 Task: Look for space in Kabba, Nigeria from 2nd June, 2023 to 9th June, 2023 for 5 adults in price range Rs.7000 to Rs.13000. Place can be shared room with 2 bedrooms having 5 beds and 2 bathrooms. Property type can be house, flat, guest house. Amenities needed are: wifi. Booking option can be shelf check-in. Required host language is English.
Action: Mouse moved to (571, 121)
Screenshot: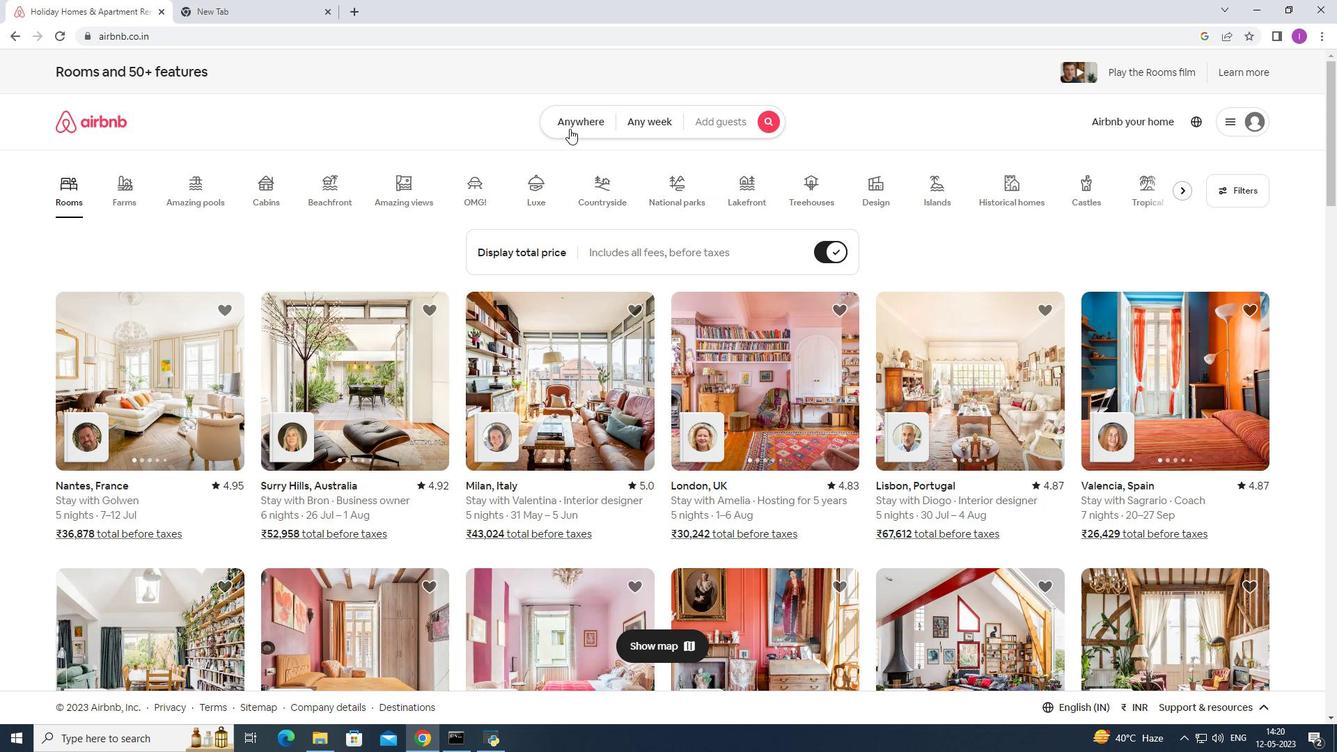 
Action: Mouse pressed left at (571, 121)
Screenshot: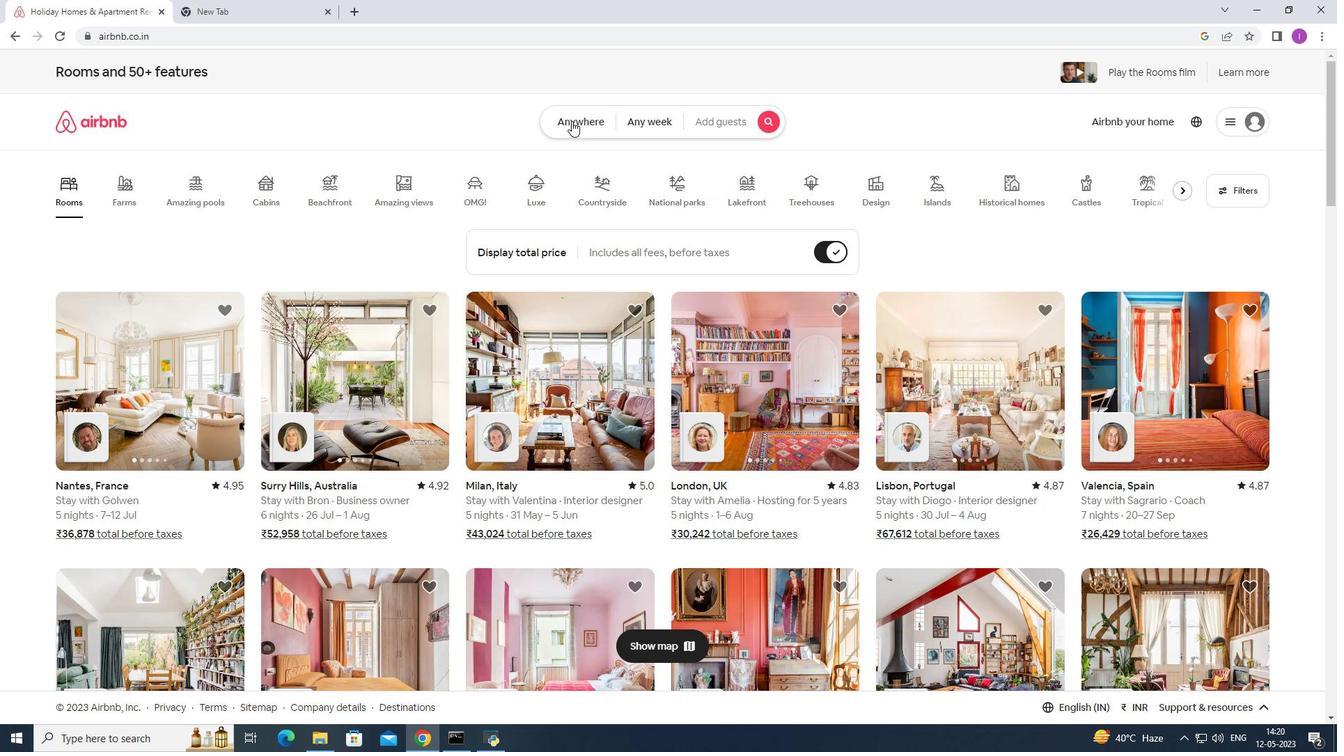 
Action: Mouse pressed left at (571, 121)
Screenshot: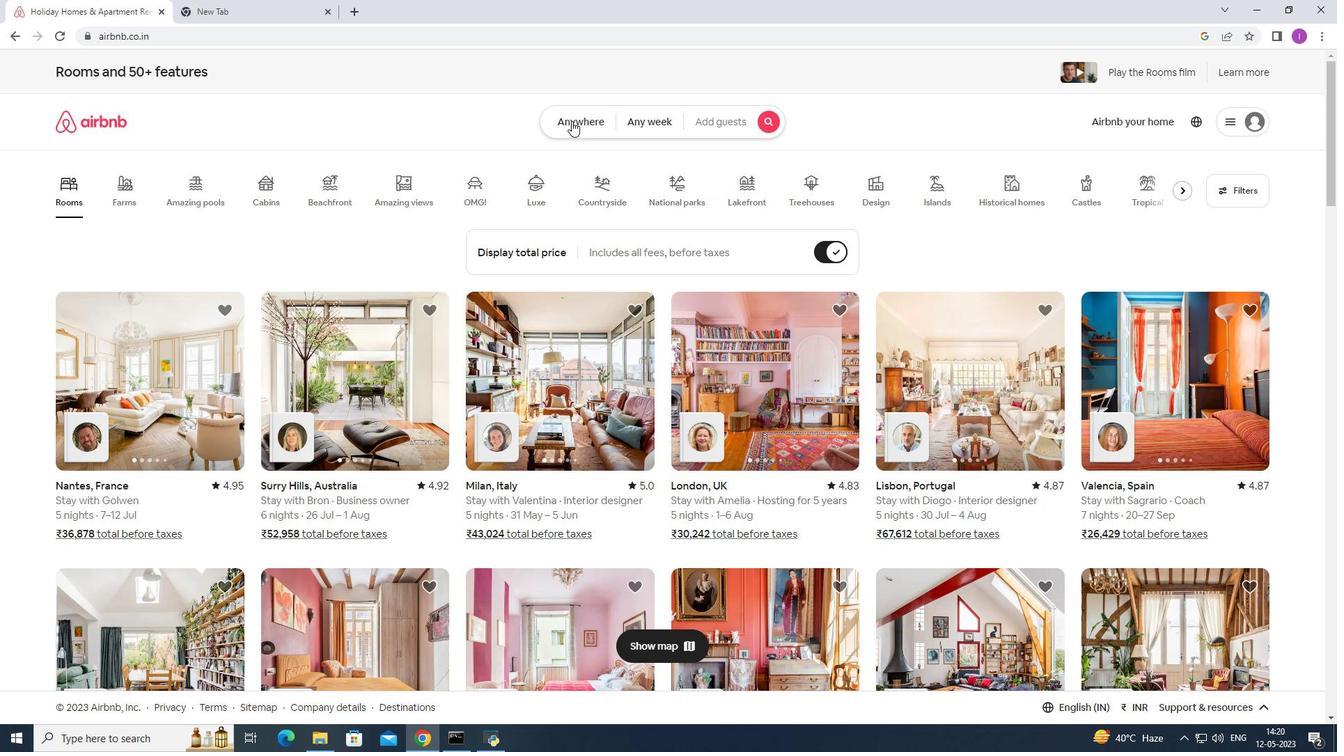 
Action: Mouse moved to (479, 170)
Screenshot: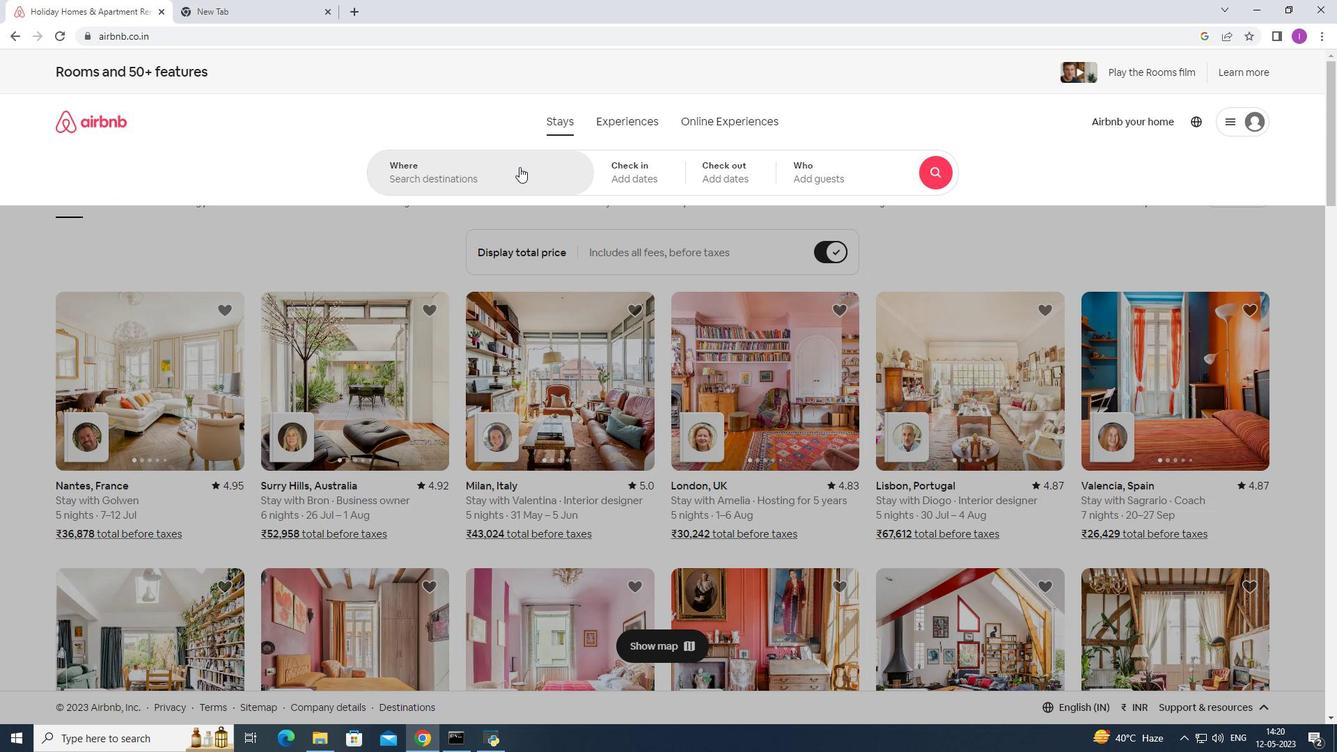 
Action: Mouse pressed left at (479, 170)
Screenshot: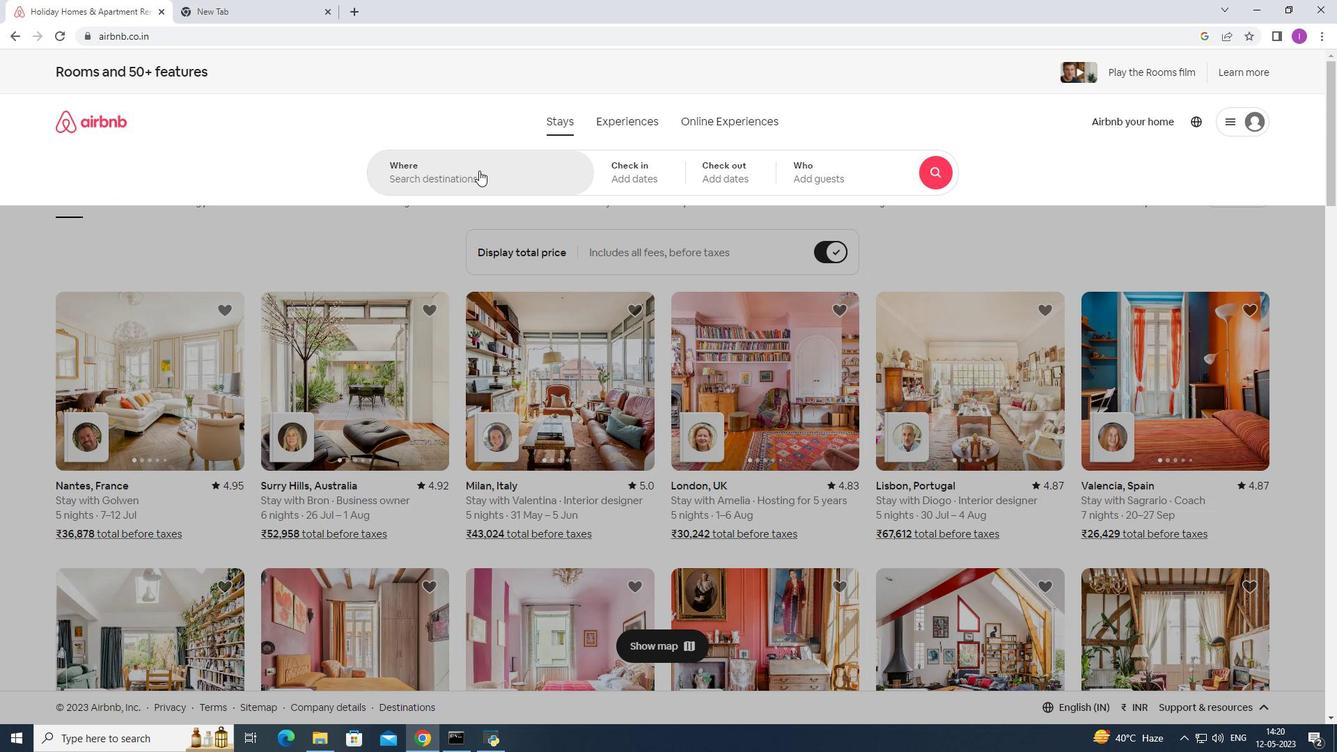 
Action: Mouse moved to (484, 172)
Screenshot: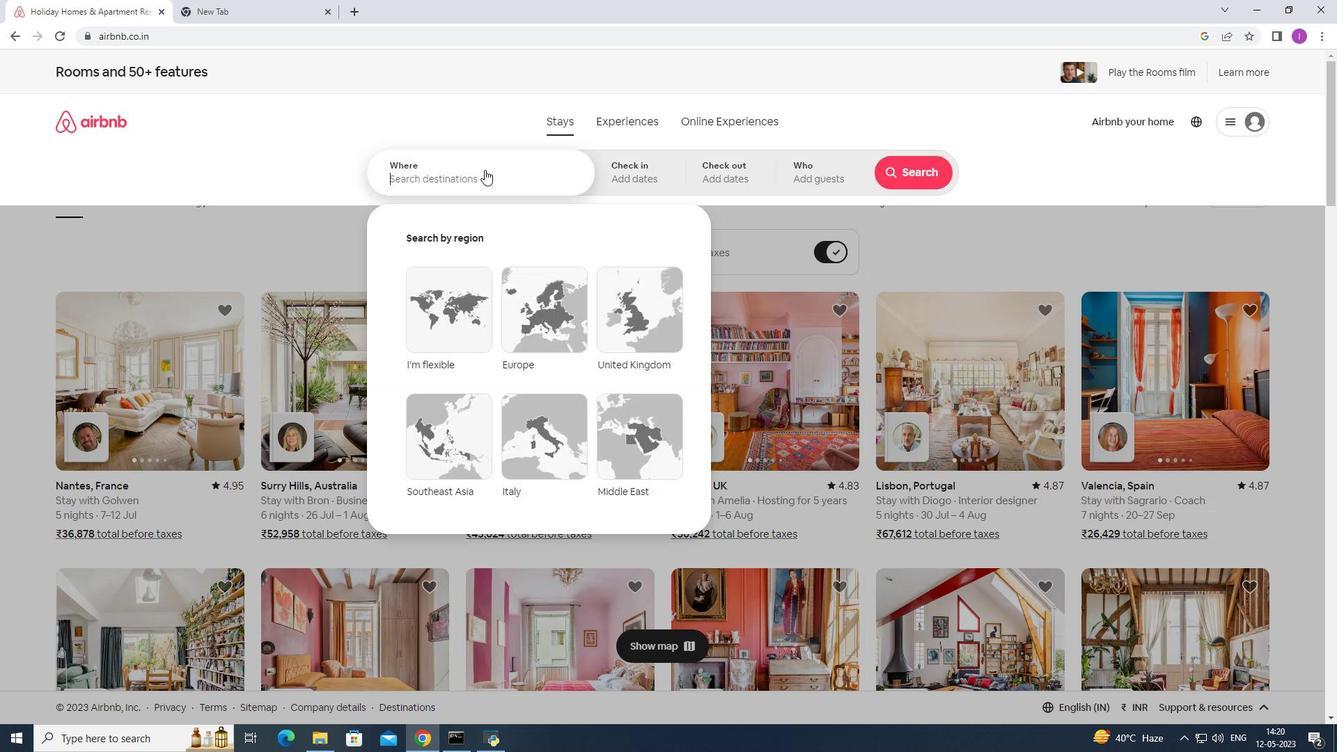 
Action: Key pressed <Key.shift><Key.shift><Key.shift>Kabba,<Key.shift><Key.shift><Key.shift><Key.shift><Key.shift>No<Key.backspace>igeria
Screenshot: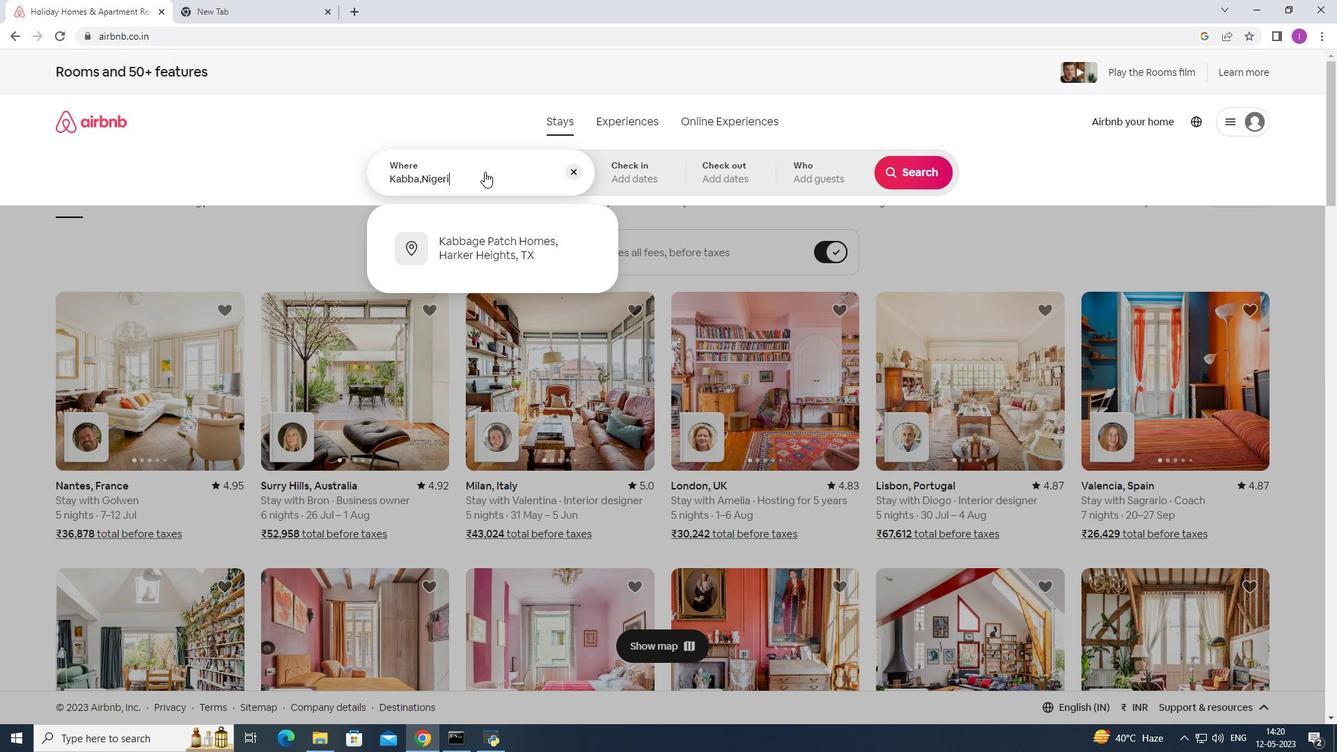 
Action: Mouse moved to (626, 176)
Screenshot: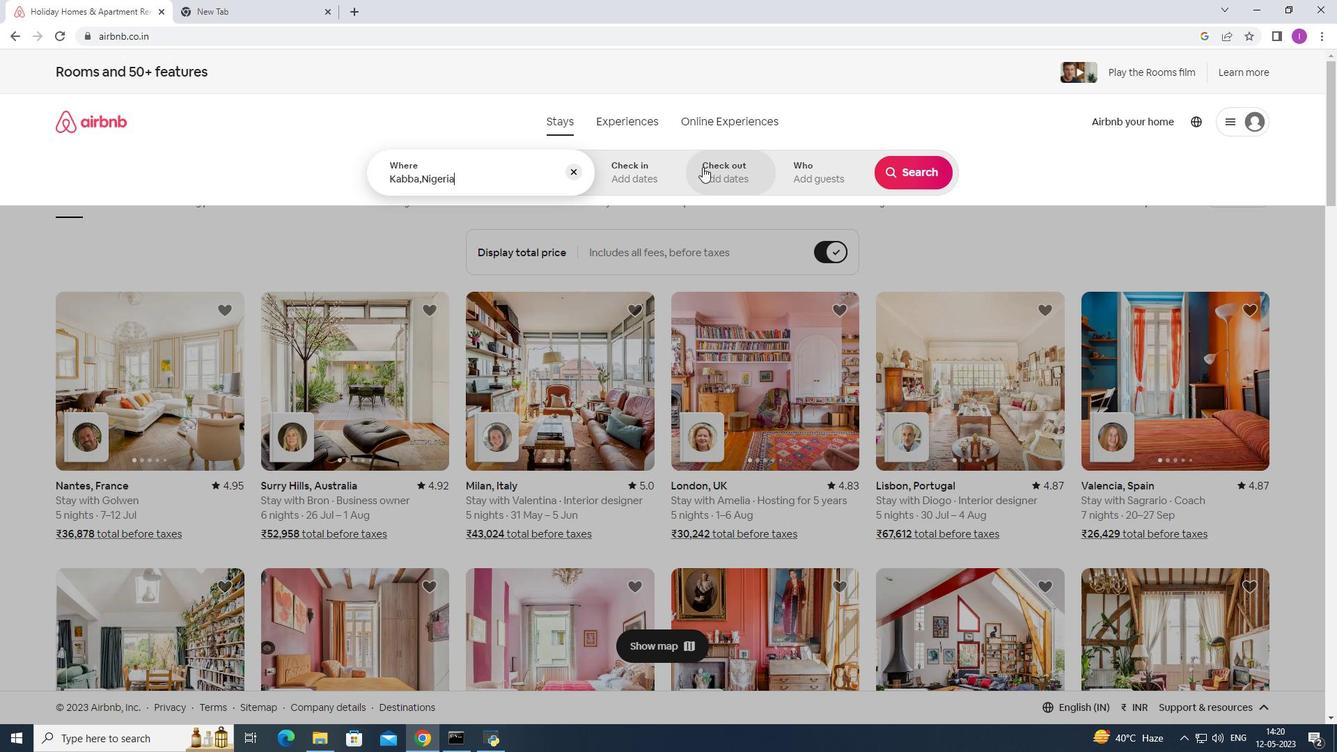 
Action: Mouse pressed left at (626, 176)
Screenshot: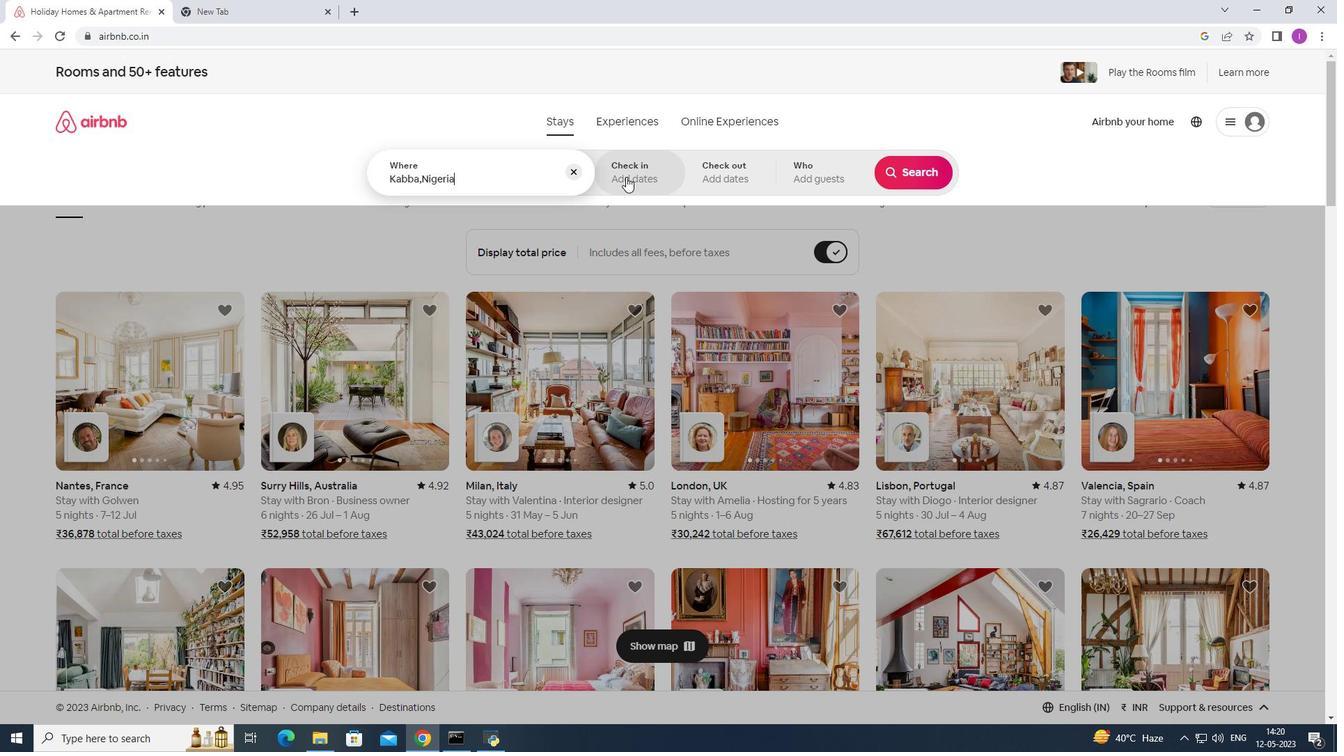
Action: Mouse moved to (860, 340)
Screenshot: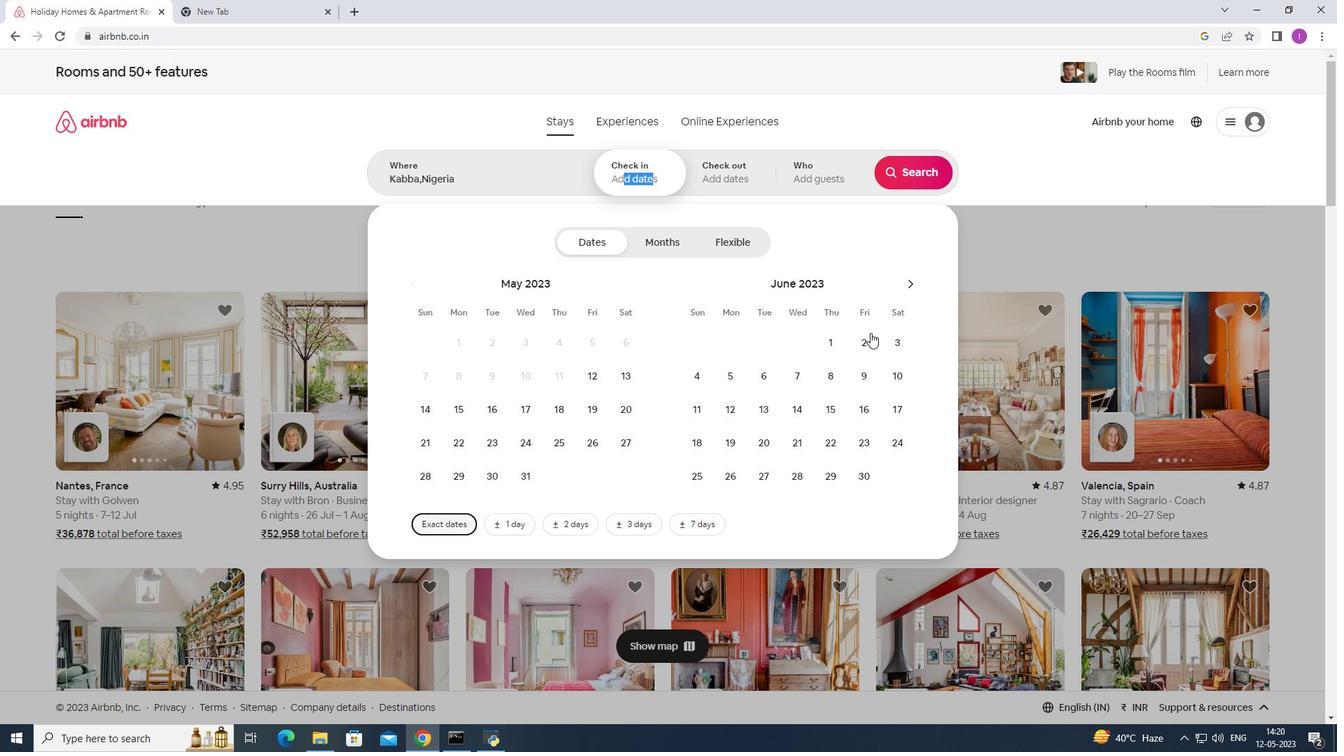 
Action: Mouse pressed left at (860, 340)
Screenshot: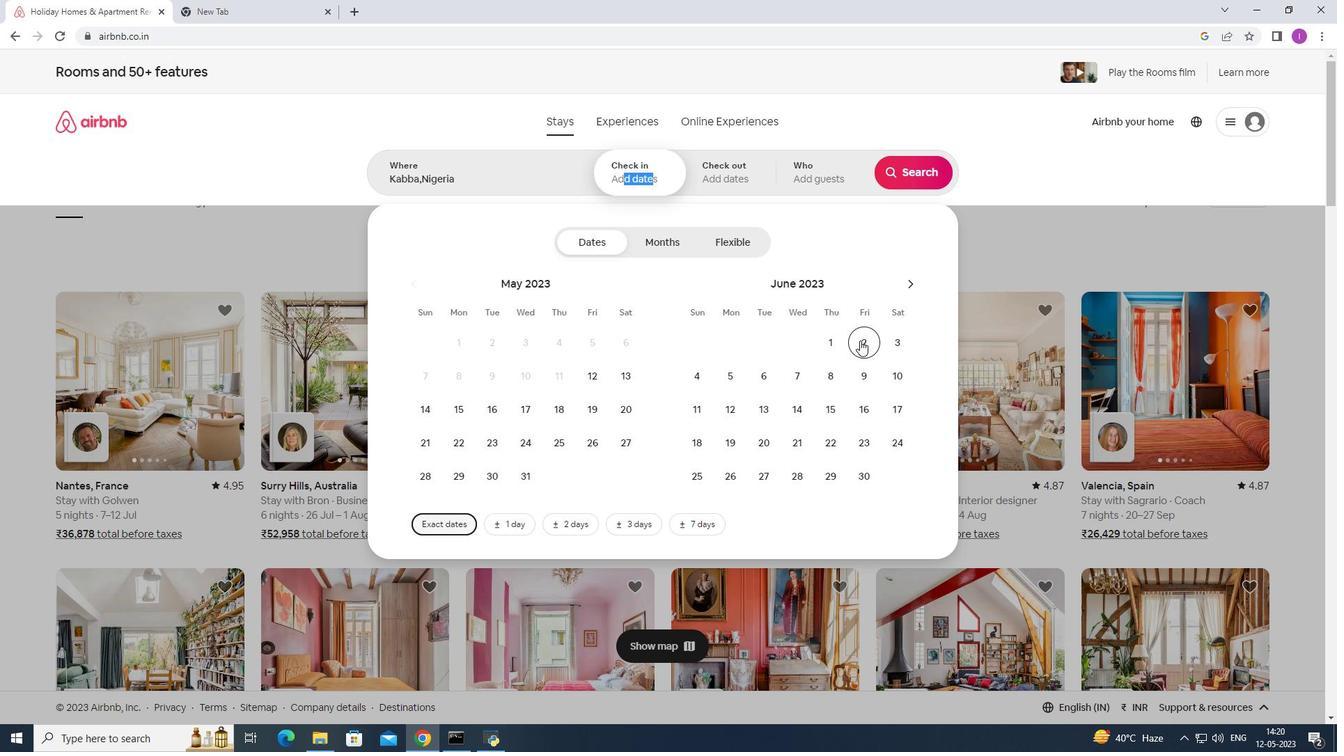 
Action: Mouse moved to (861, 376)
Screenshot: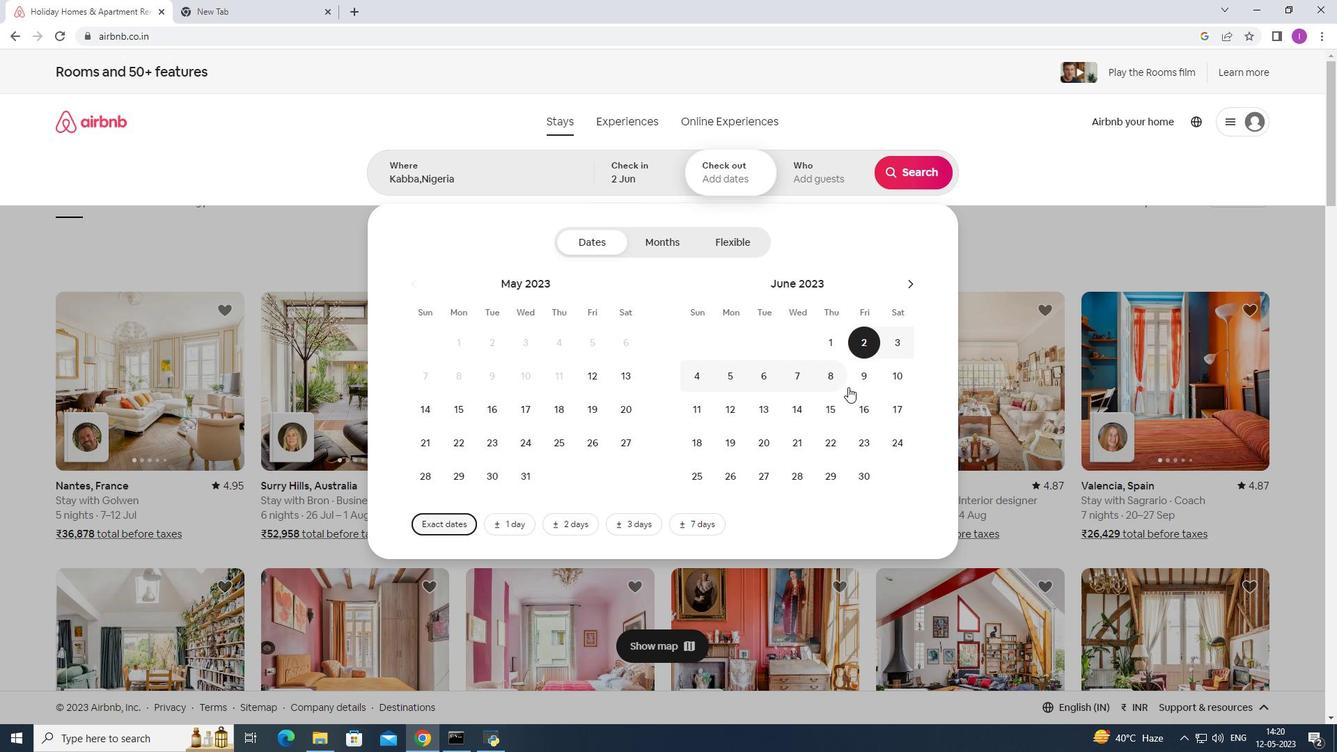 
Action: Mouse pressed left at (861, 376)
Screenshot: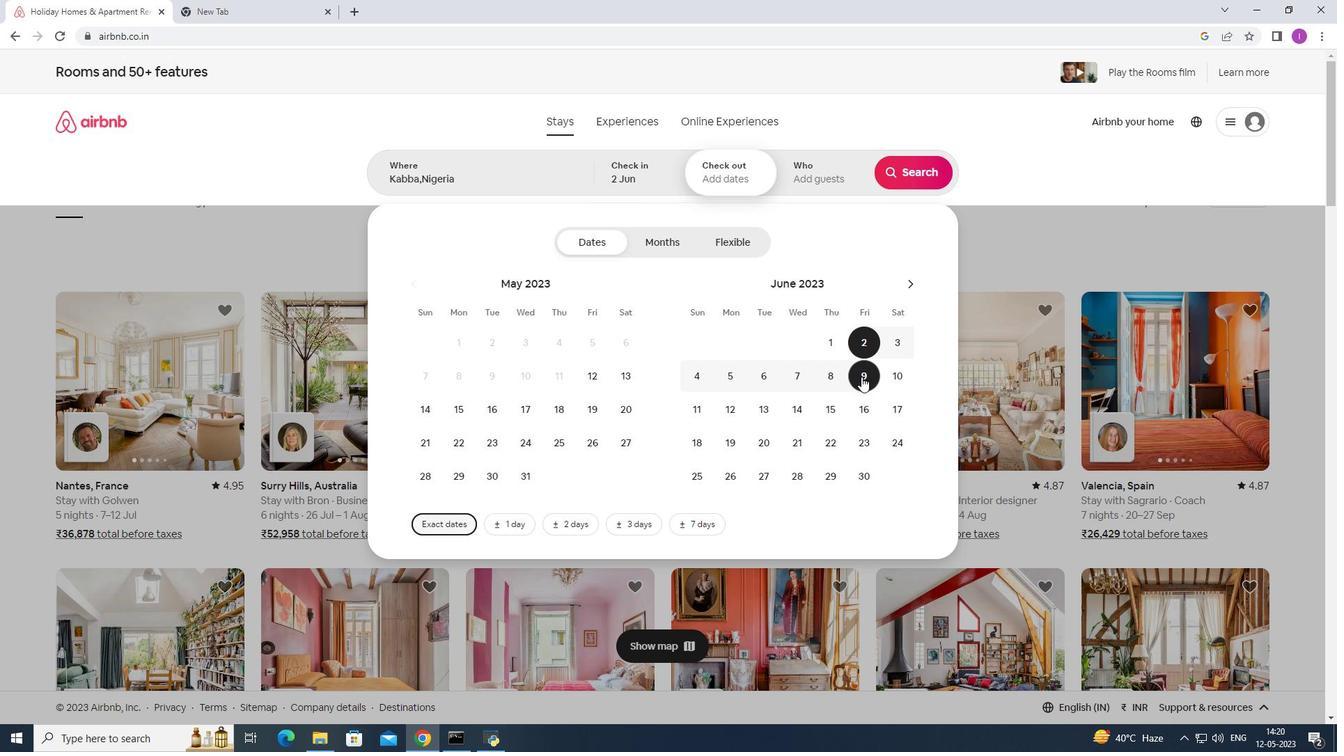 
Action: Mouse moved to (827, 181)
Screenshot: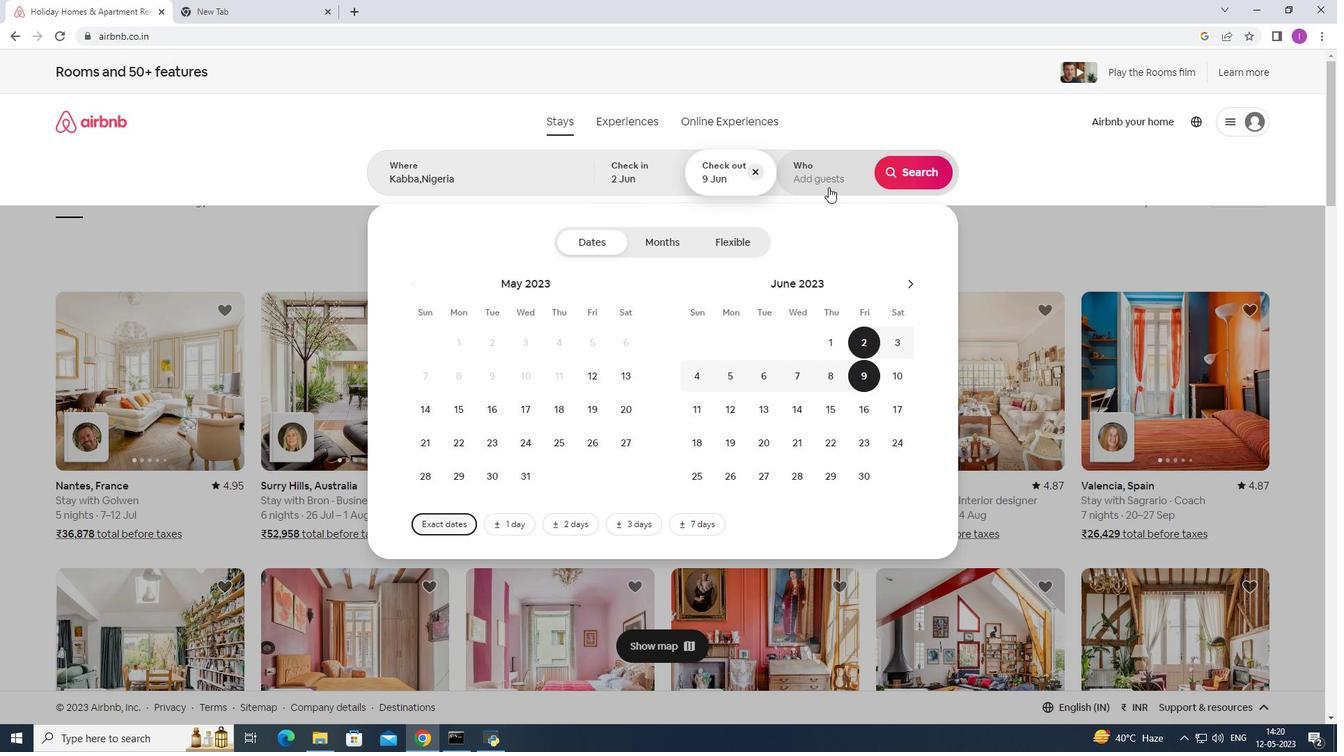 
Action: Mouse pressed left at (827, 181)
Screenshot: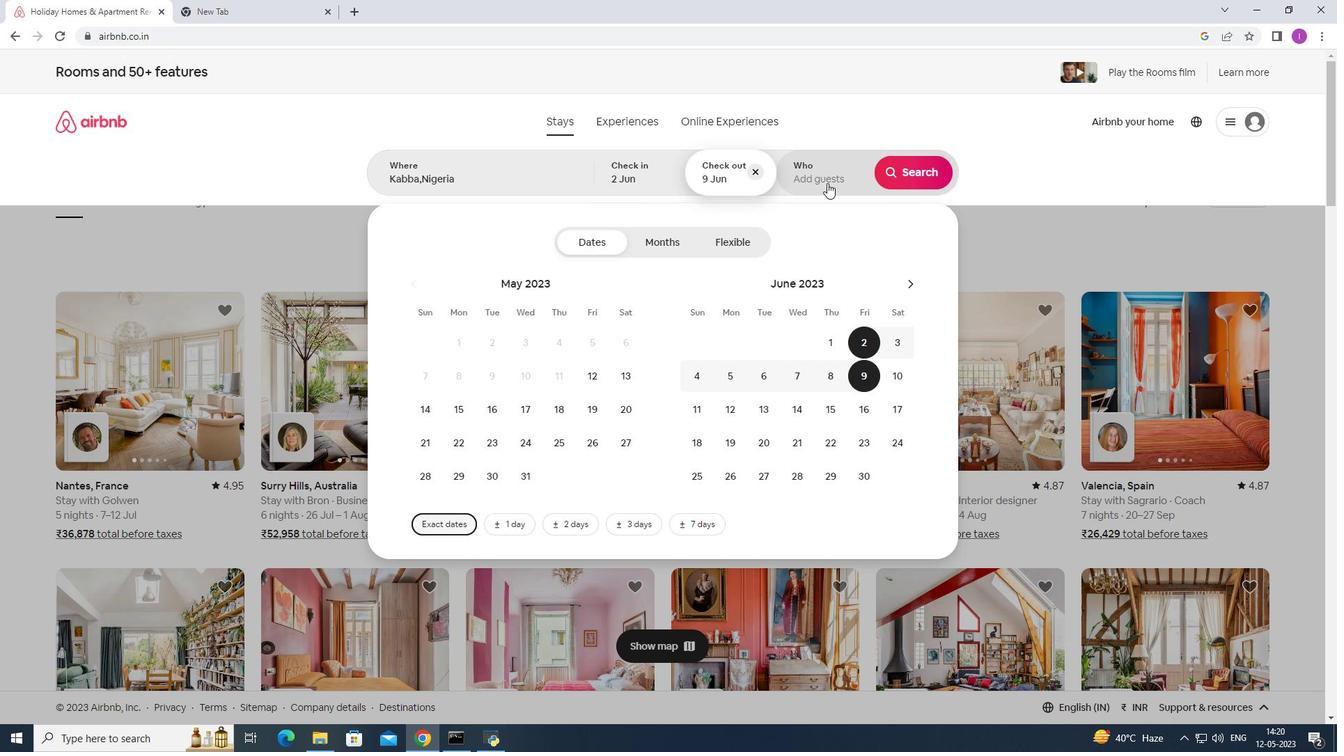 
Action: Mouse moved to (916, 247)
Screenshot: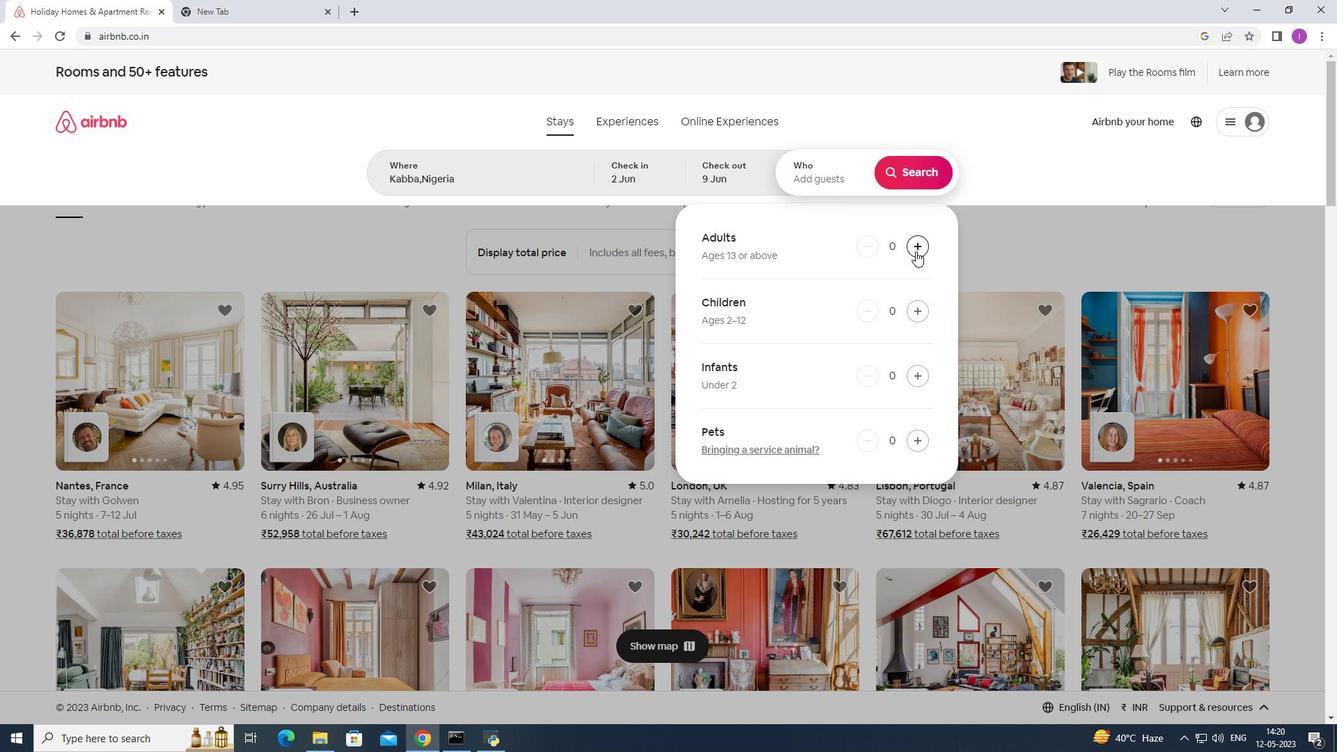 
Action: Mouse pressed left at (916, 247)
Screenshot: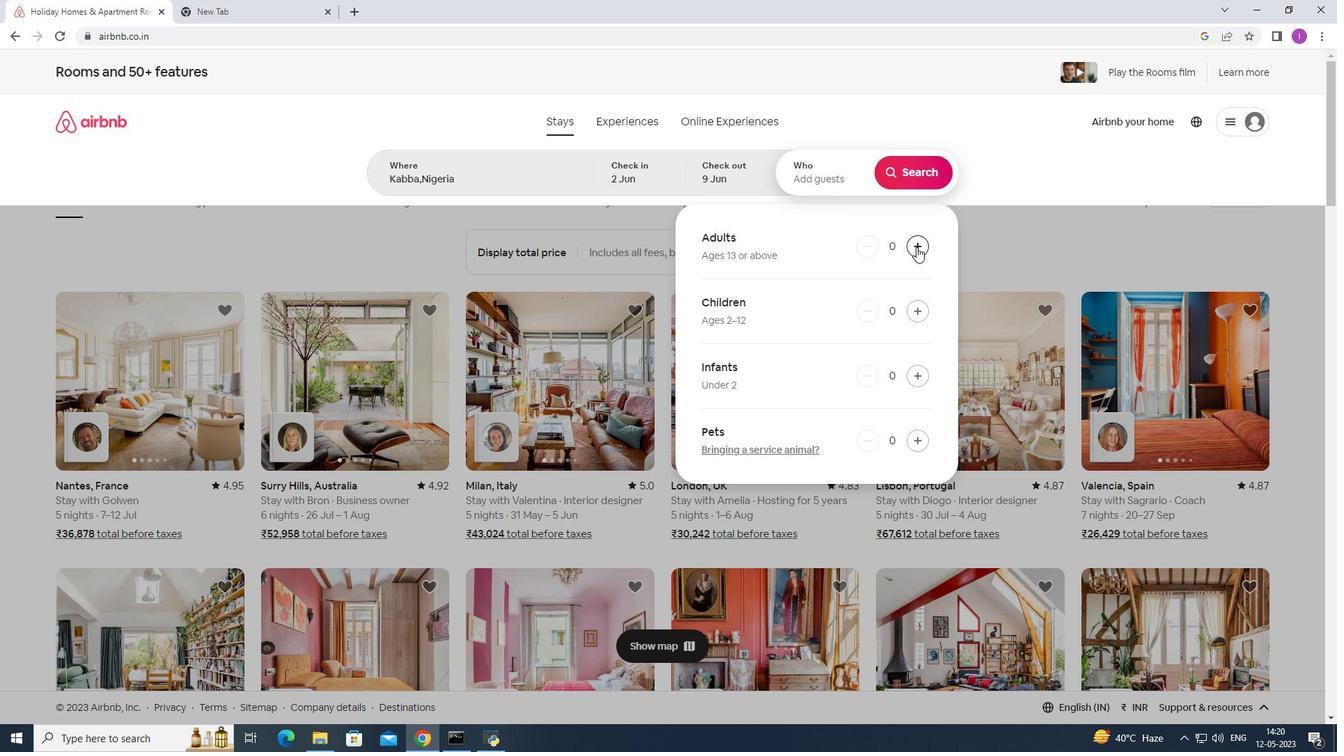 
Action: Mouse pressed left at (916, 247)
Screenshot: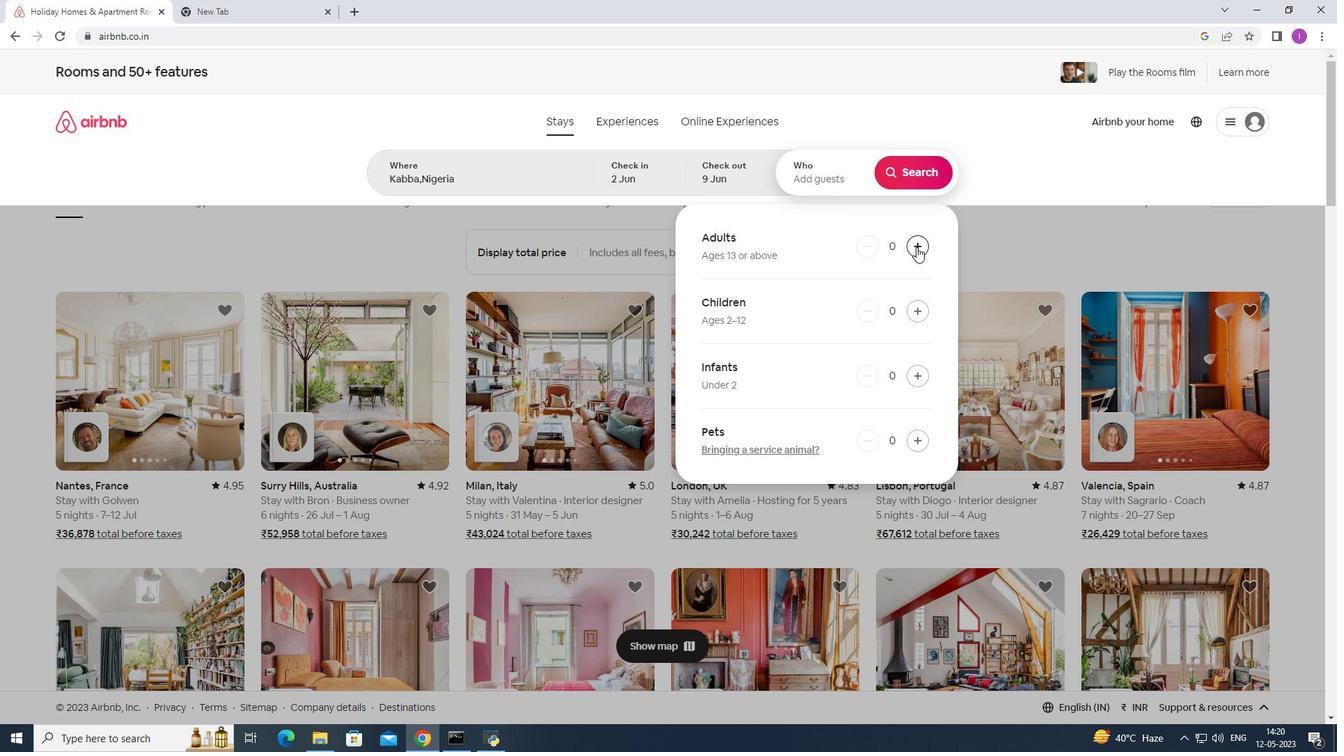 
Action: Mouse pressed left at (916, 247)
Screenshot: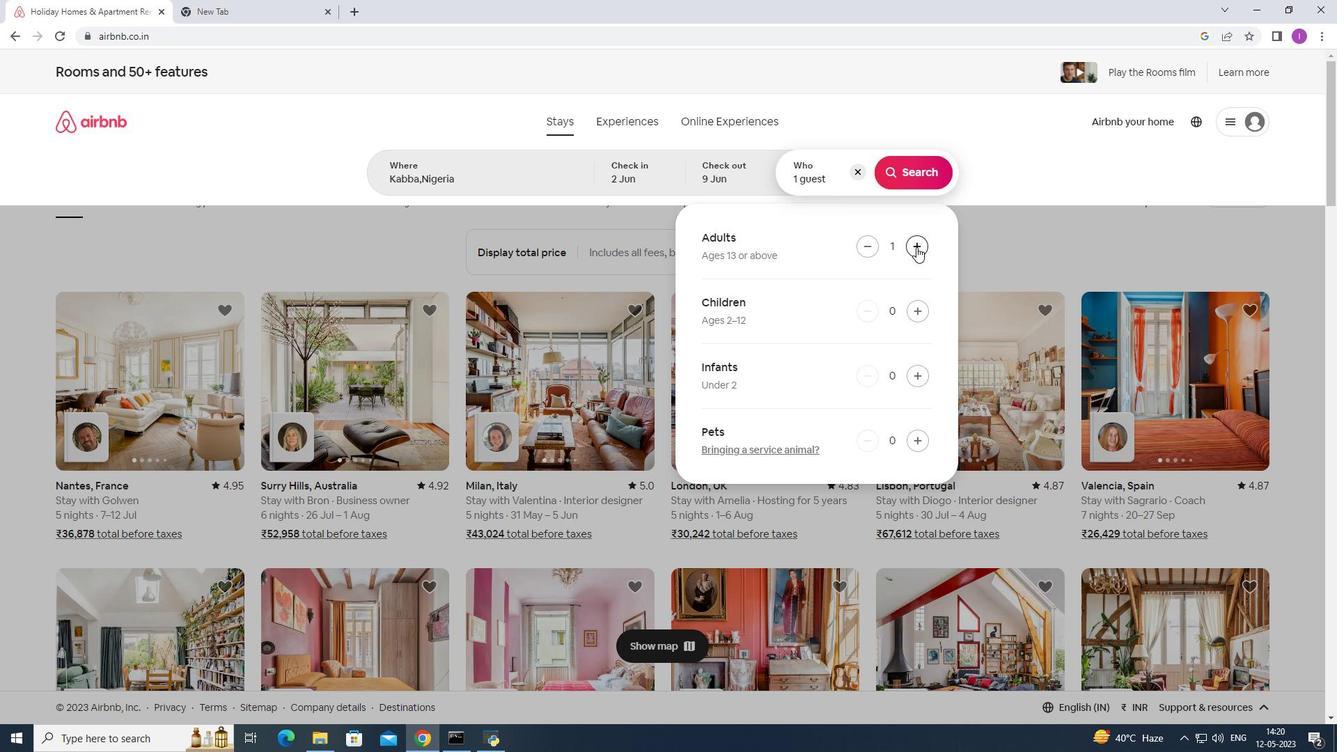 
Action: Mouse pressed left at (916, 247)
Screenshot: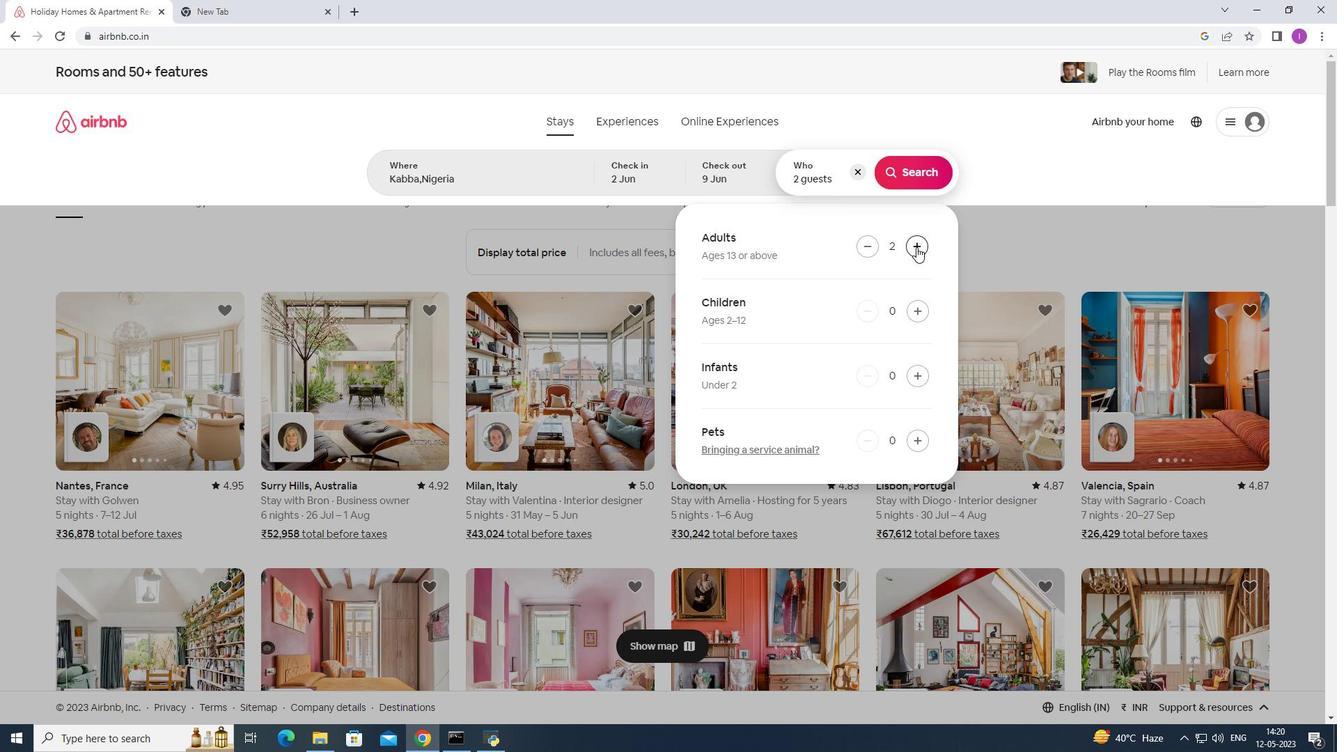 
Action: Mouse pressed left at (916, 247)
Screenshot: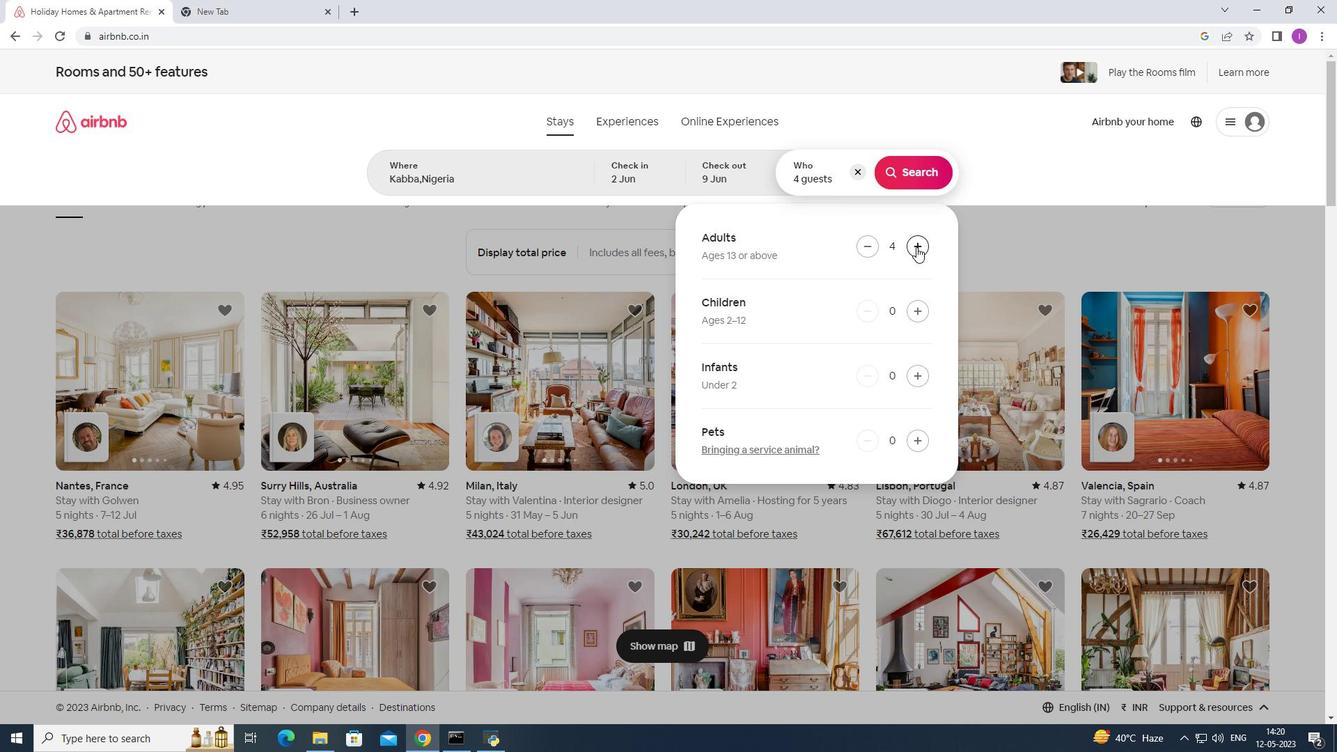 
Action: Mouse pressed left at (916, 247)
Screenshot: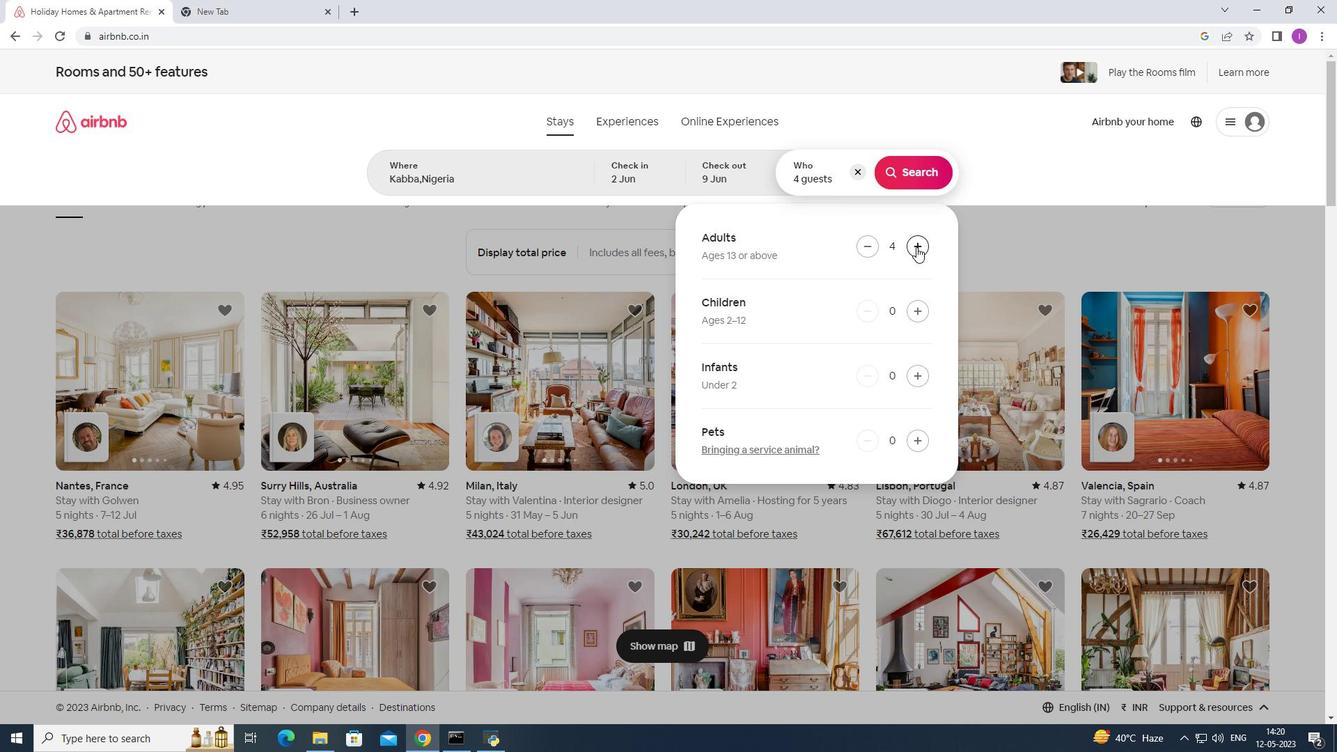 
Action: Mouse moved to (858, 251)
Screenshot: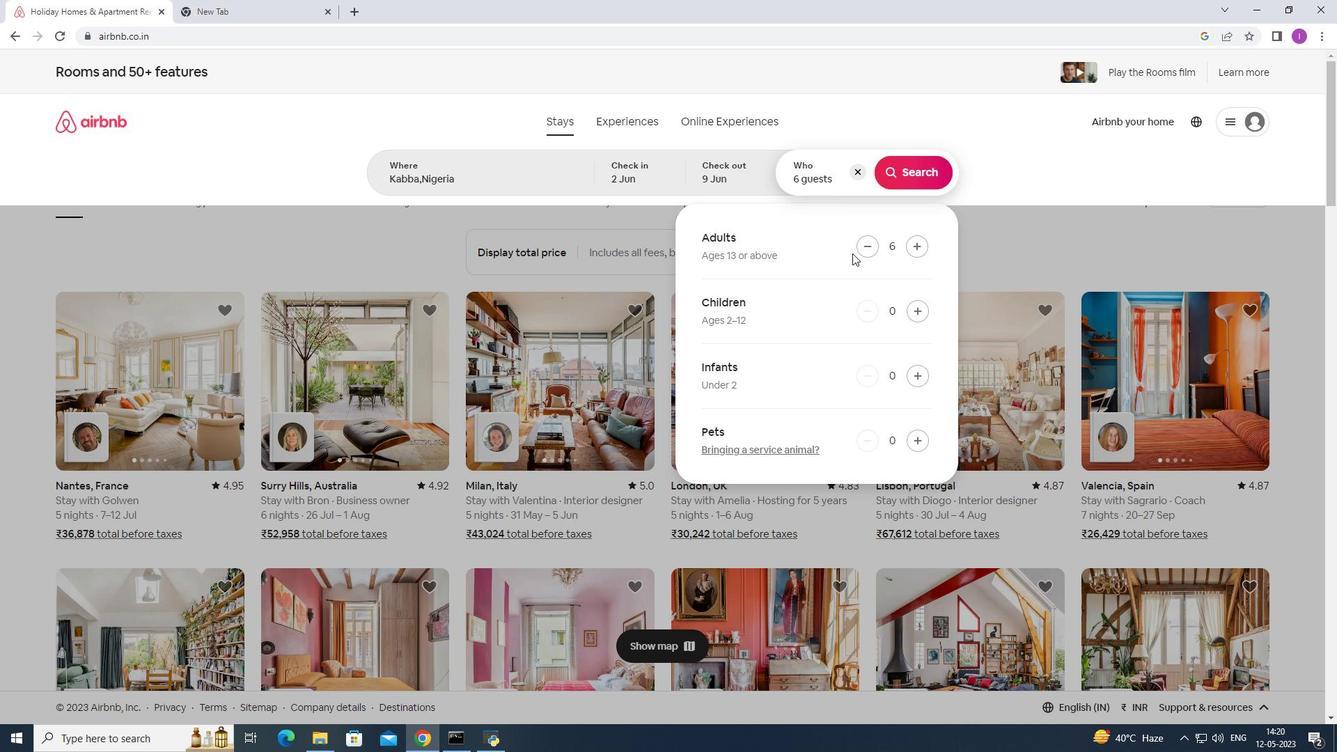 
Action: Mouse pressed left at (858, 251)
Screenshot: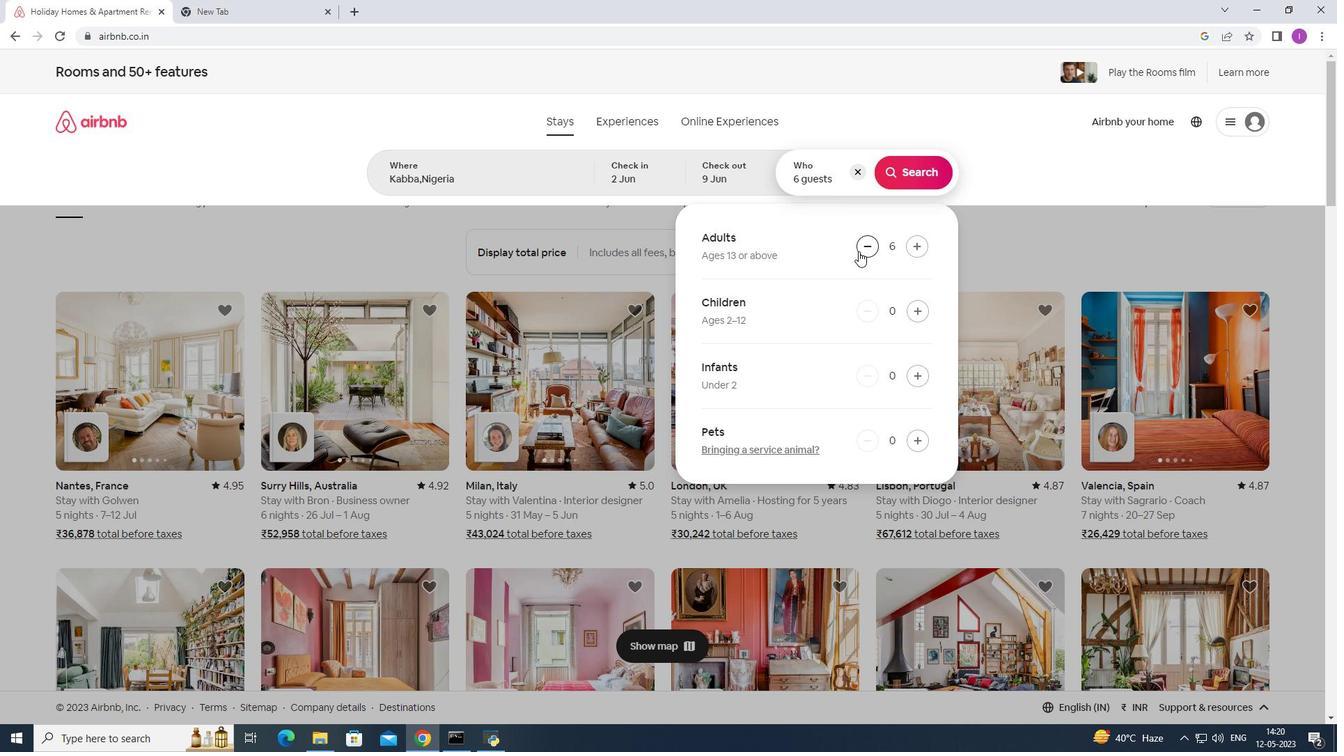 
Action: Mouse moved to (901, 164)
Screenshot: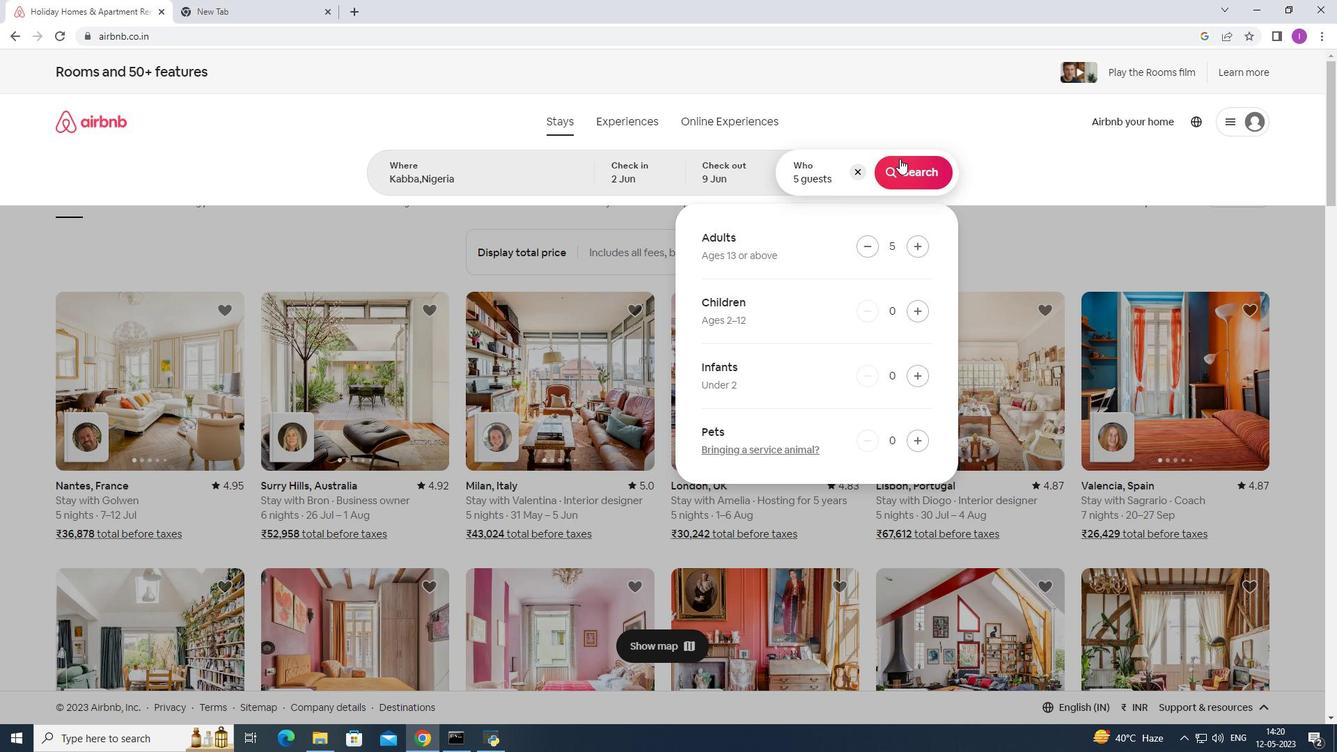
Action: Mouse pressed left at (901, 164)
Screenshot: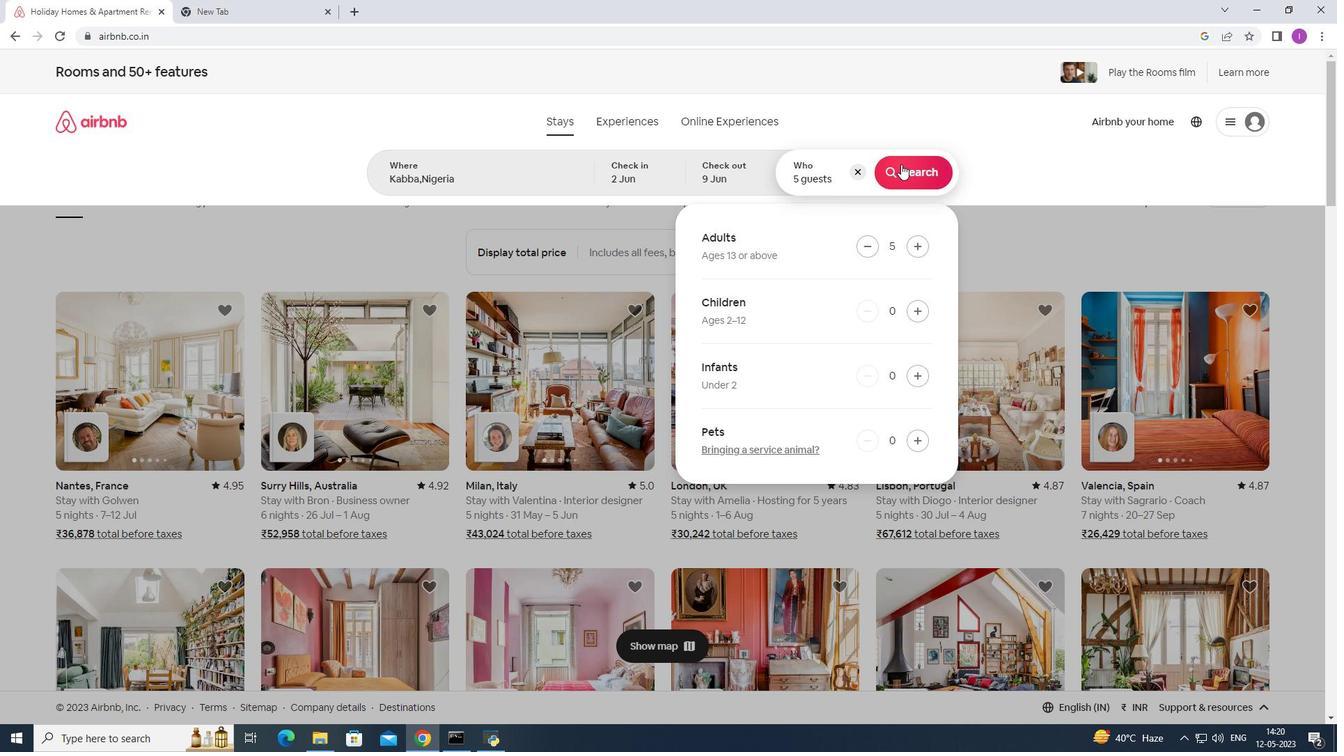 
Action: Mouse moved to (1263, 128)
Screenshot: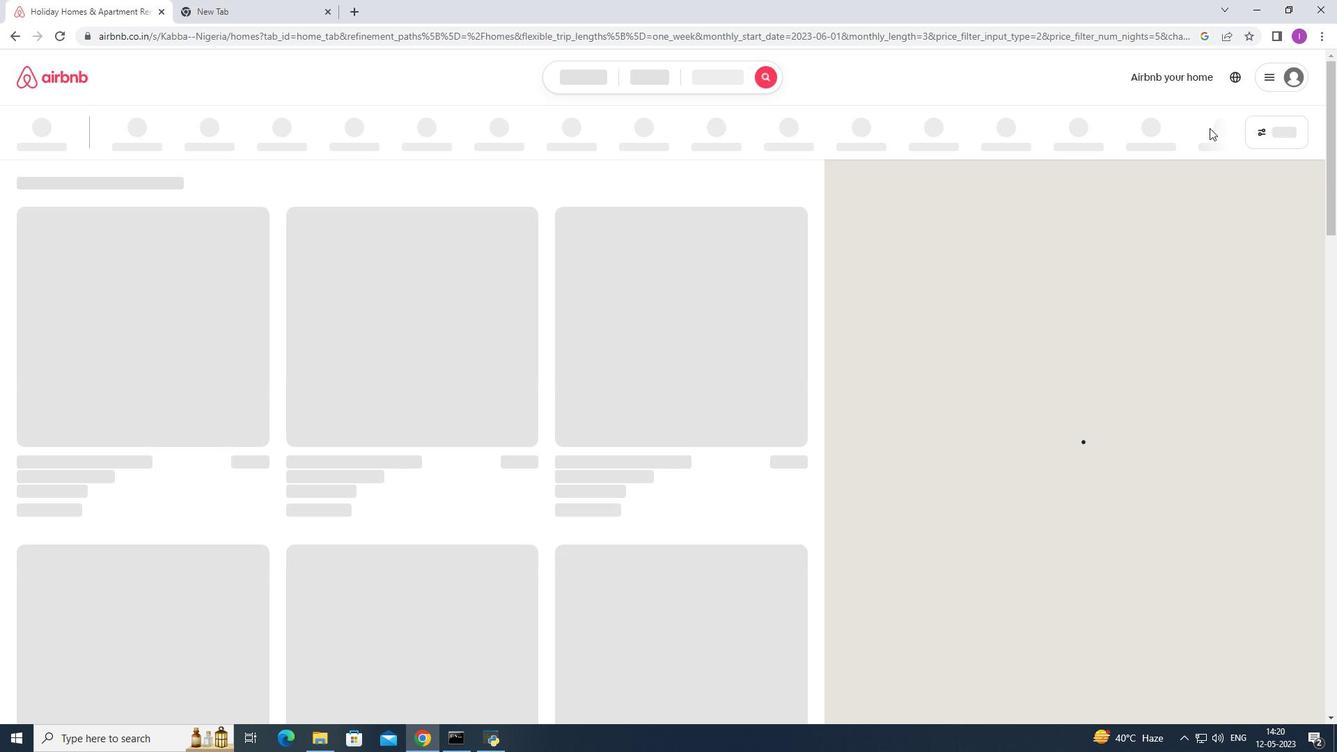 
Action: Mouse pressed left at (1263, 128)
Screenshot: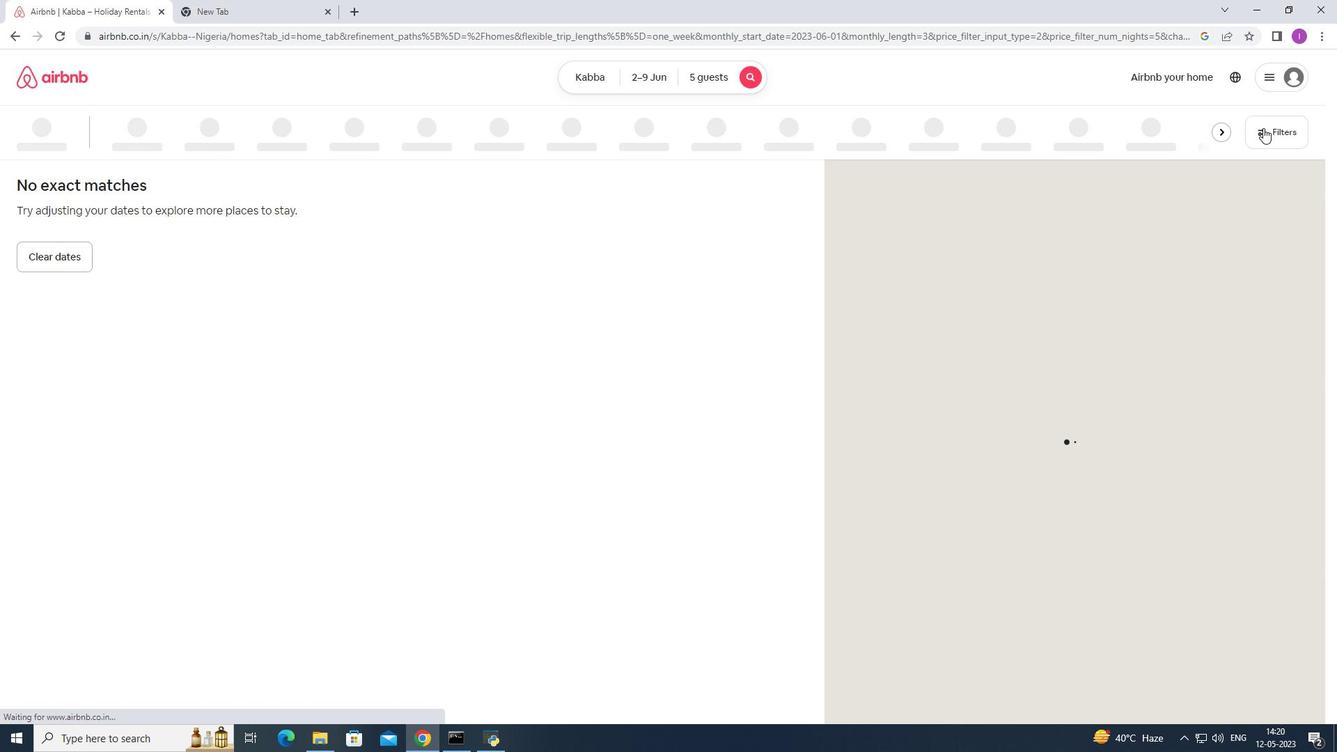 
Action: Mouse moved to (762, 473)
Screenshot: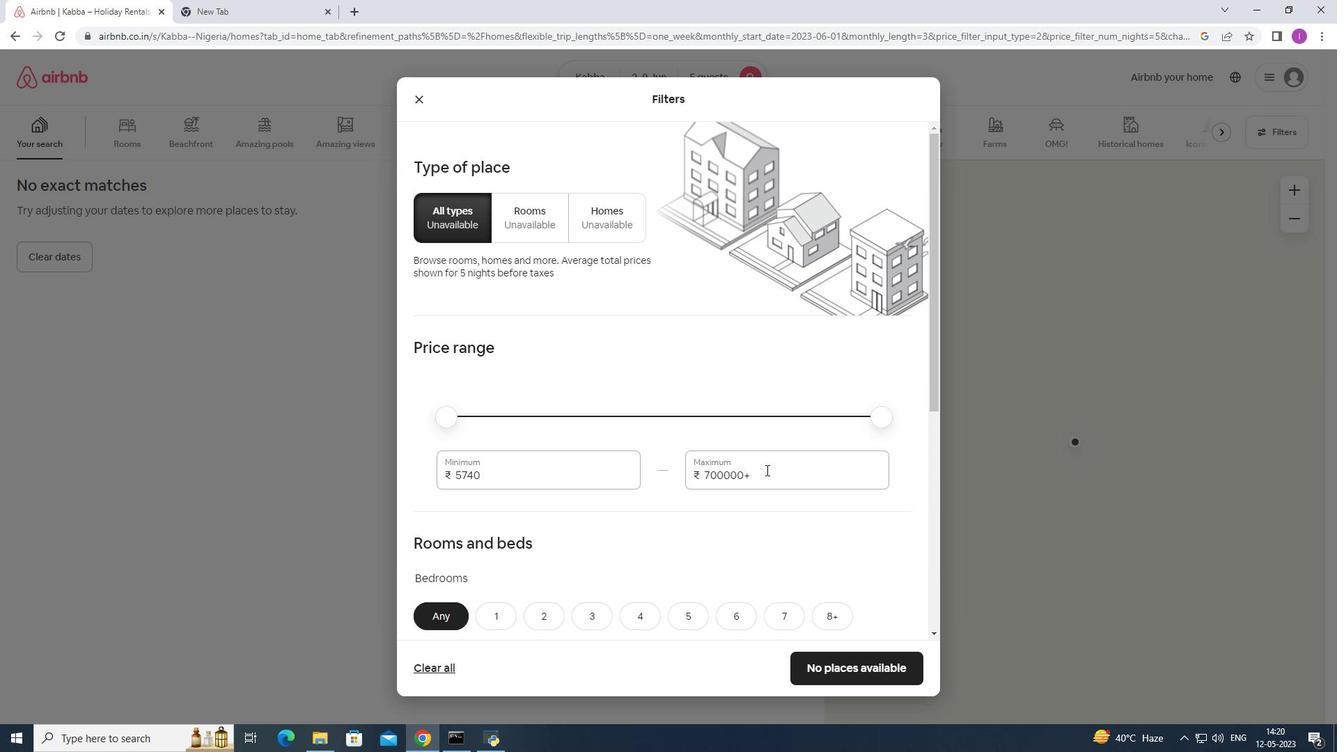 
Action: Mouse pressed left at (762, 473)
Screenshot: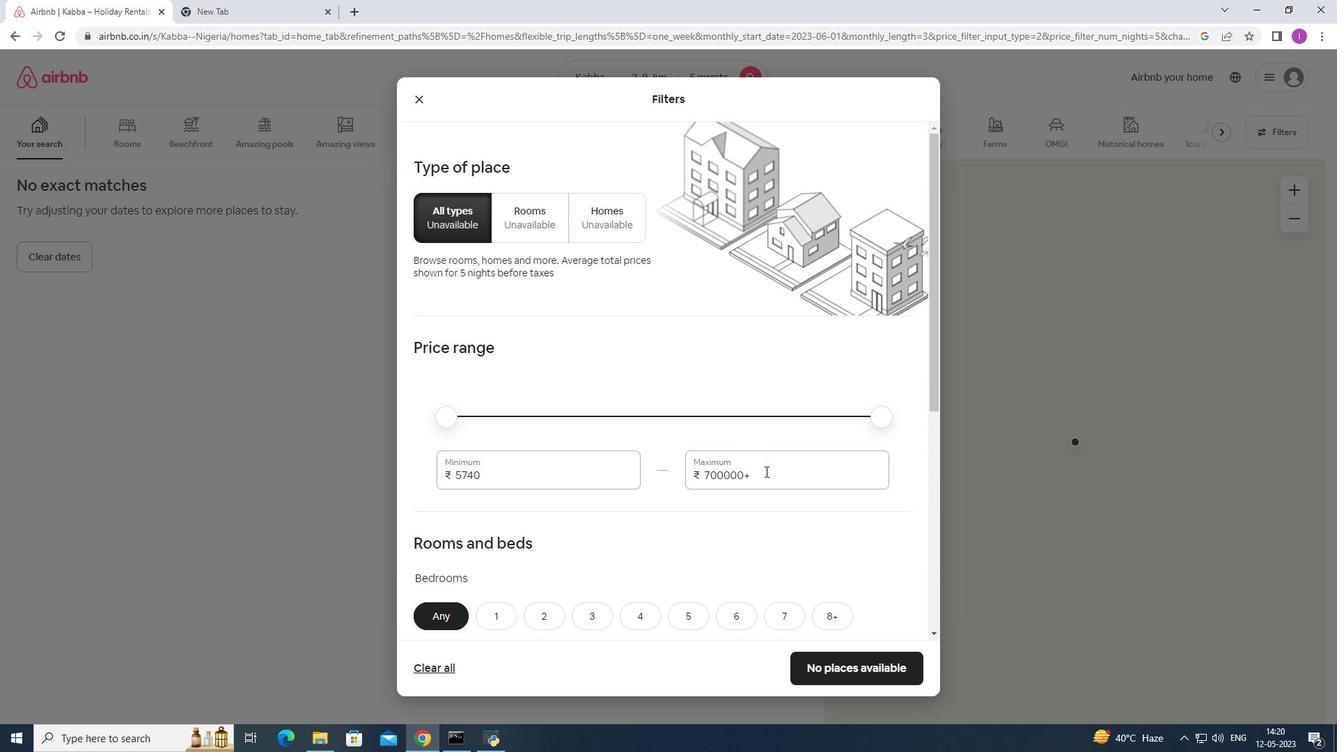 
Action: Mouse moved to (685, 471)
Screenshot: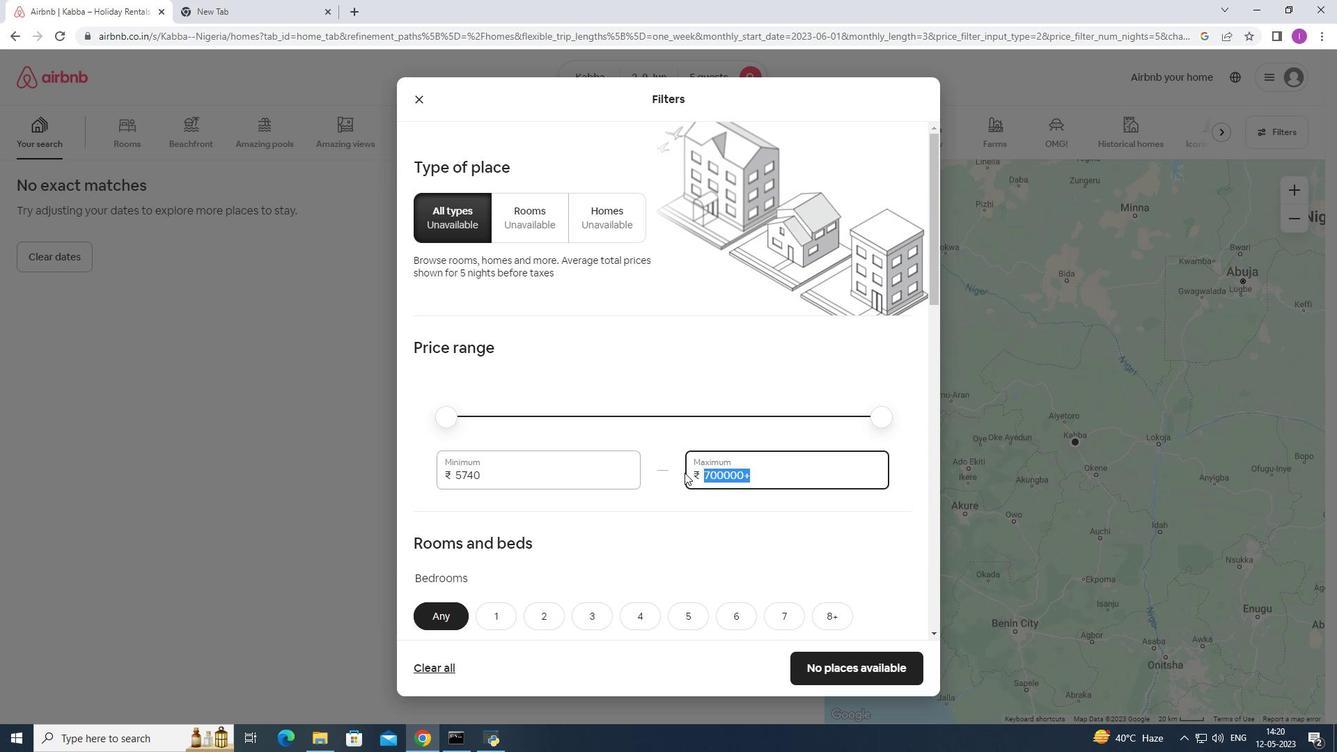 
Action: Key pressed 13000
Screenshot: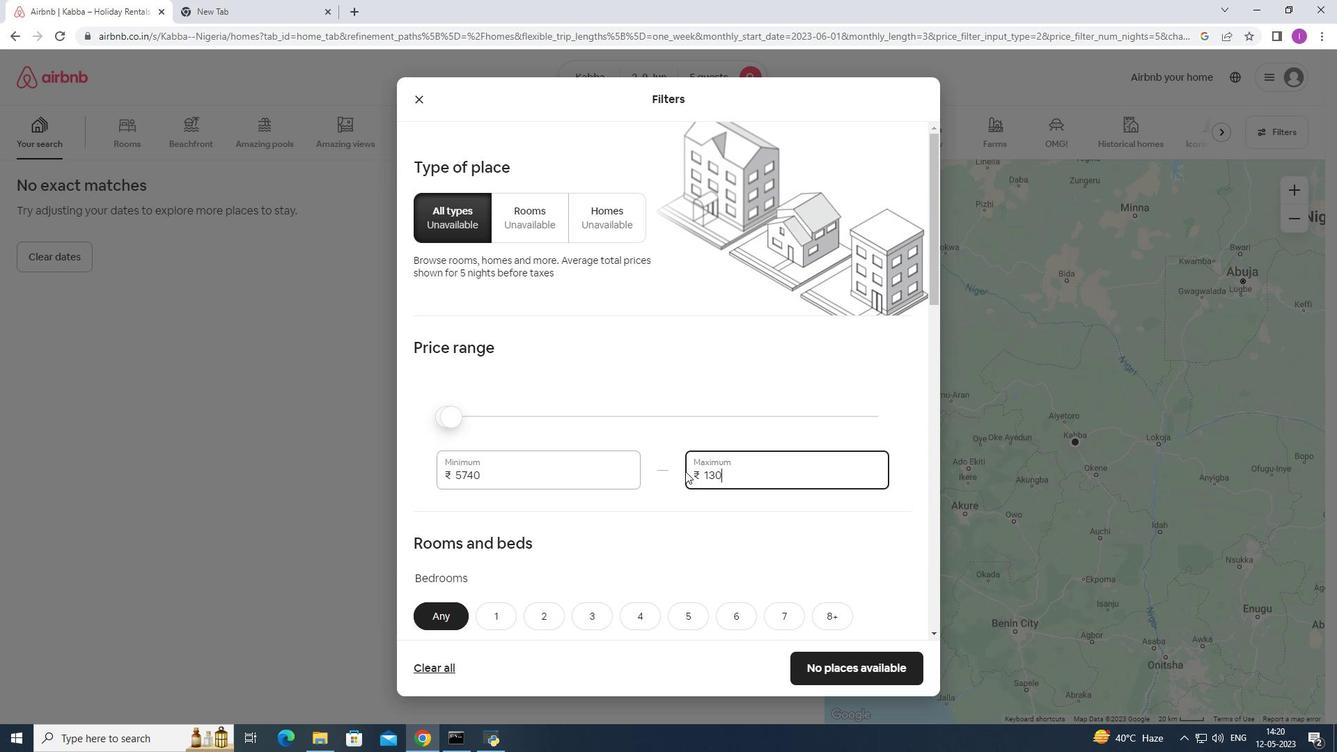 
Action: Mouse moved to (523, 476)
Screenshot: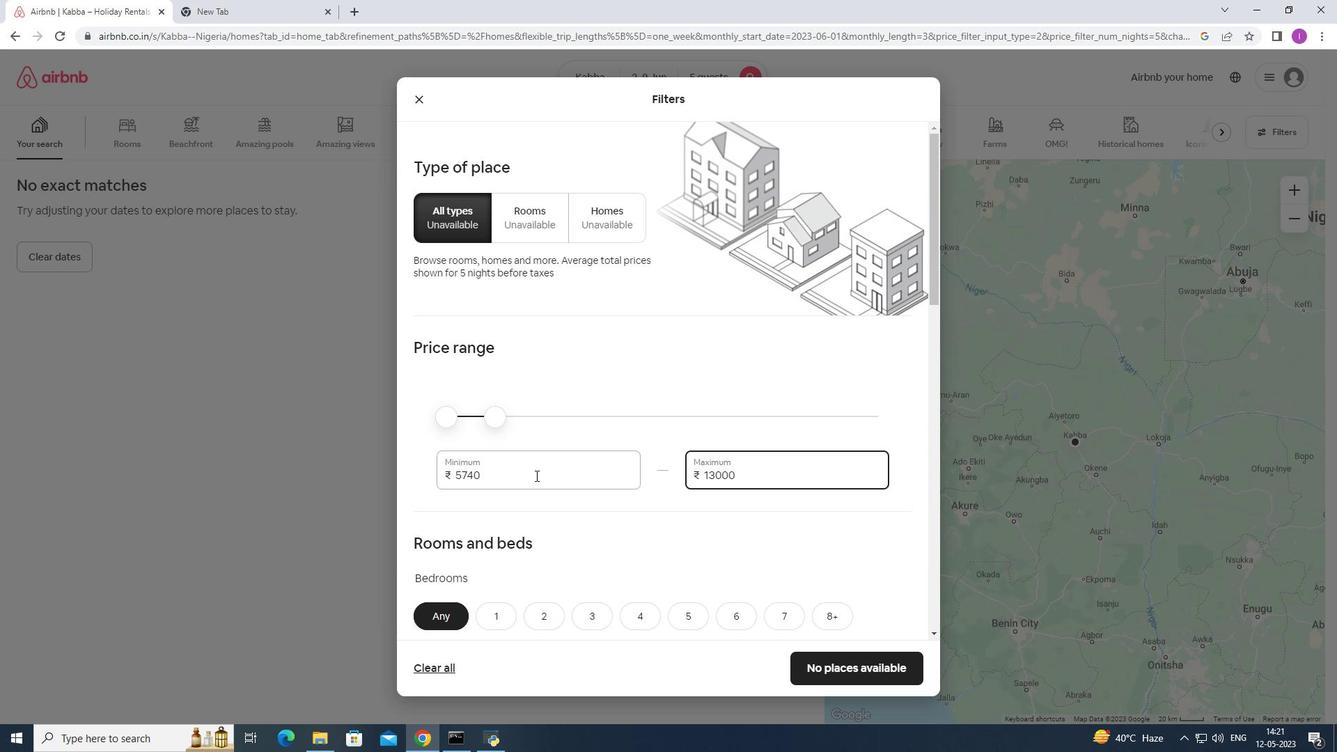 
Action: Mouse pressed left at (523, 476)
Screenshot: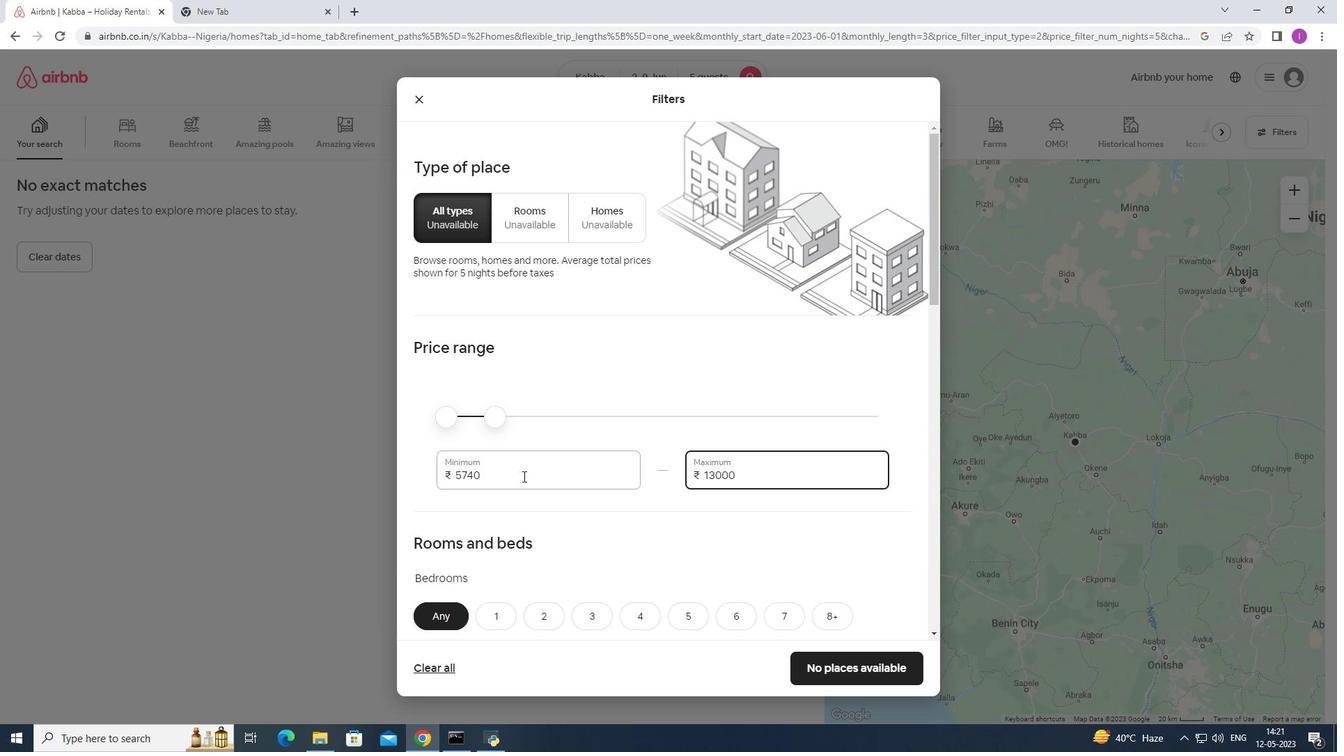 
Action: Mouse pressed left at (523, 476)
Screenshot: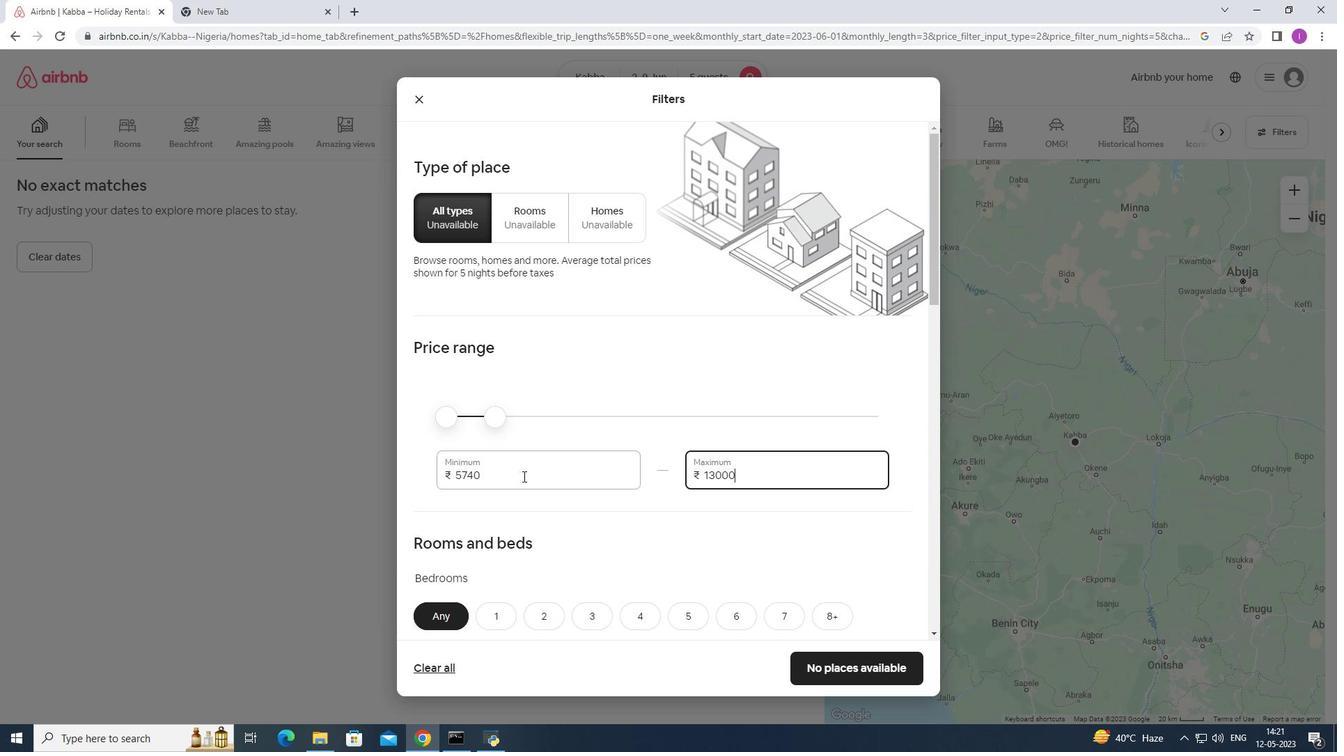 
Action: Mouse moved to (571, 465)
Screenshot: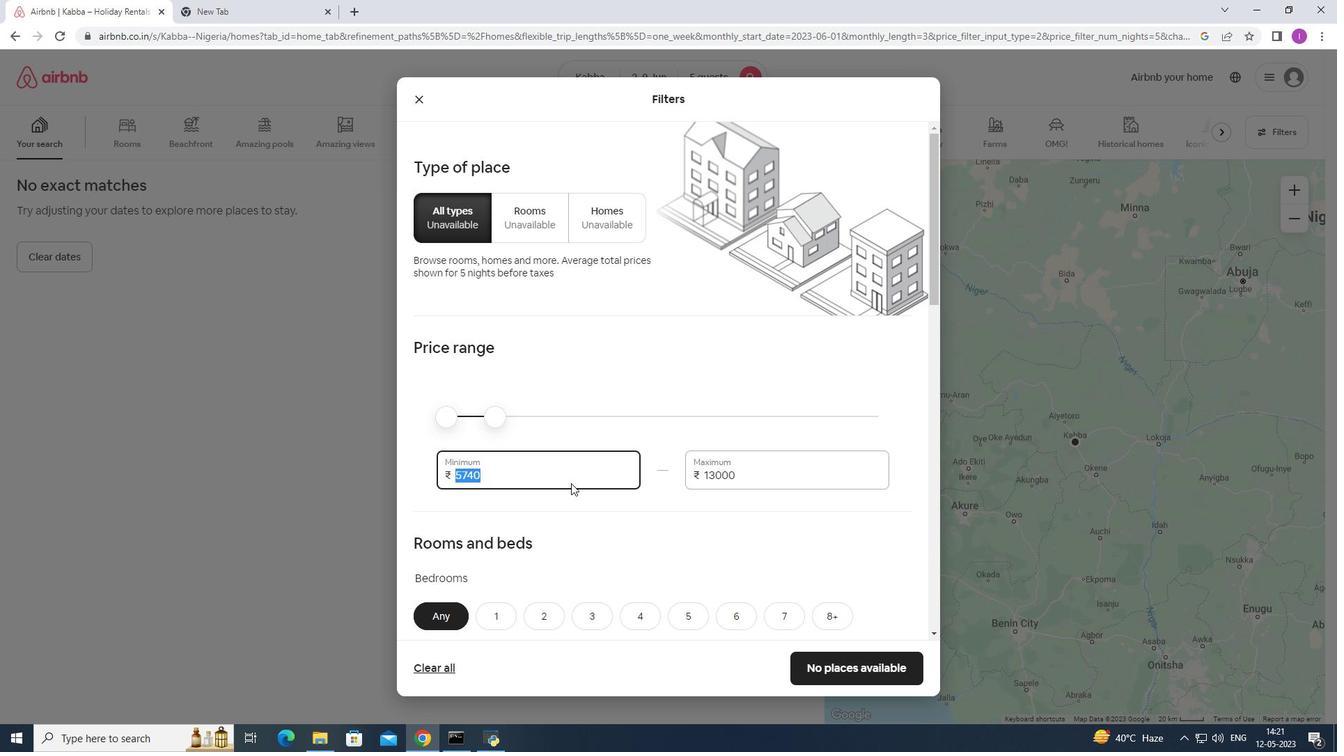 
Action: Key pressed 7
Screenshot: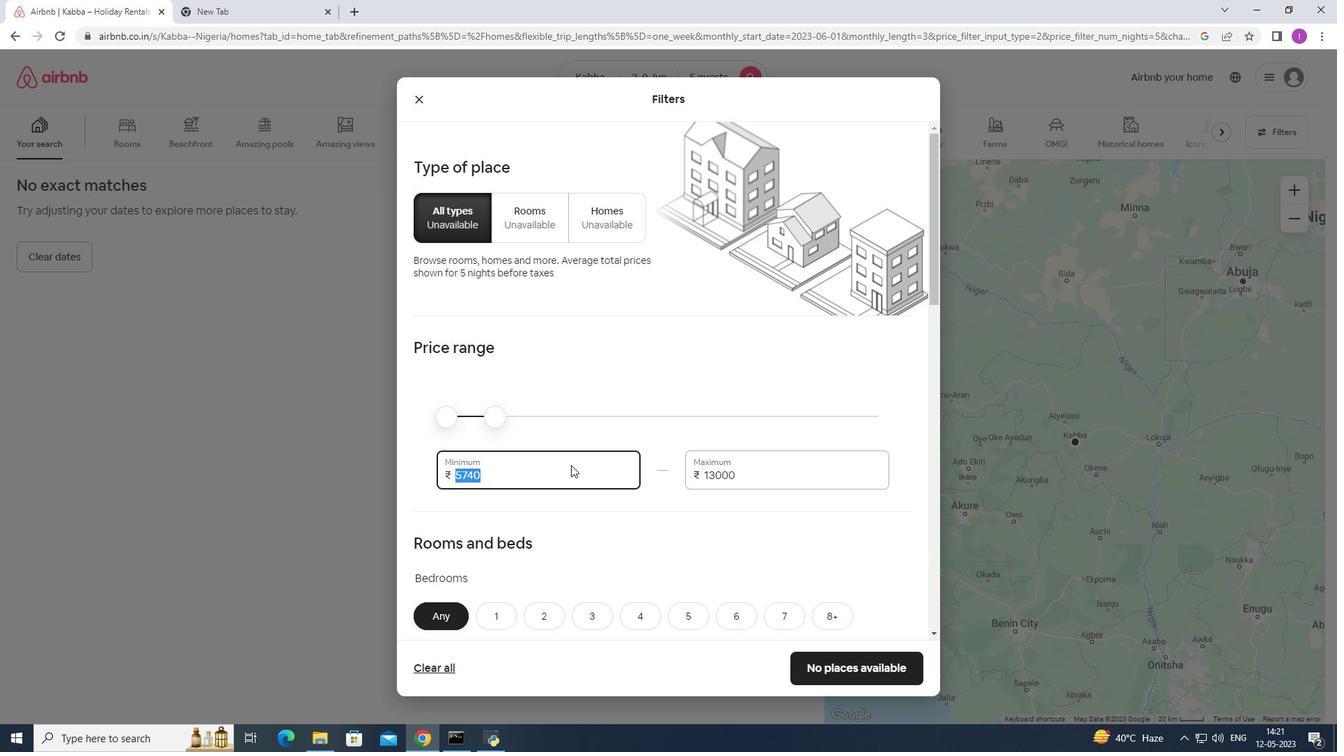 
Action: Mouse moved to (571, 465)
Screenshot: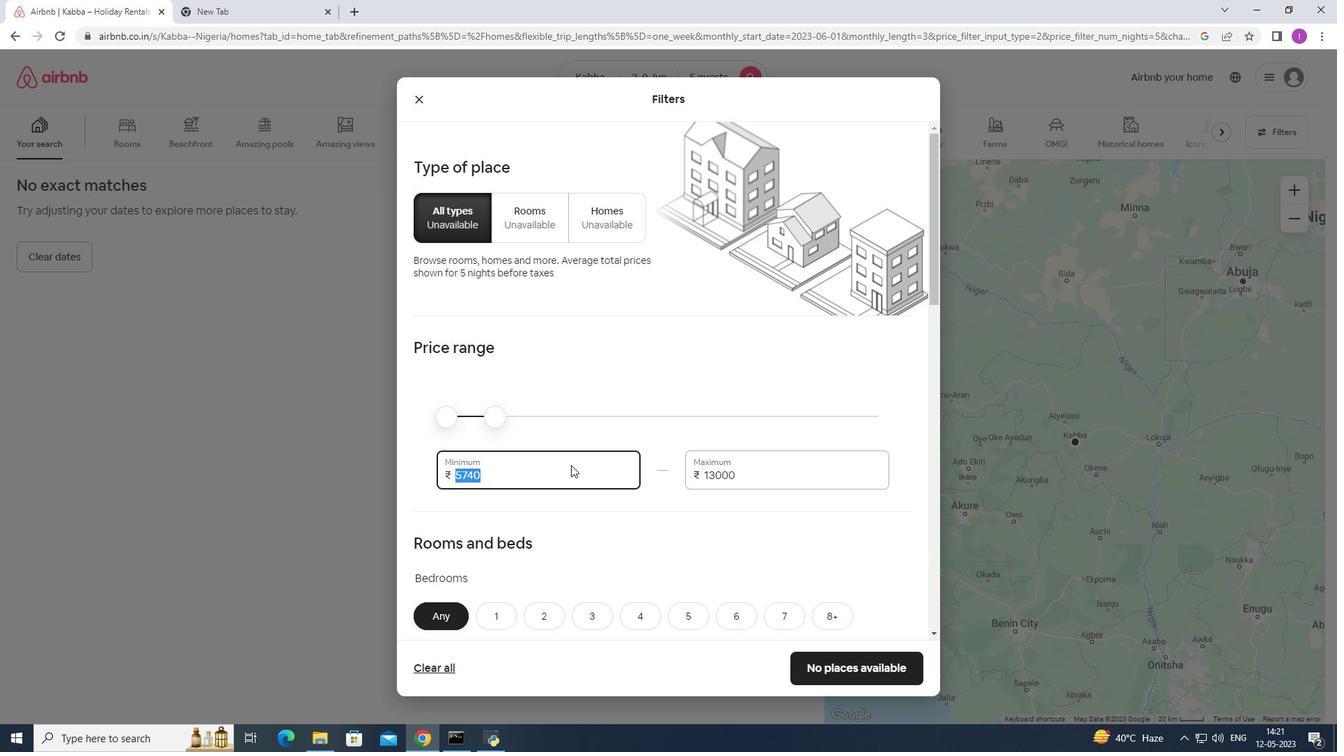 
Action: Key pressed 0
Screenshot: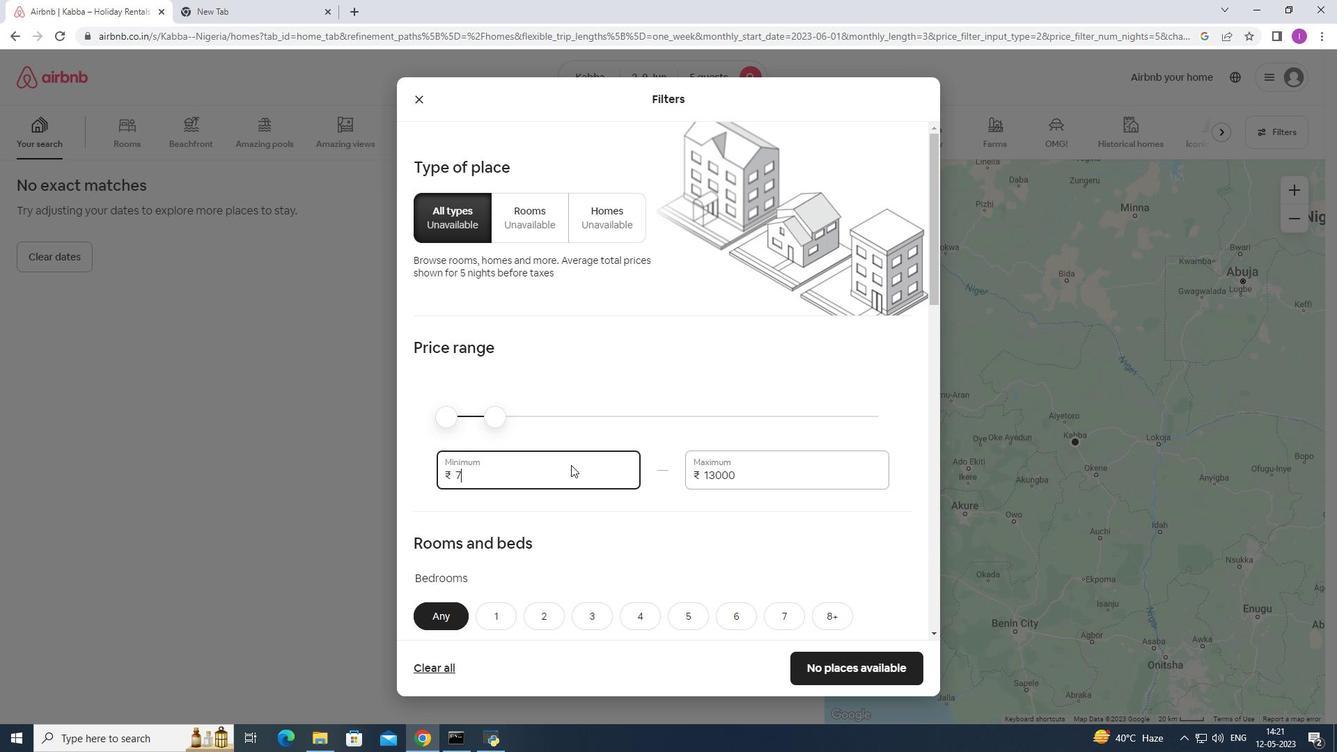 
Action: Mouse moved to (570, 464)
Screenshot: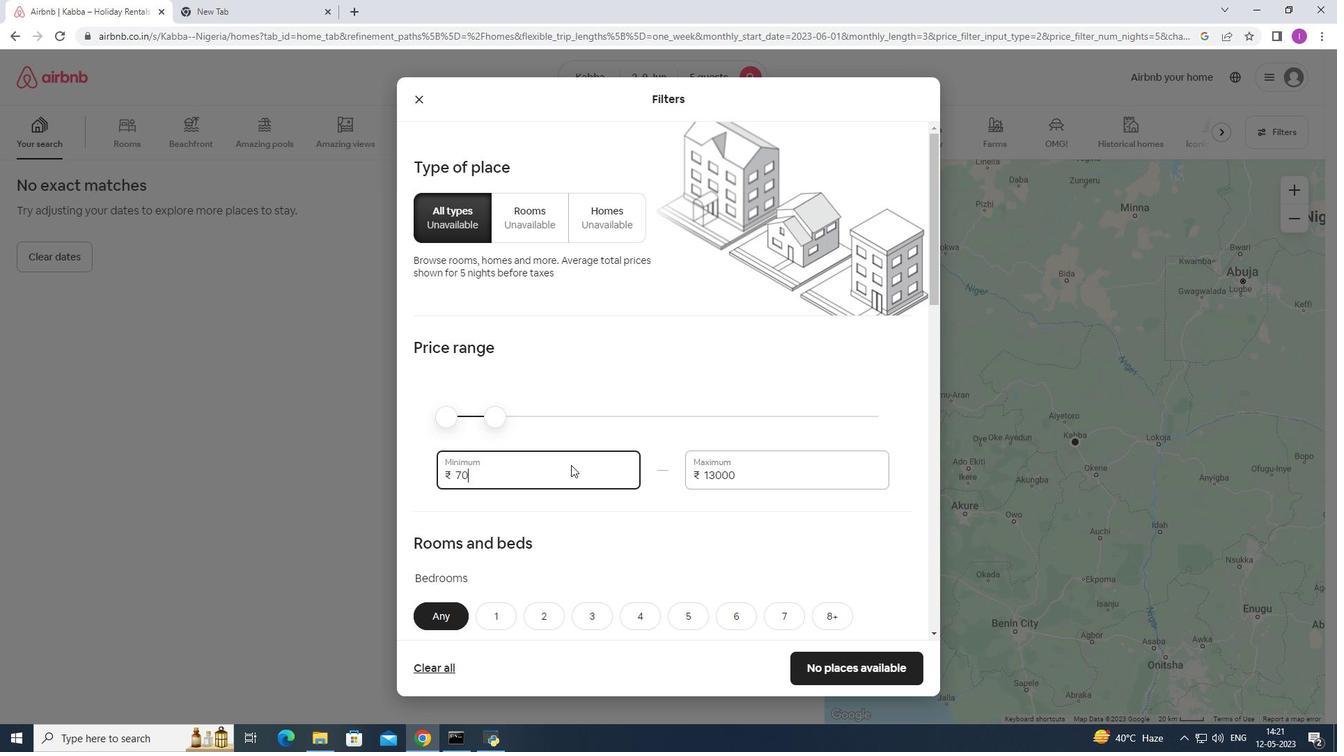 
Action: Key pressed 0
Screenshot: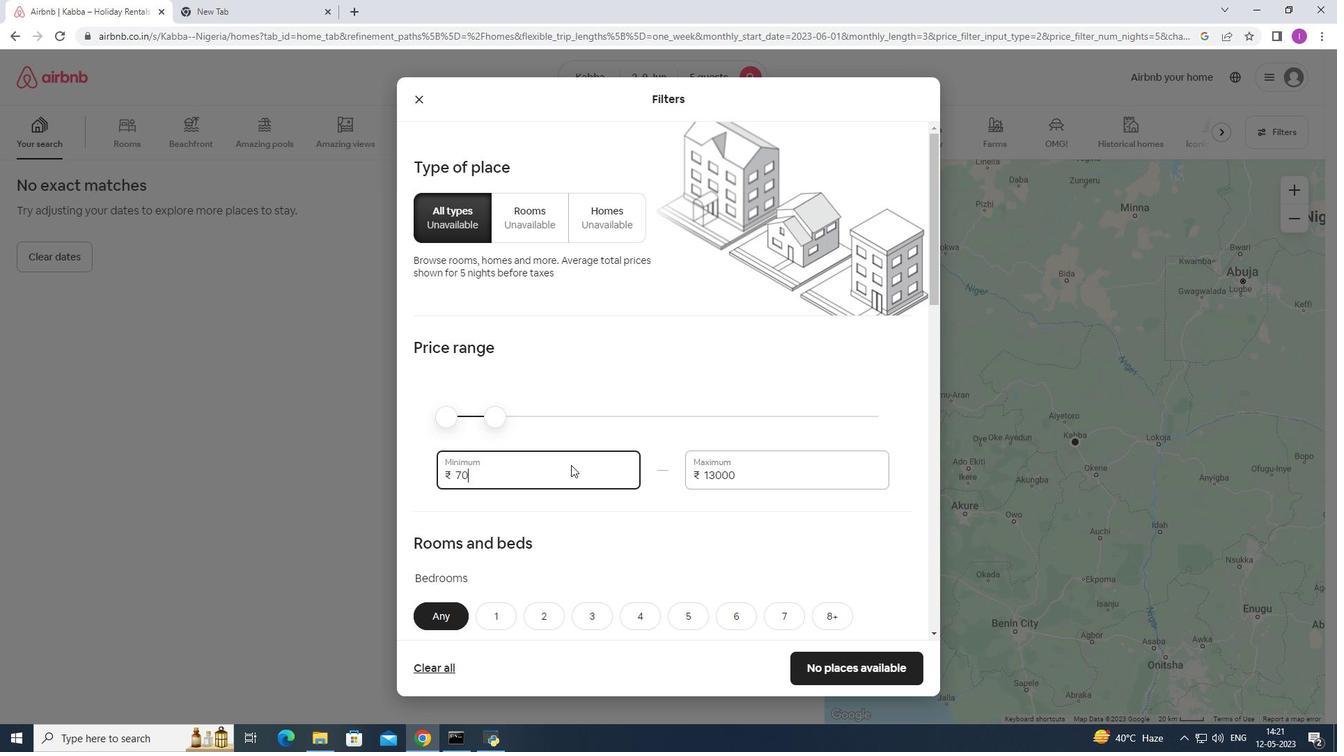 
Action: Mouse moved to (570, 463)
Screenshot: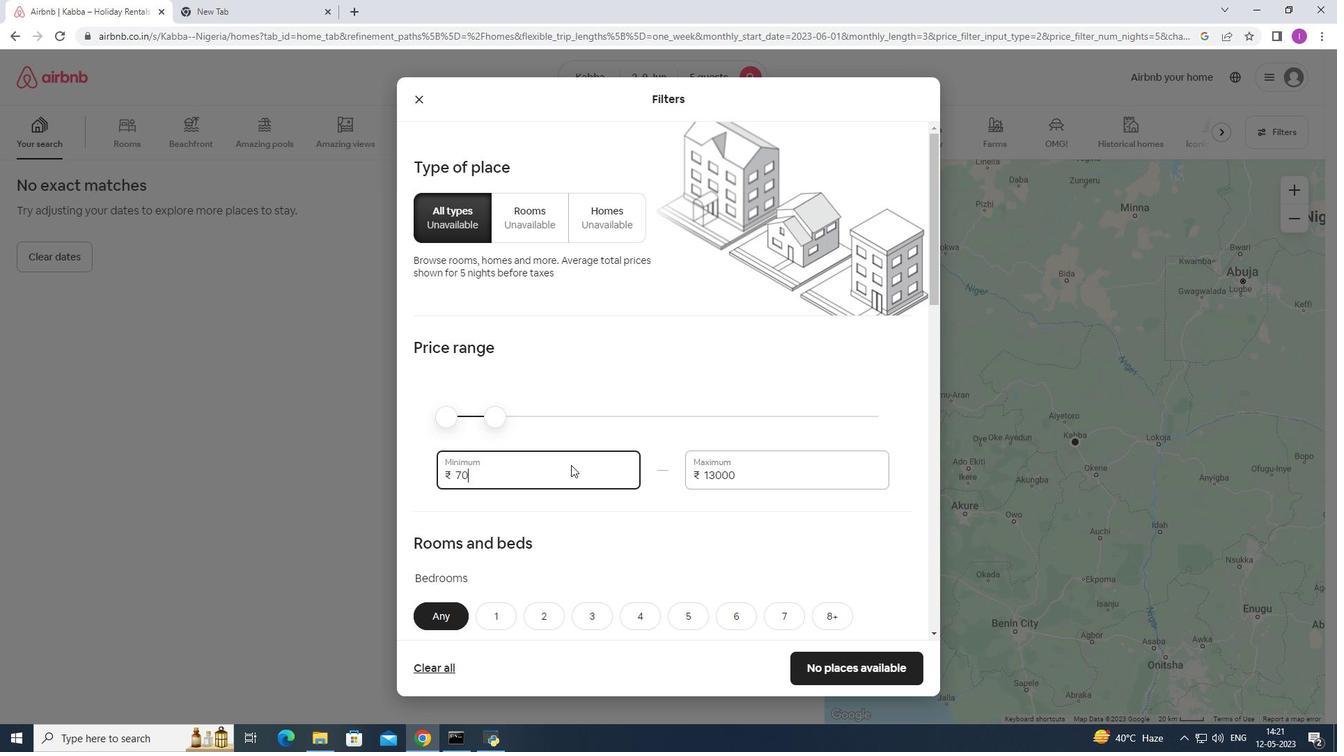
Action: Key pressed 0
Screenshot: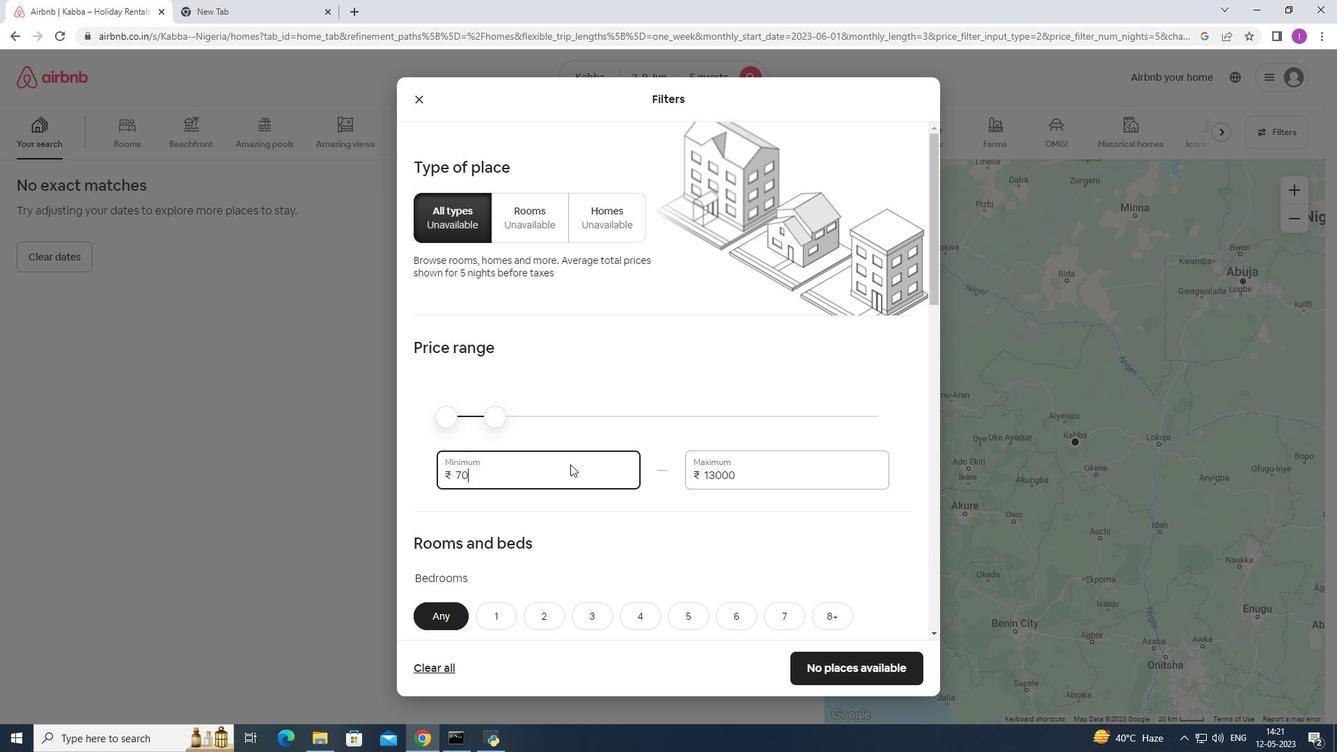 
Action: Mouse moved to (542, 492)
Screenshot: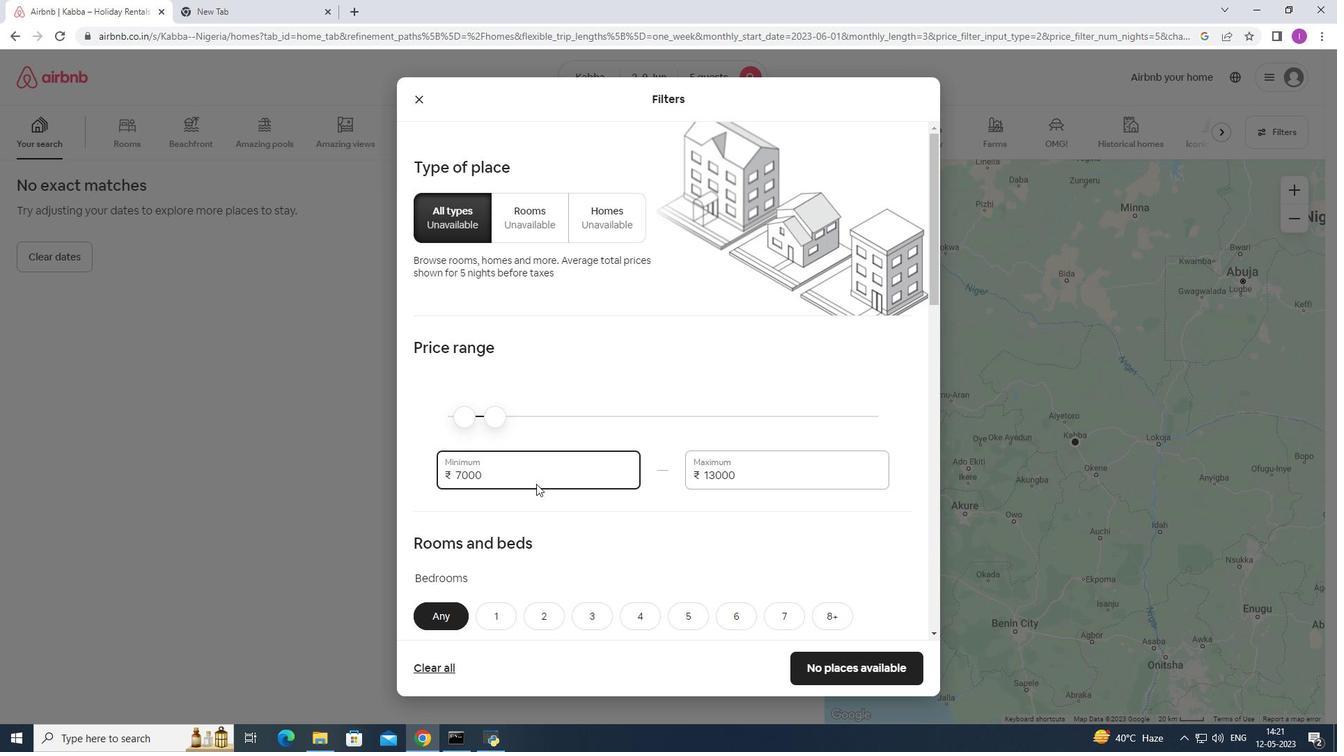 
Action: Mouse scrolled (542, 491) with delta (0, 0)
Screenshot: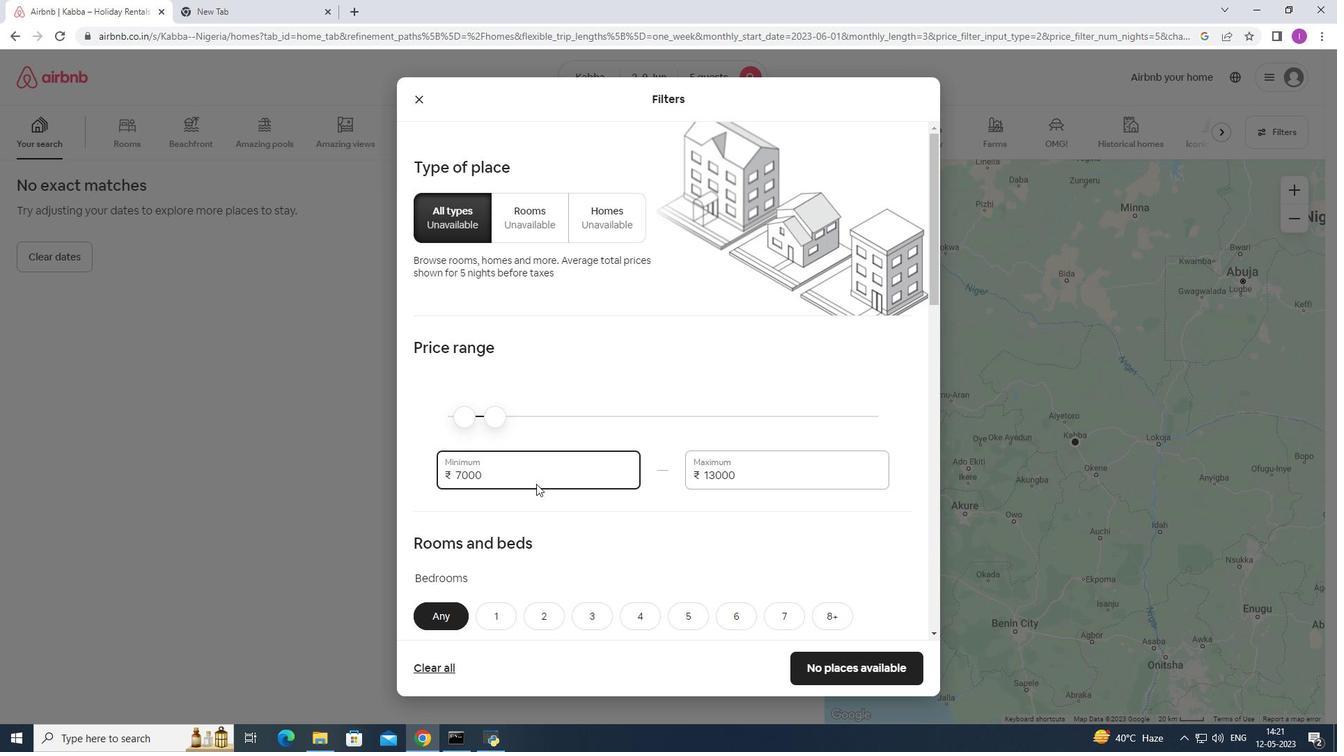 
Action: Mouse moved to (546, 492)
Screenshot: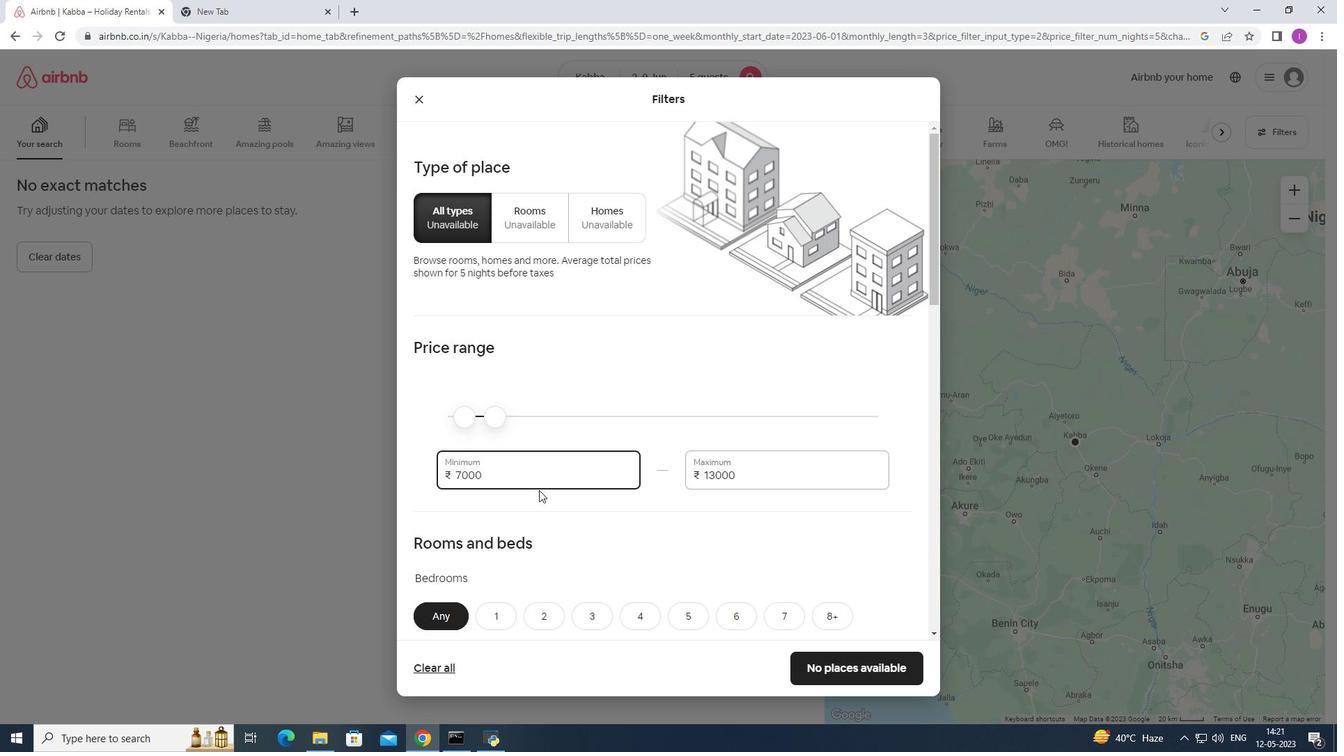 
Action: Mouse scrolled (546, 491) with delta (0, 0)
Screenshot: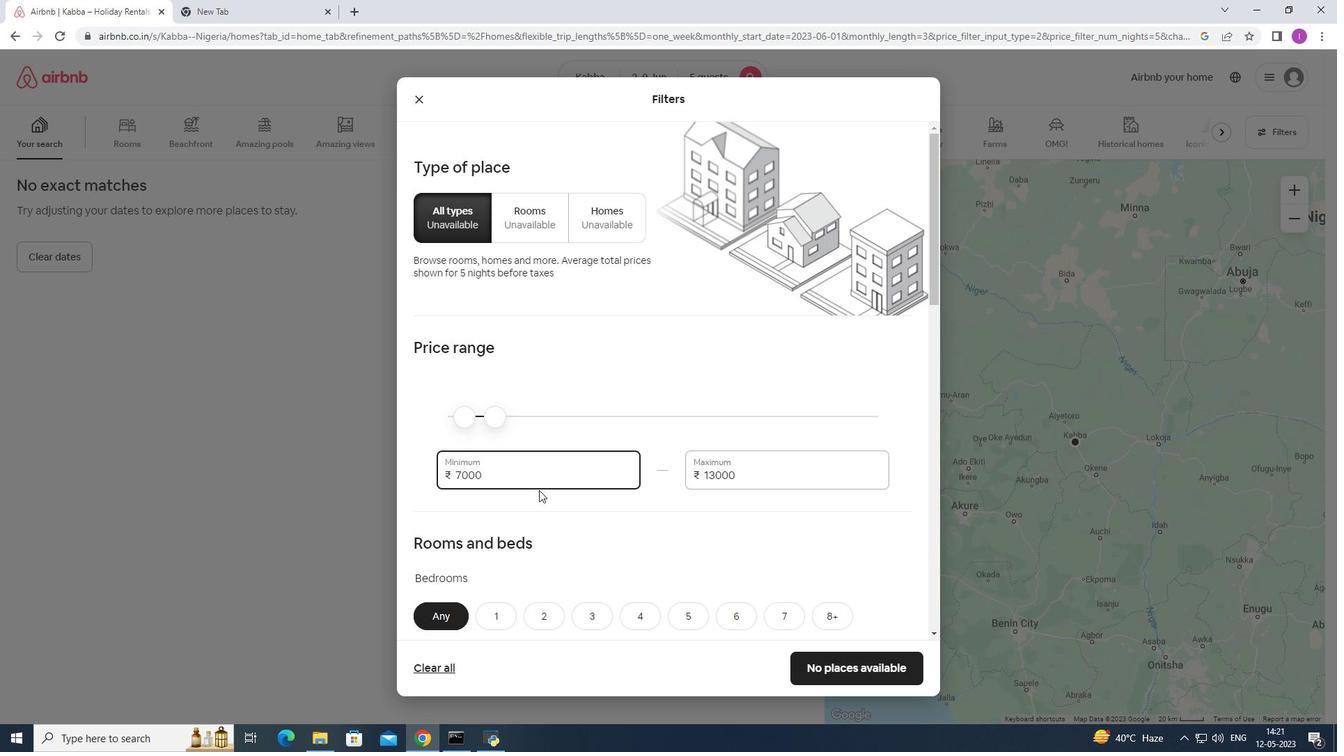 
Action: Mouse moved to (549, 492)
Screenshot: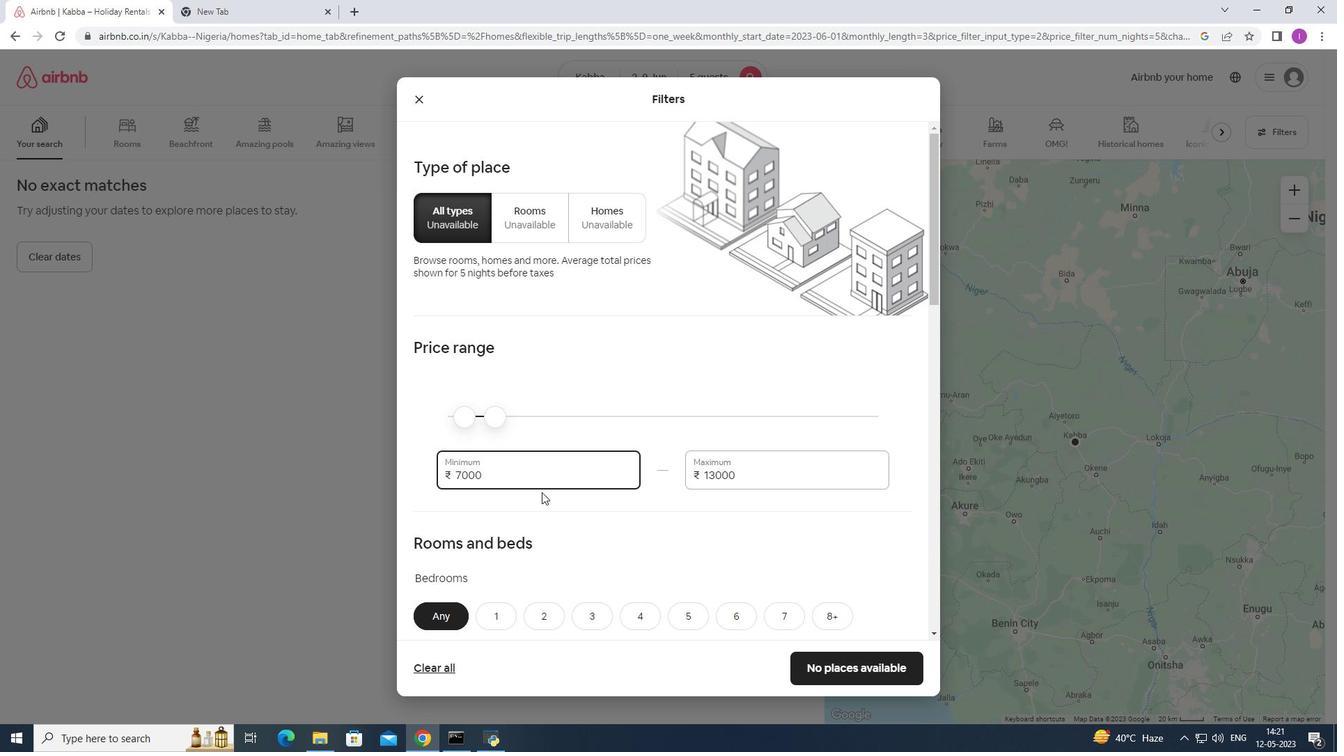 
Action: Mouse scrolled (549, 491) with delta (0, 0)
Screenshot: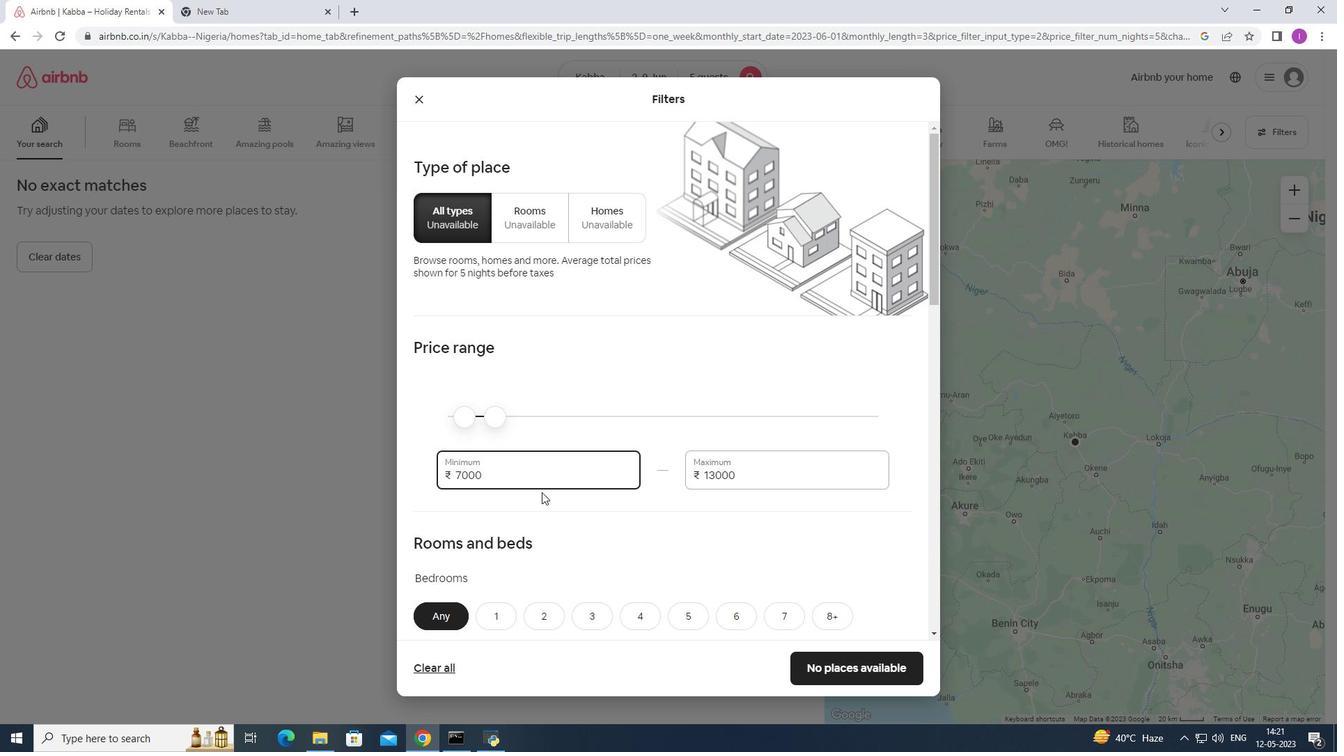 
Action: Mouse moved to (555, 489)
Screenshot: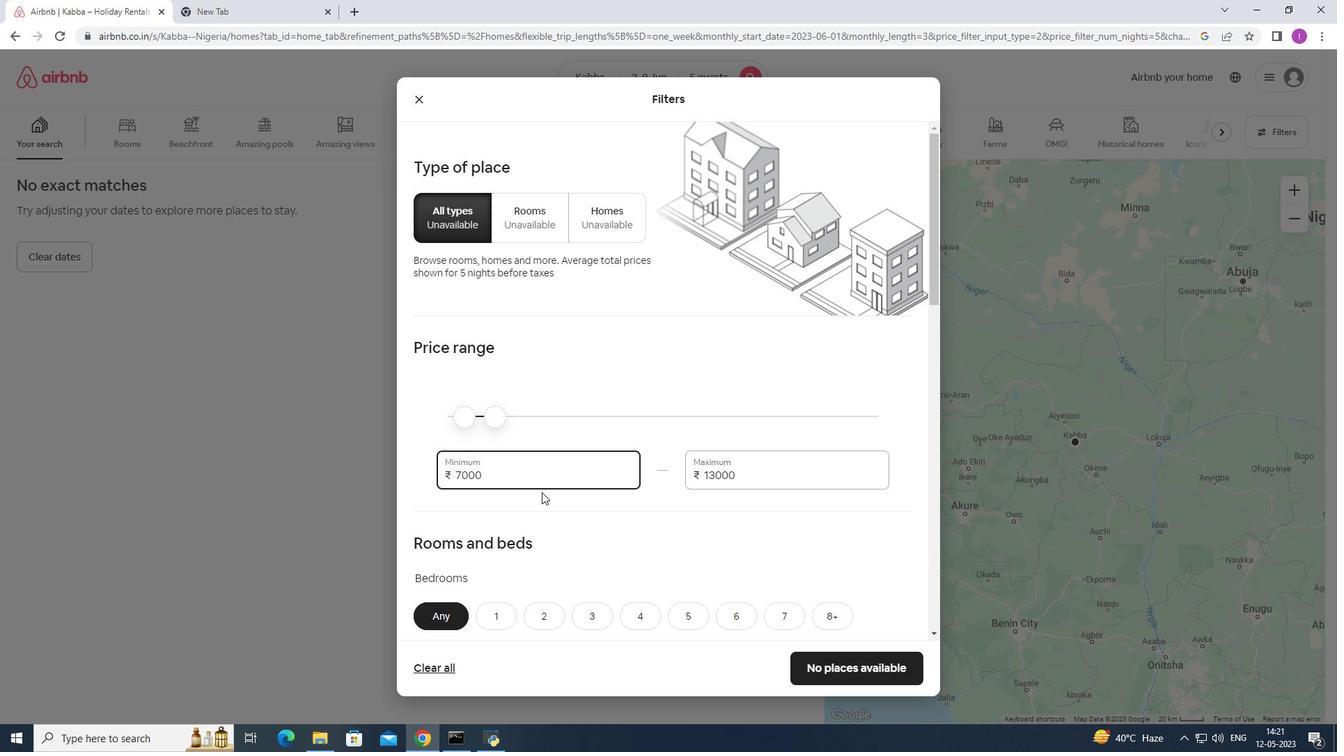 
Action: Mouse scrolled (555, 488) with delta (0, 0)
Screenshot: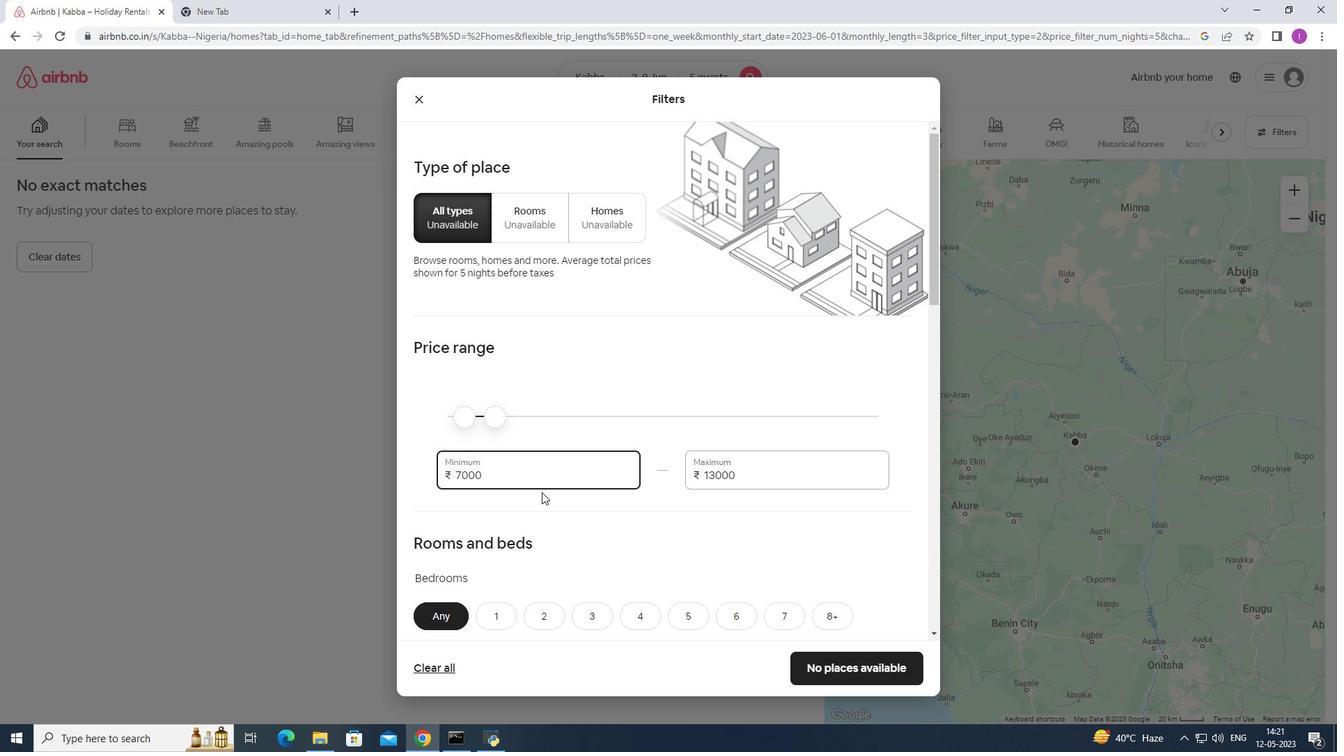 
Action: Mouse moved to (575, 478)
Screenshot: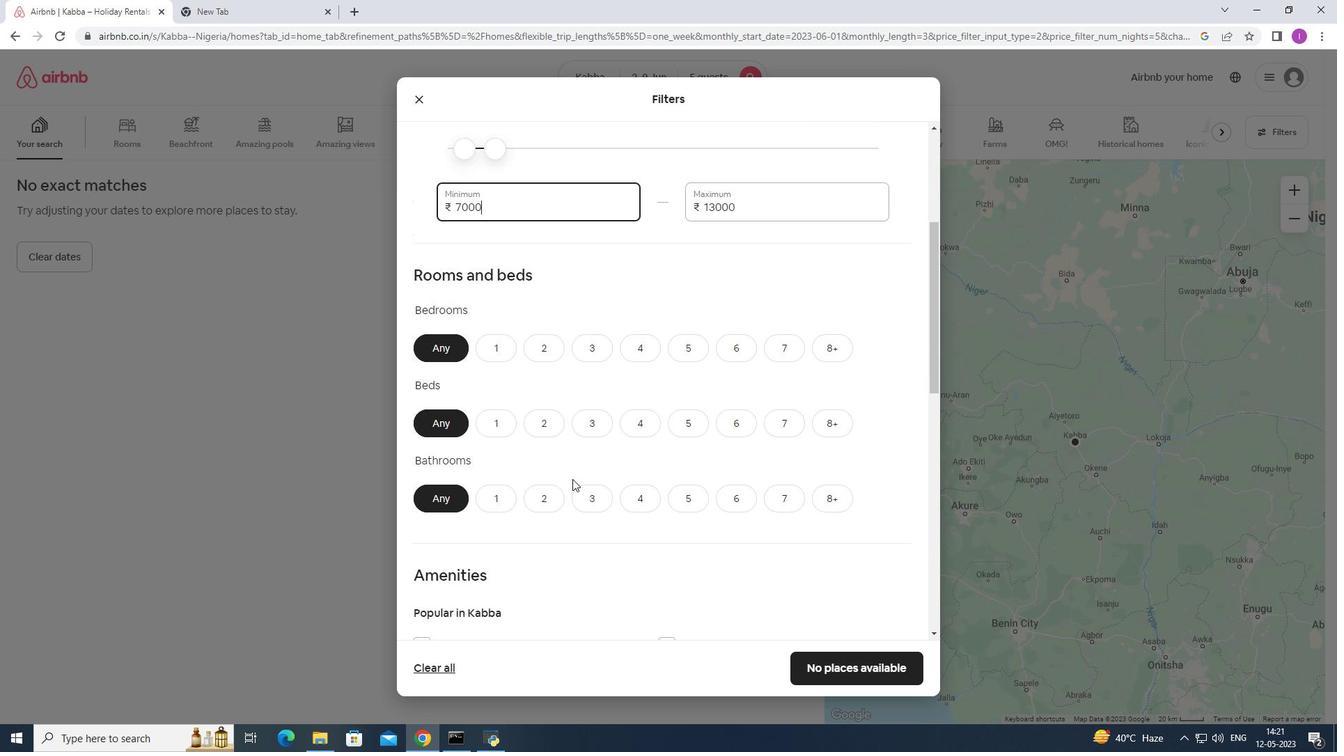 
Action: Mouse scrolled (575, 477) with delta (0, 0)
Screenshot: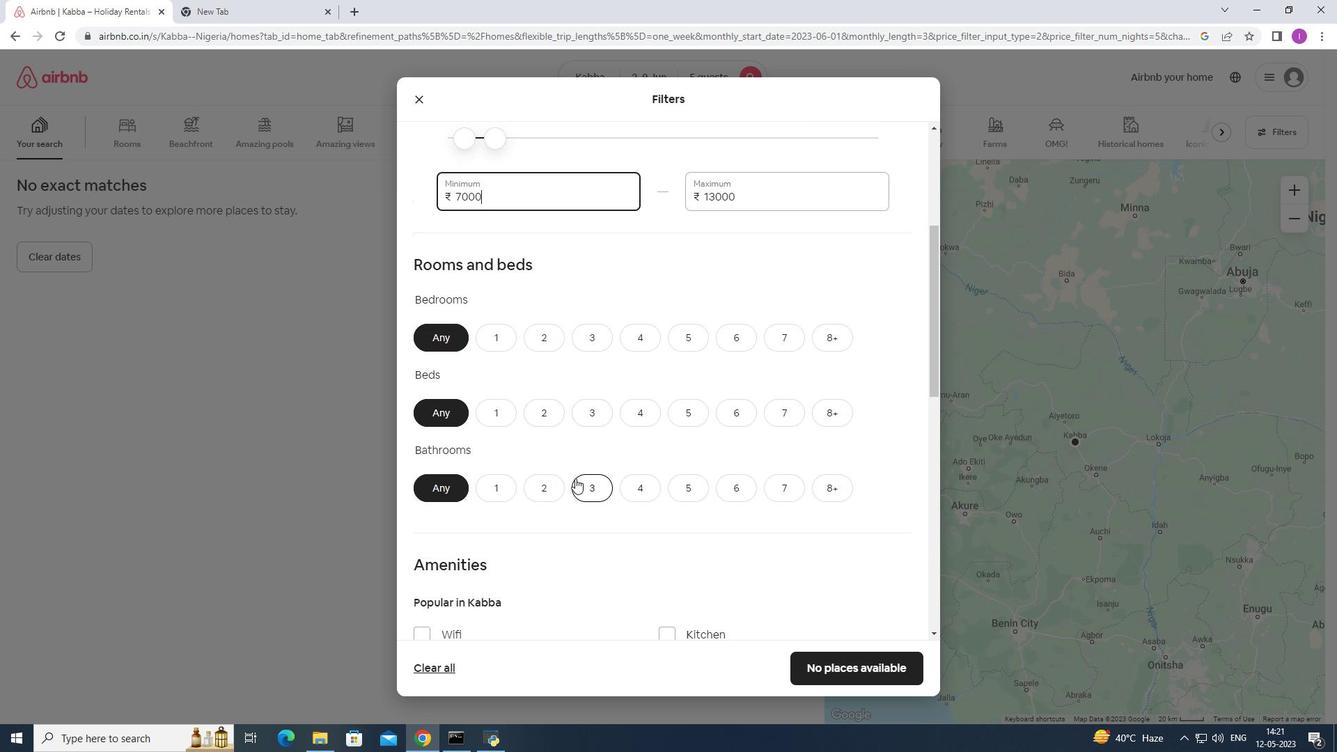 
Action: Mouse scrolled (575, 477) with delta (0, 0)
Screenshot: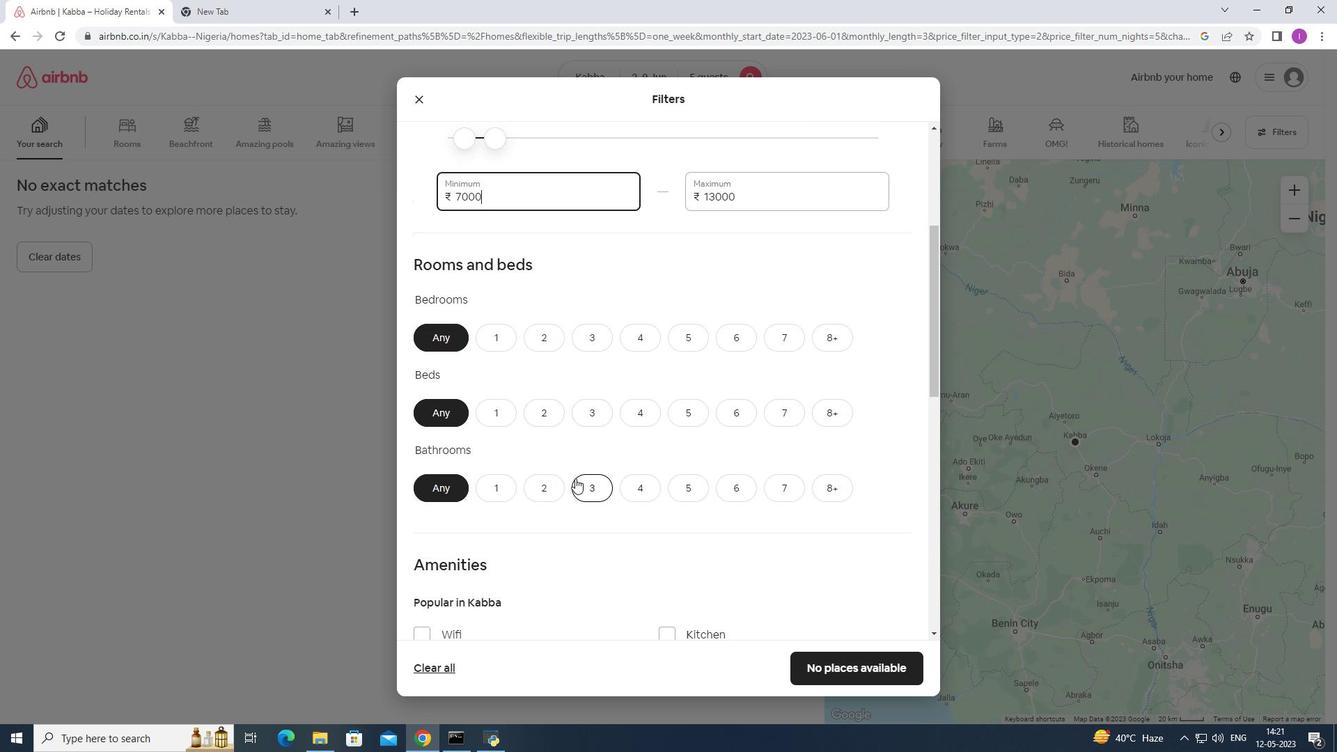 
Action: Mouse moved to (550, 195)
Screenshot: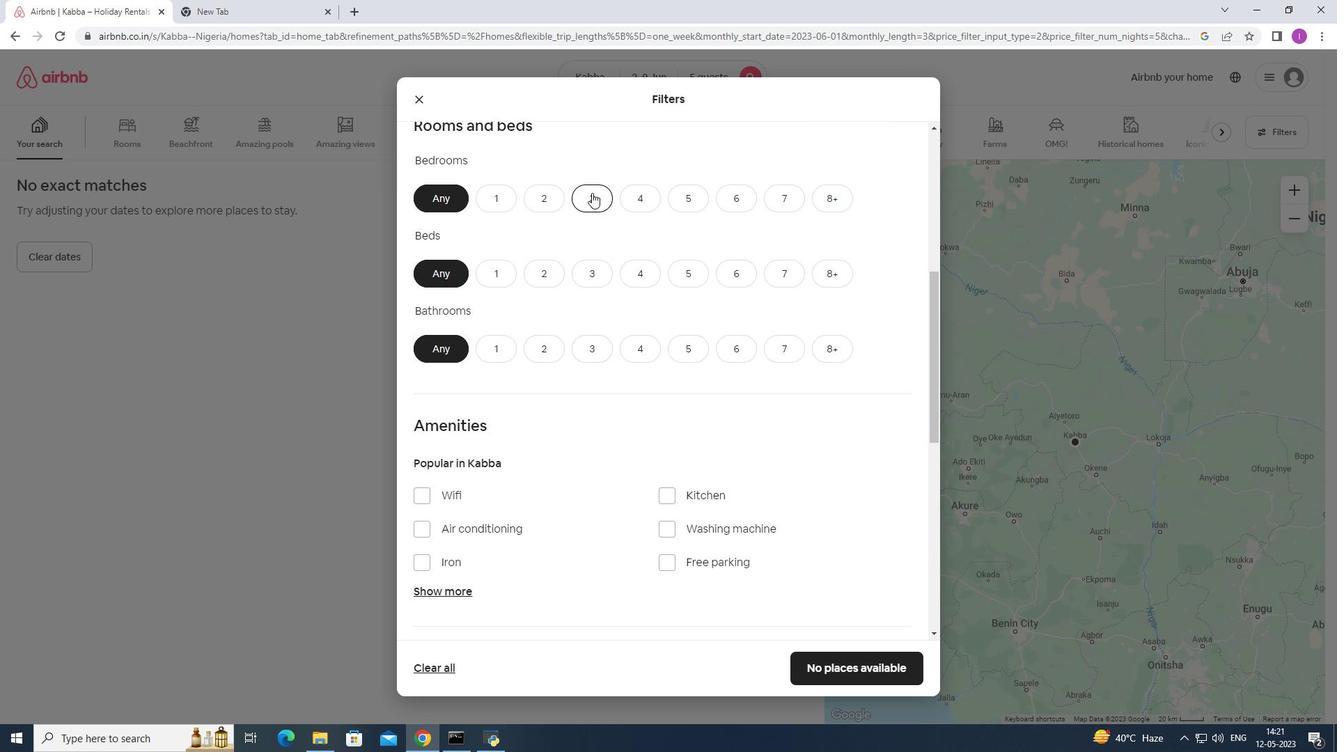 
Action: Mouse pressed left at (550, 195)
Screenshot: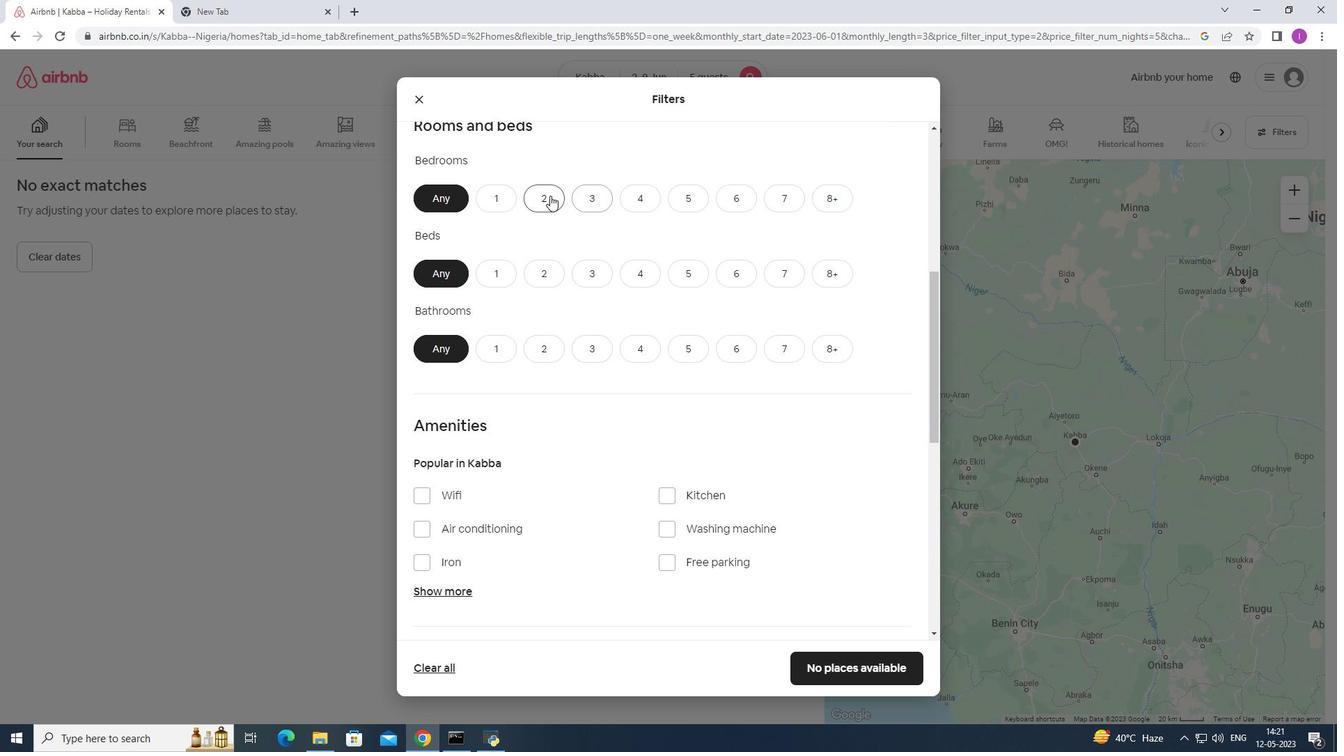 
Action: Mouse moved to (695, 272)
Screenshot: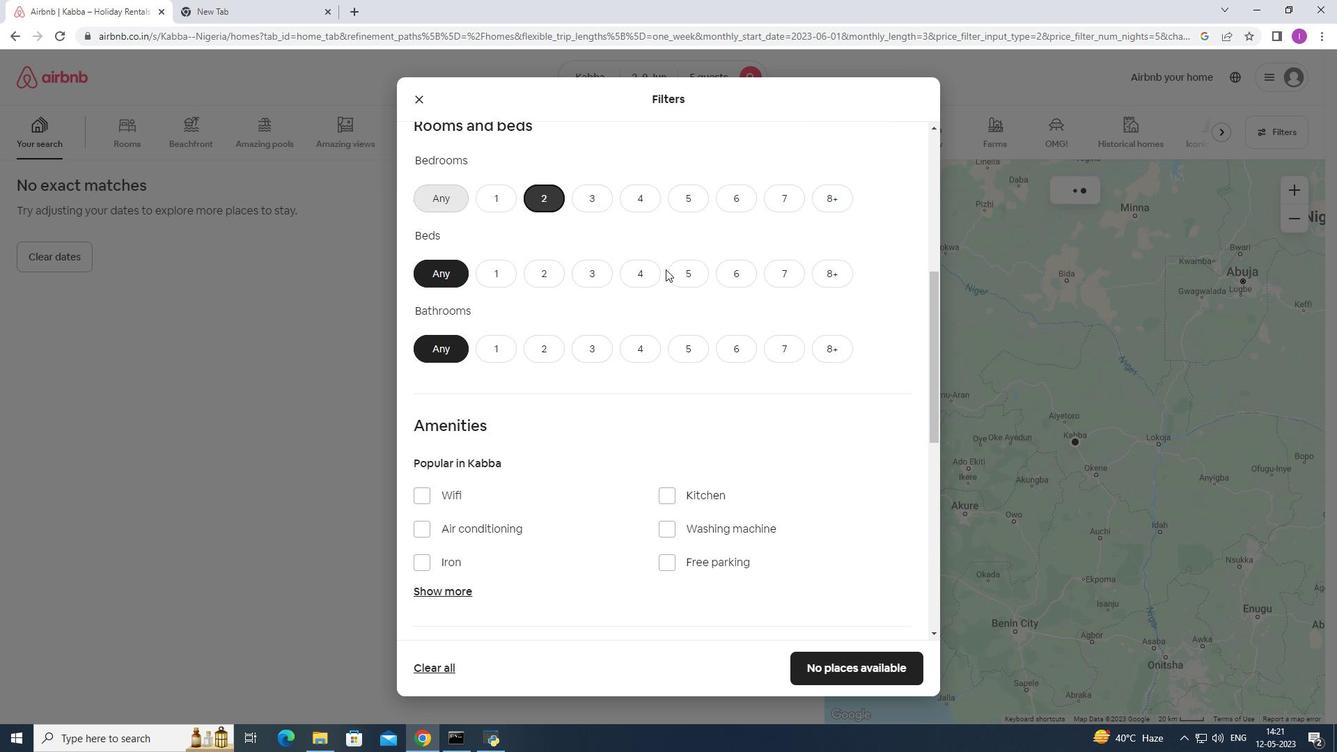 
Action: Mouse pressed left at (695, 272)
Screenshot: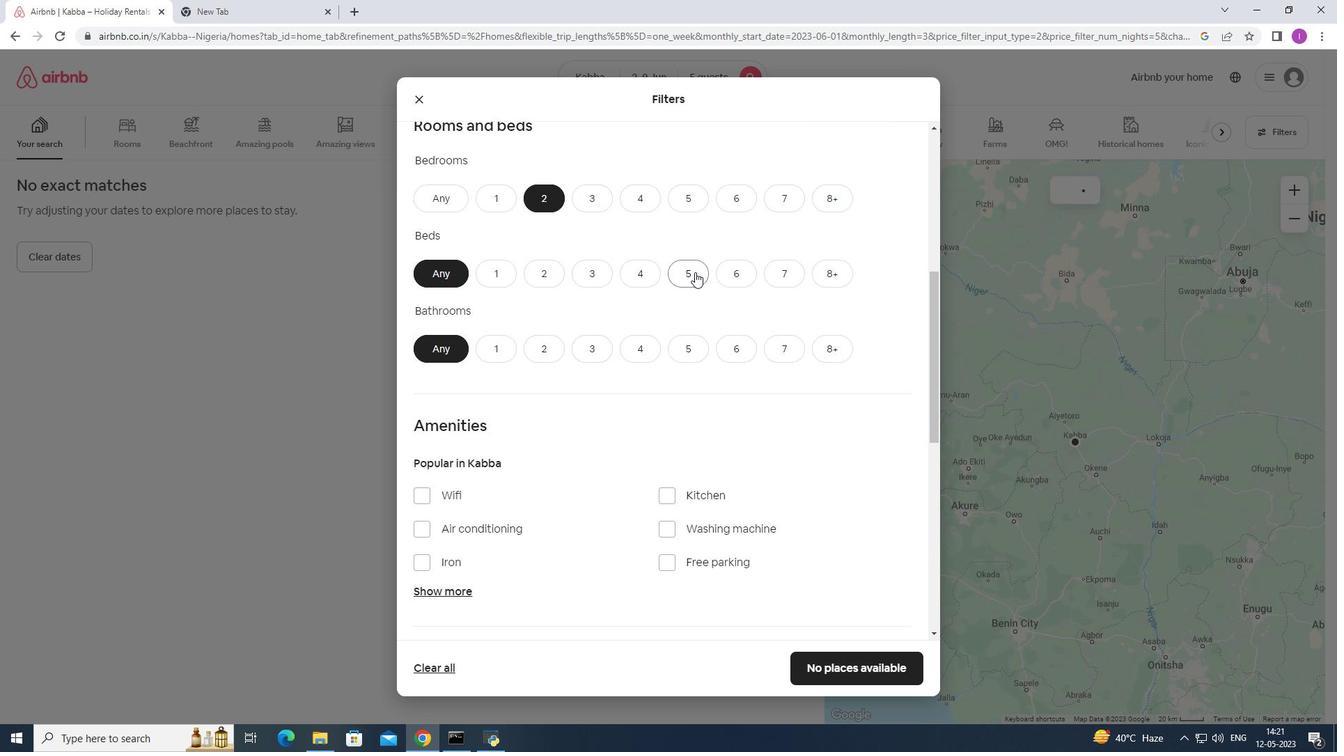 
Action: Mouse moved to (553, 353)
Screenshot: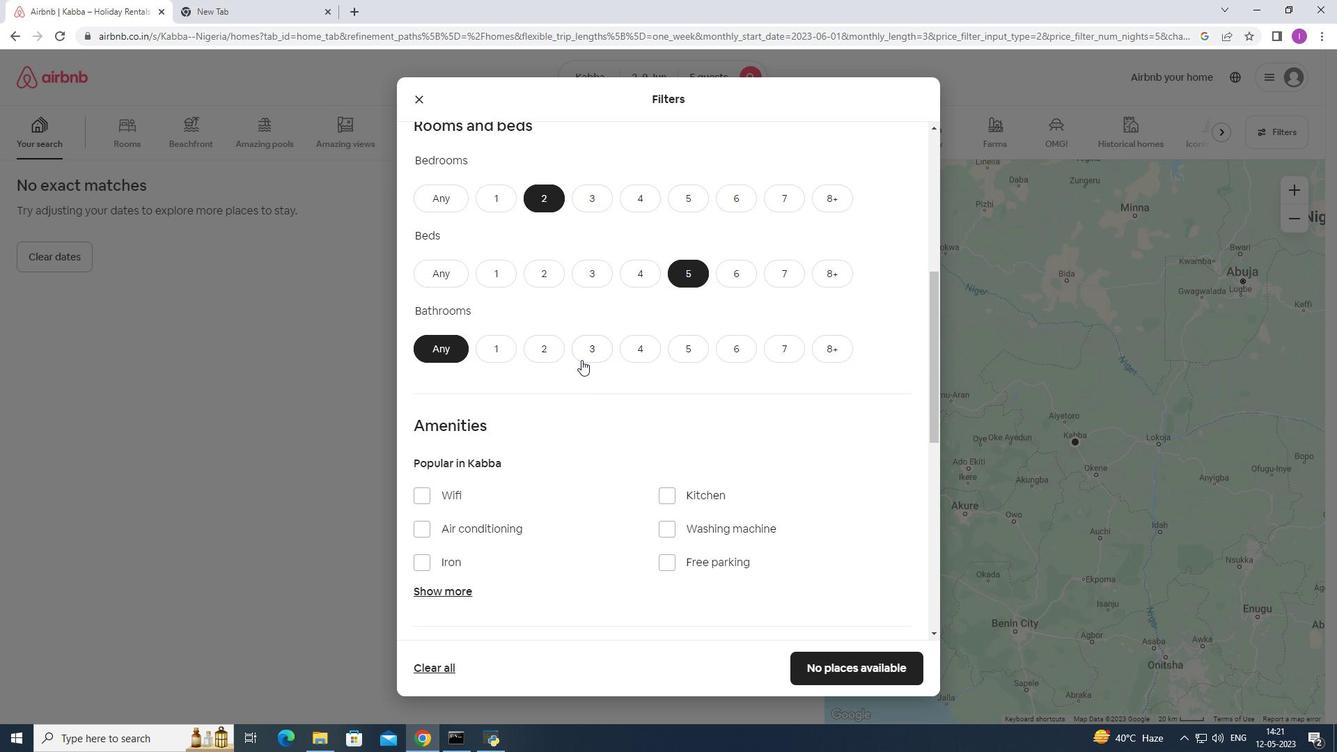 
Action: Mouse pressed left at (553, 353)
Screenshot: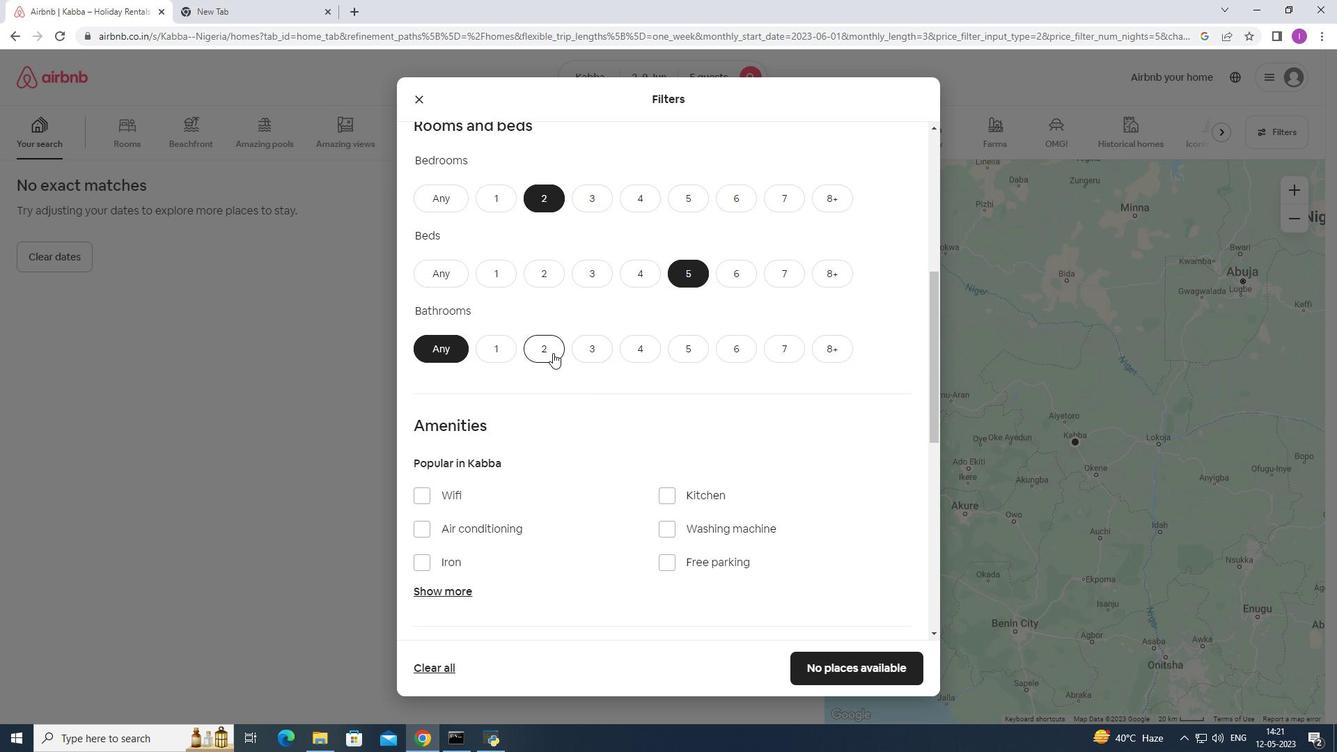 
Action: Mouse moved to (699, 321)
Screenshot: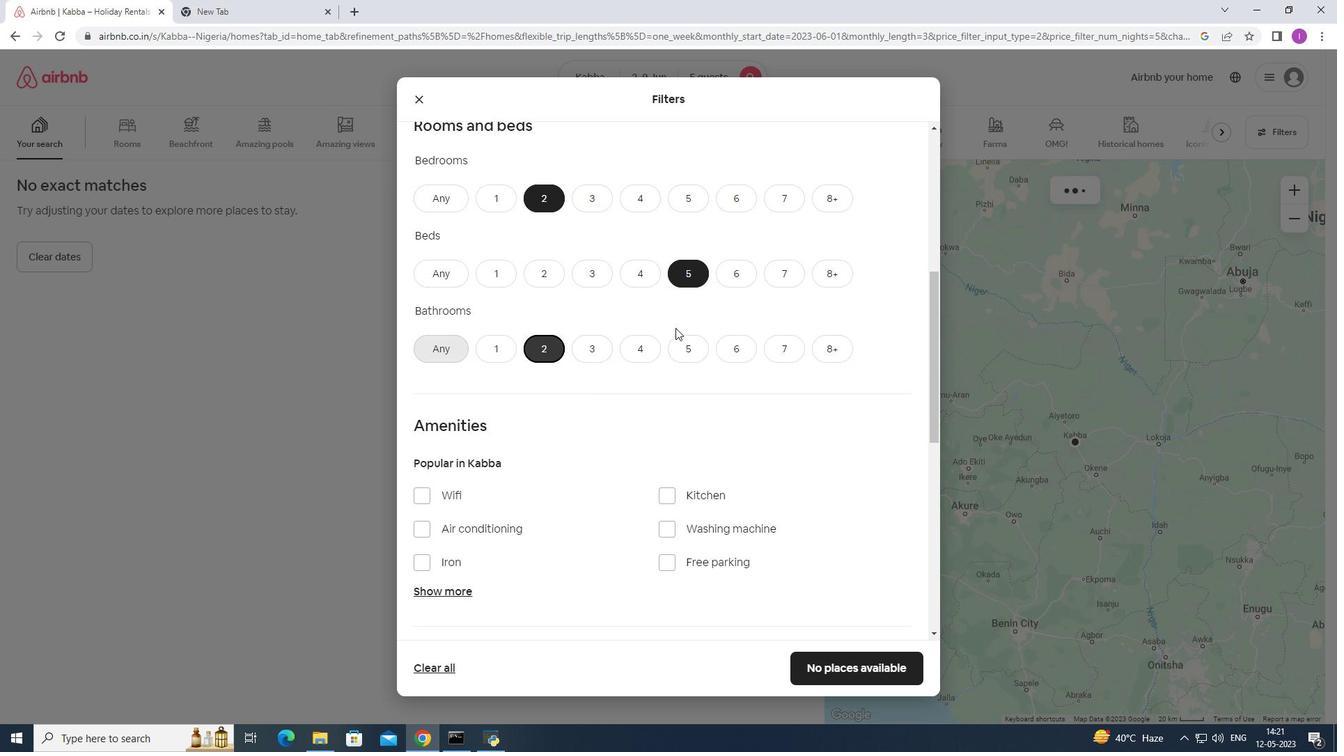 
Action: Mouse scrolled (699, 320) with delta (0, 0)
Screenshot: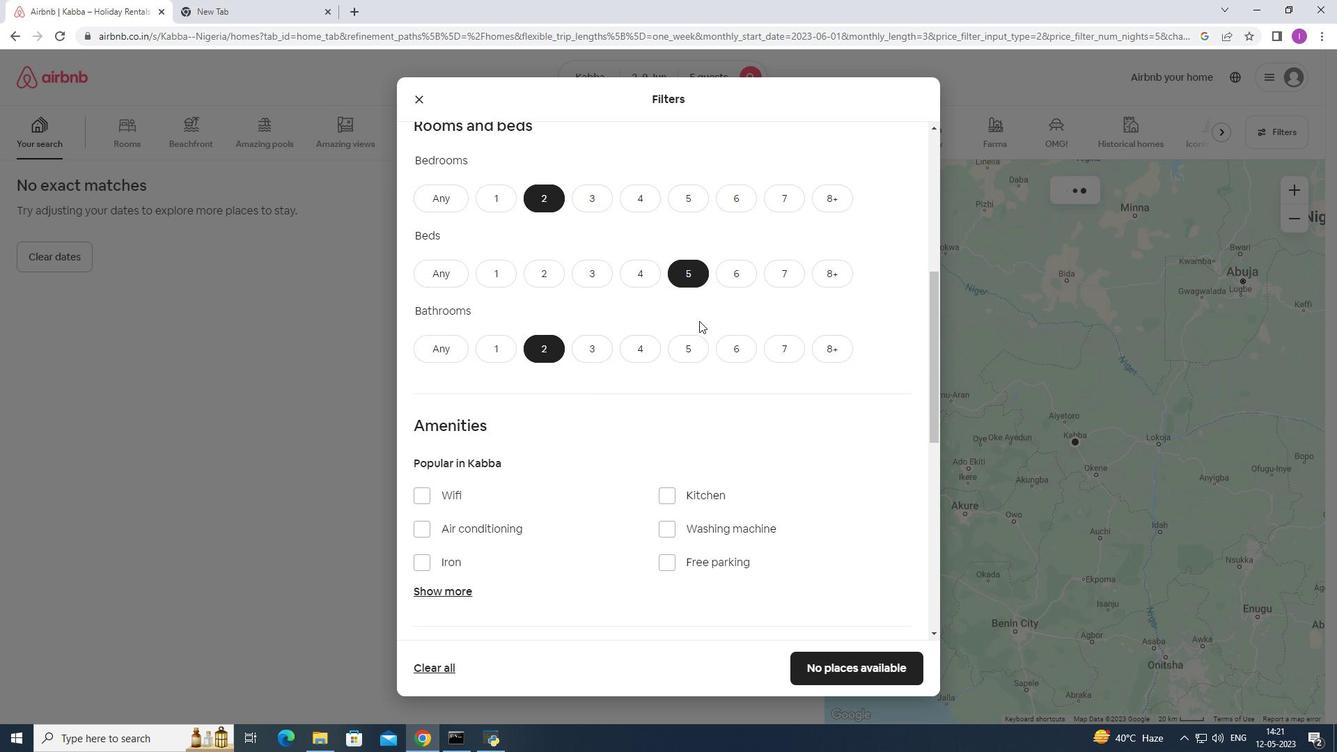 
Action: Mouse scrolled (699, 320) with delta (0, 0)
Screenshot: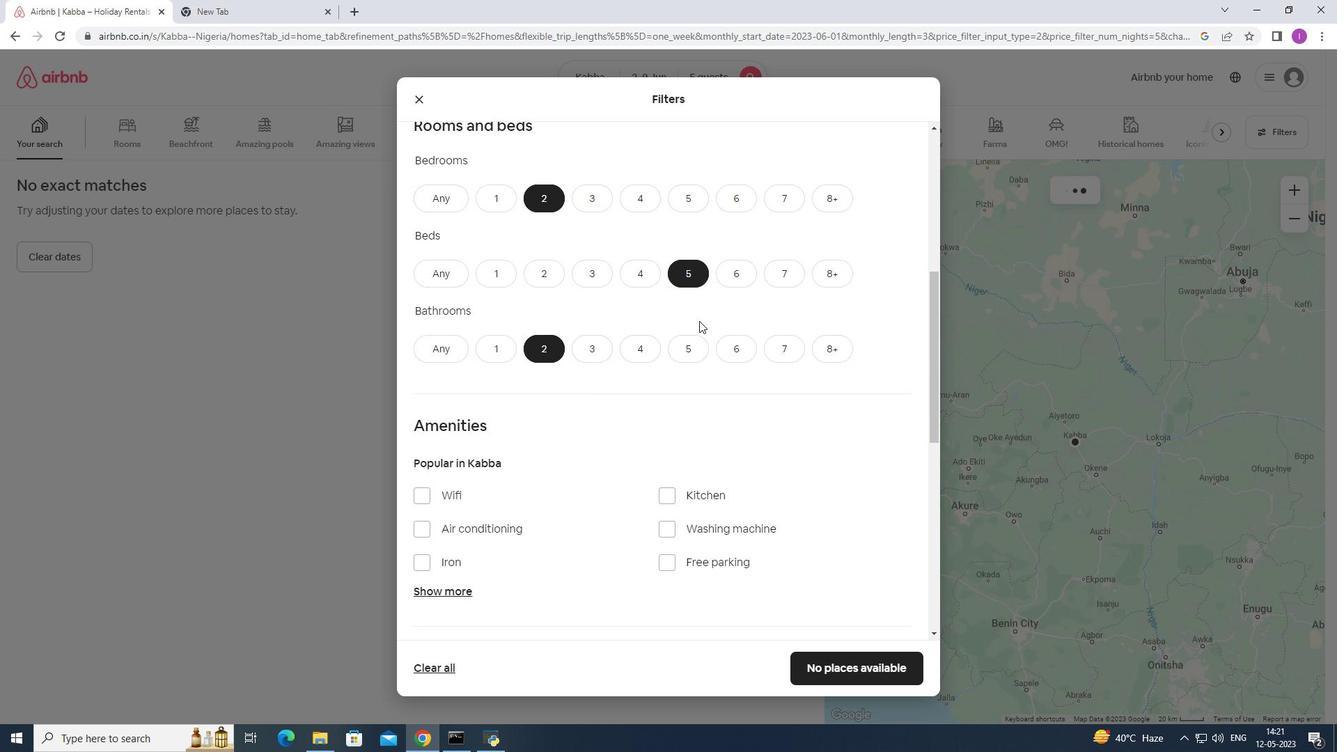 
Action: Mouse scrolled (699, 320) with delta (0, 0)
Screenshot: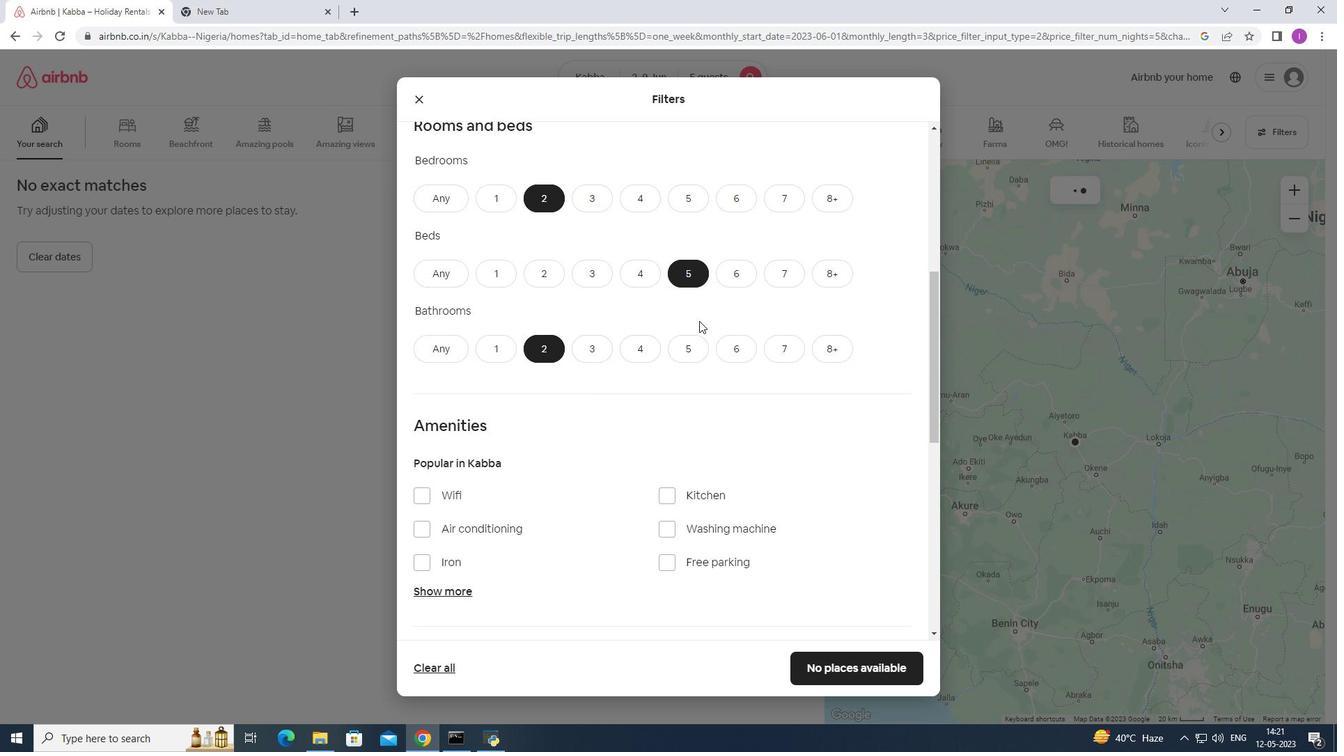 
Action: Mouse moved to (427, 284)
Screenshot: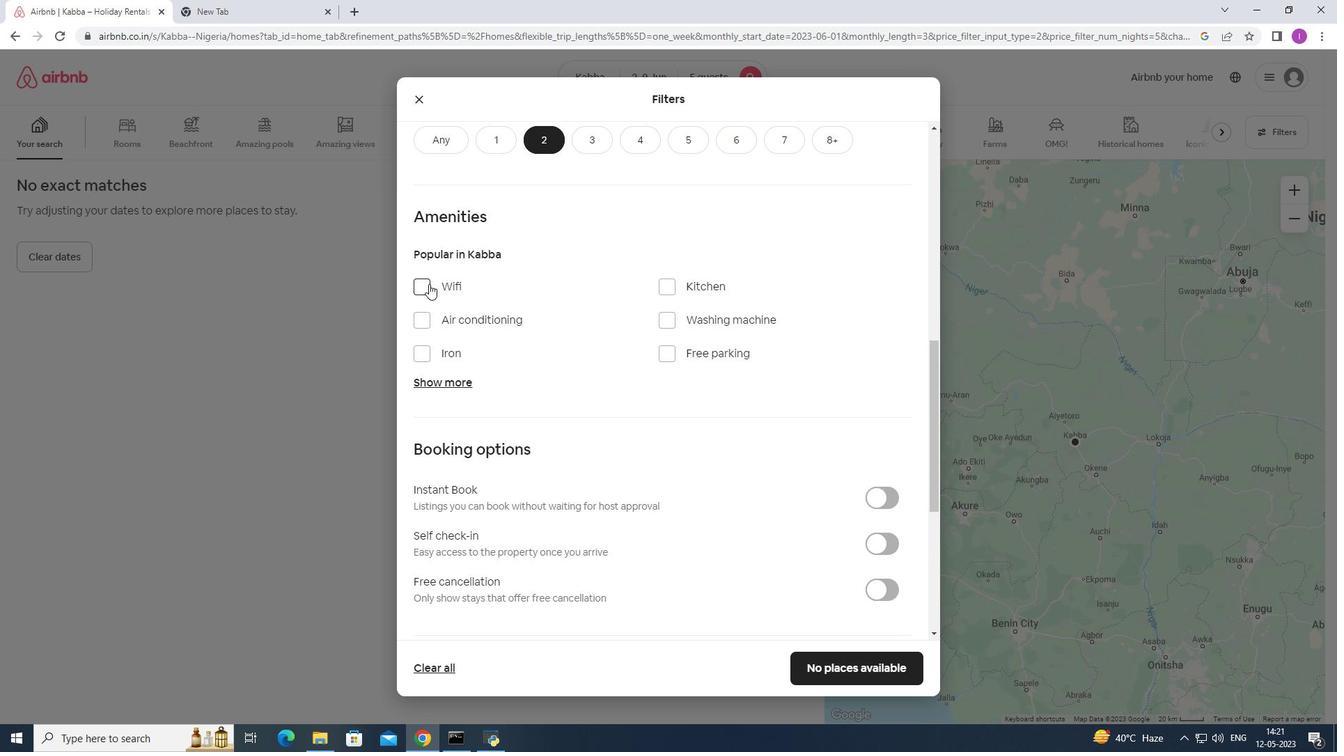 
Action: Mouse pressed left at (427, 284)
Screenshot: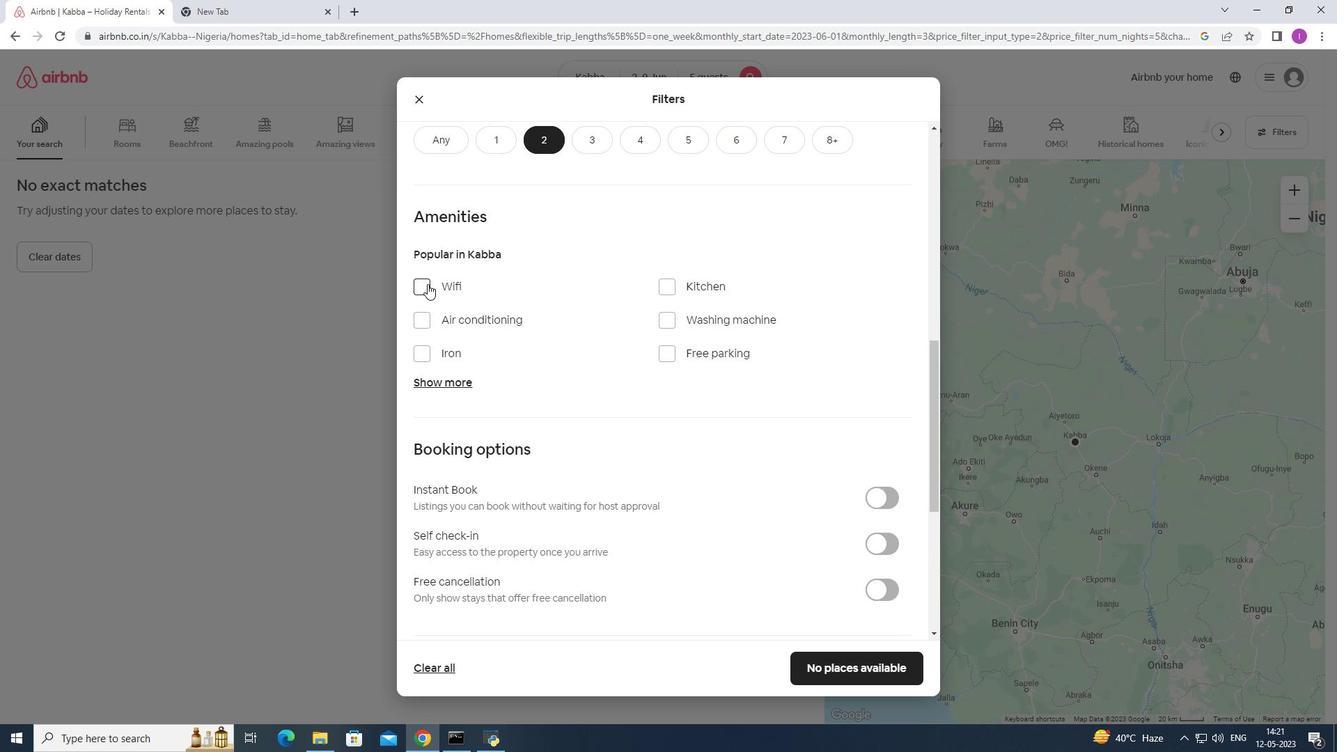 
Action: Mouse pressed left at (427, 284)
Screenshot: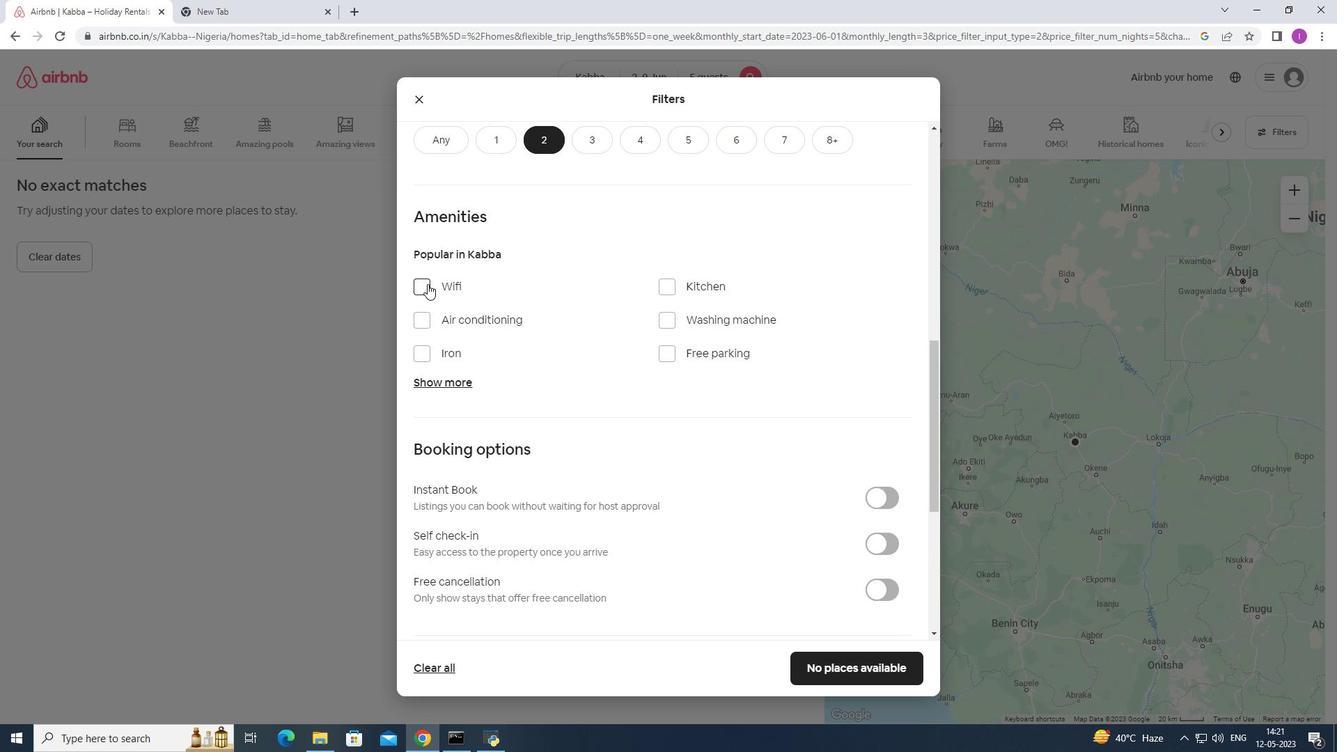 
Action: Mouse moved to (555, 319)
Screenshot: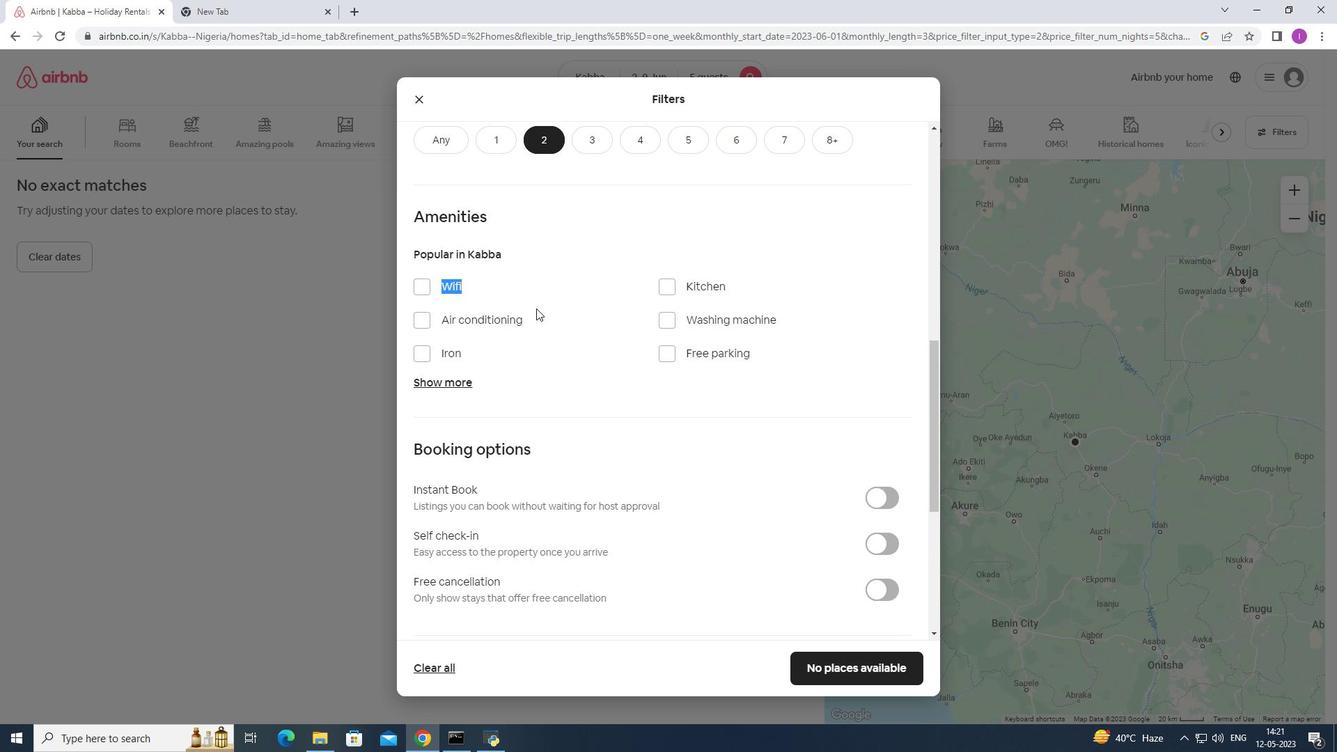 
Action: Mouse scrolled (555, 319) with delta (0, 0)
Screenshot: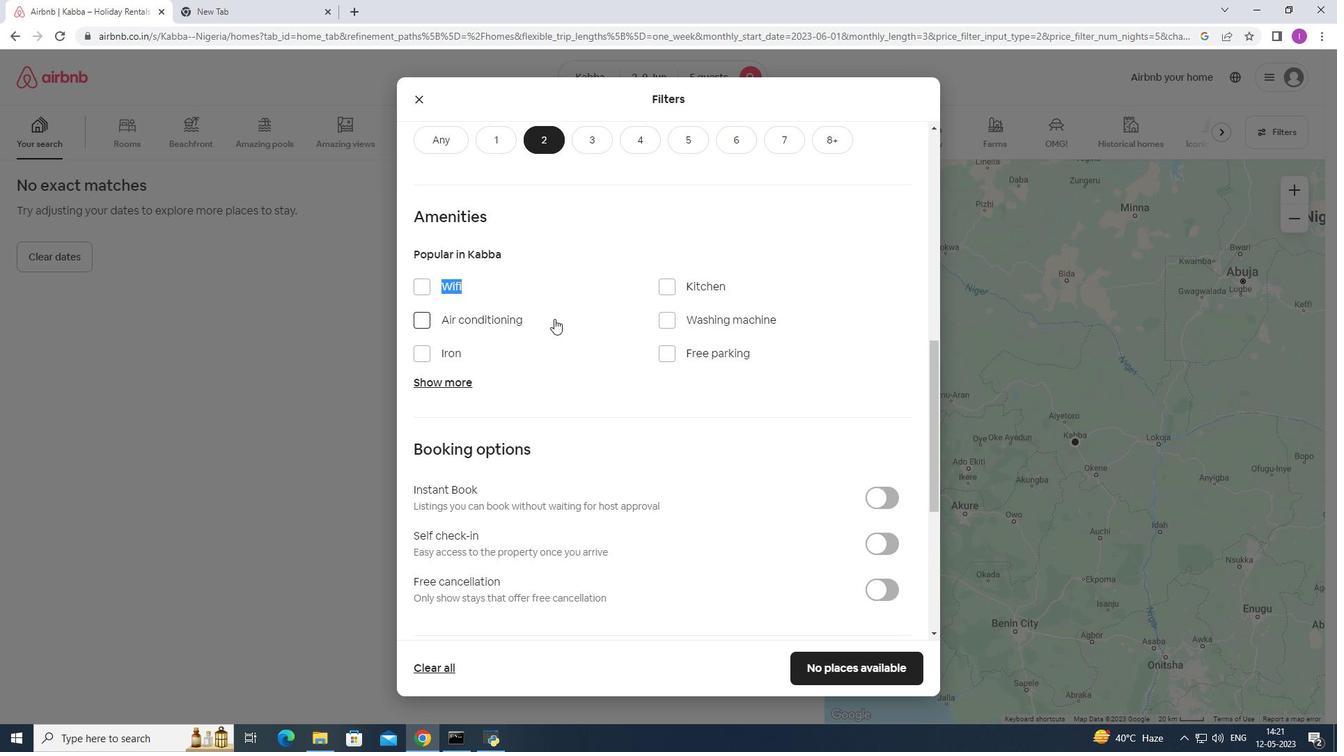 
Action: Mouse scrolled (555, 319) with delta (0, 0)
Screenshot: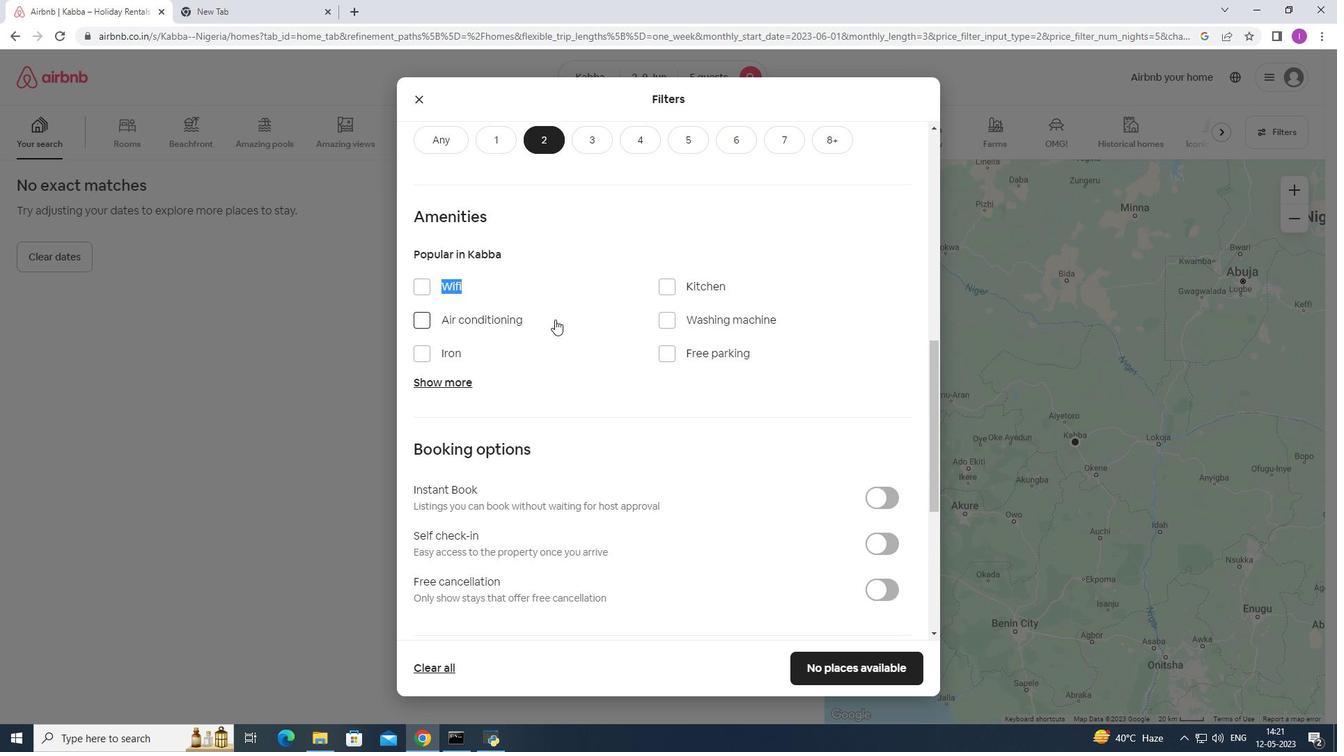
Action: Mouse moved to (418, 149)
Screenshot: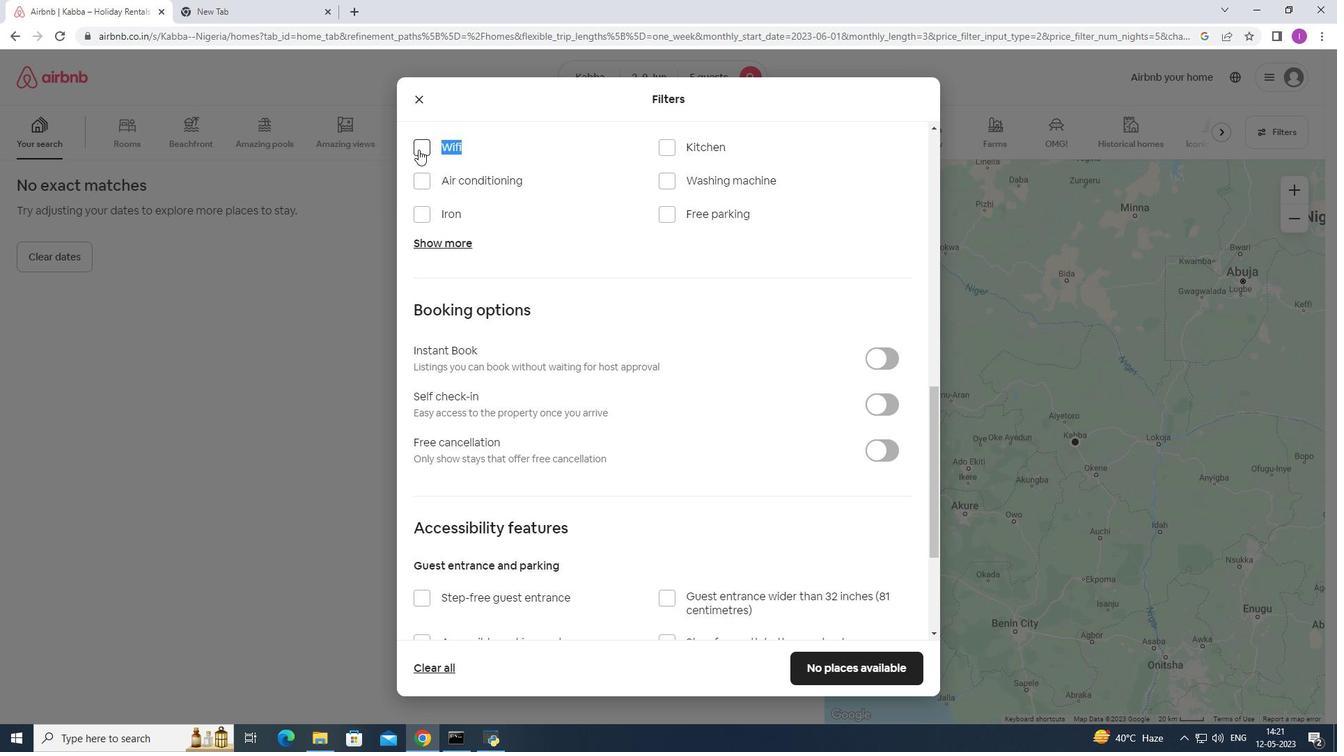 
Action: Mouse pressed left at (418, 149)
Screenshot: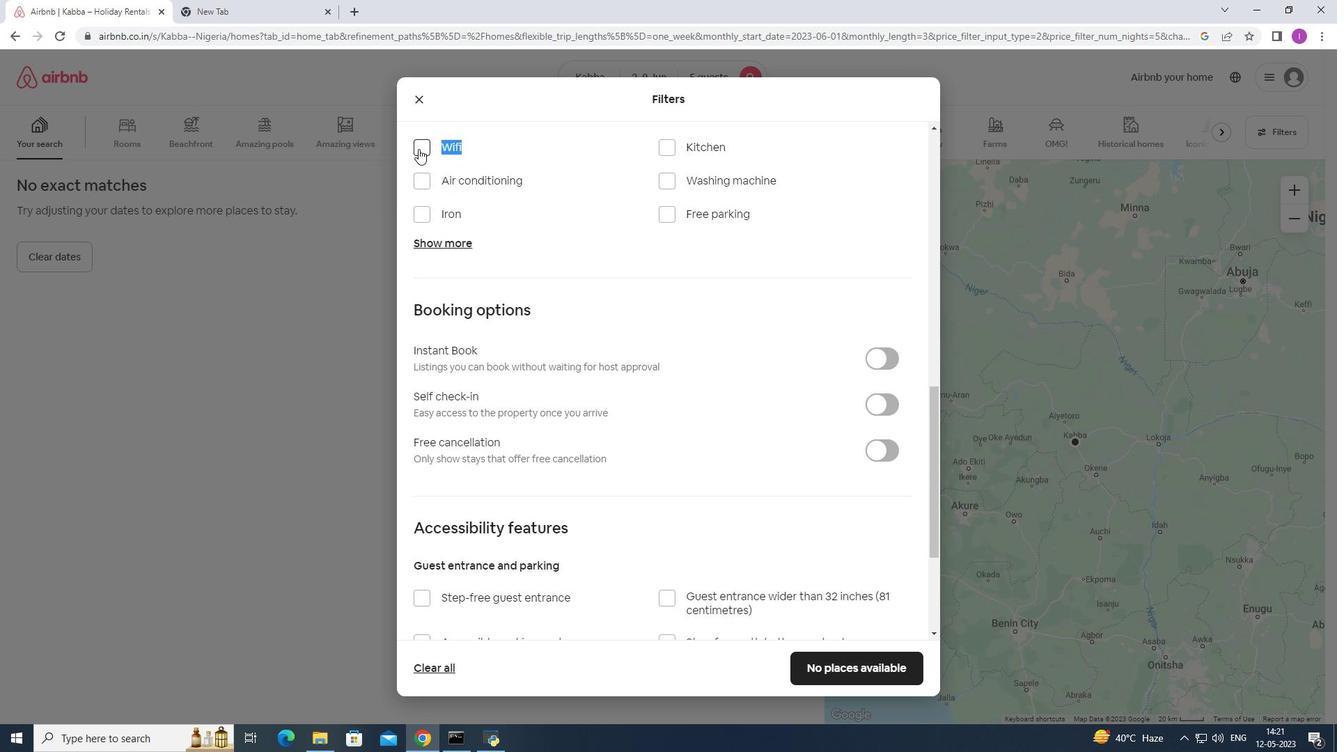 
Action: Mouse moved to (894, 406)
Screenshot: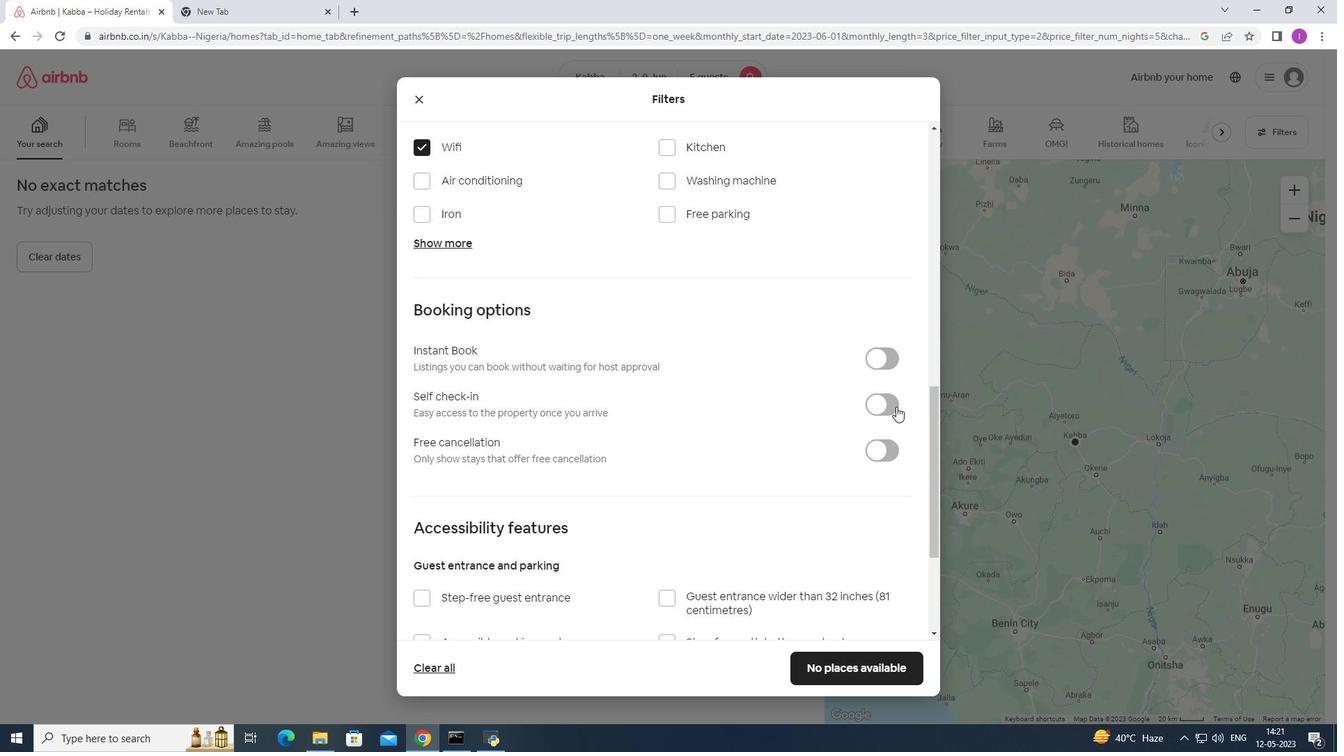 
Action: Mouse pressed left at (894, 406)
Screenshot: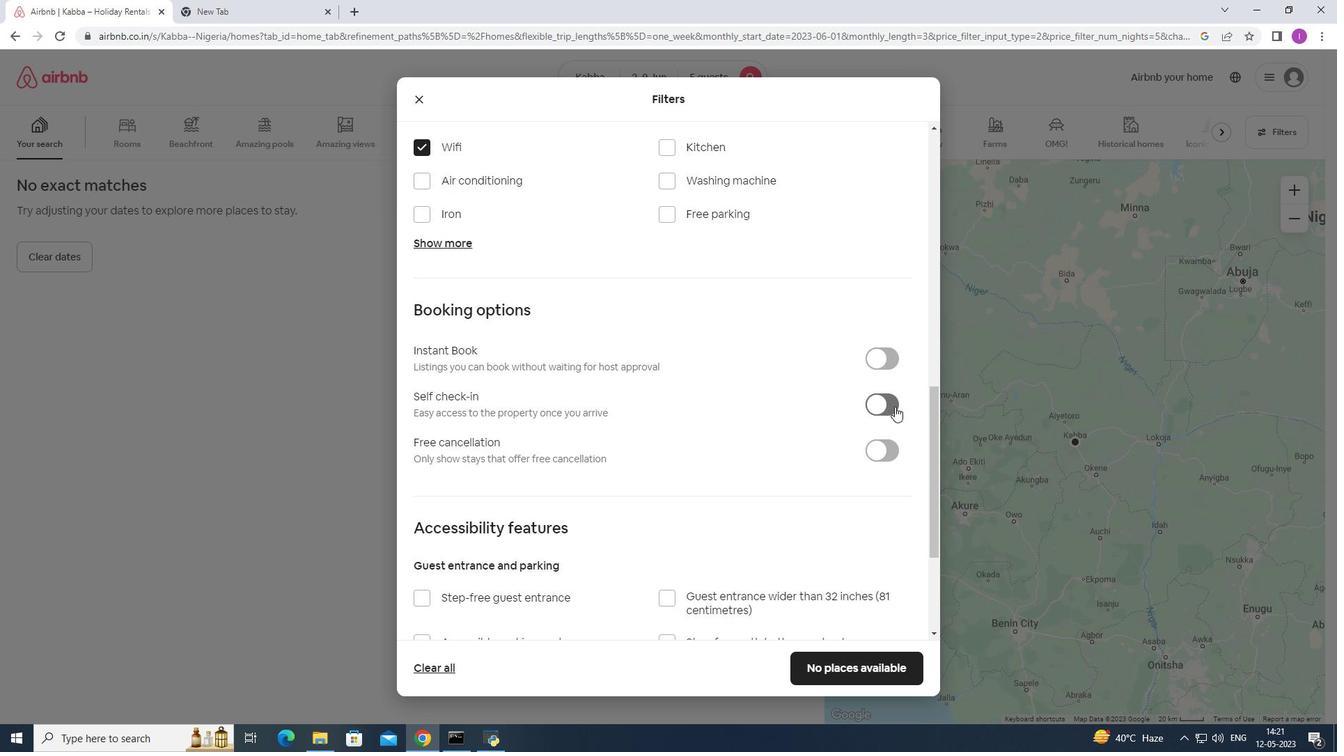 
Action: Mouse moved to (690, 393)
Screenshot: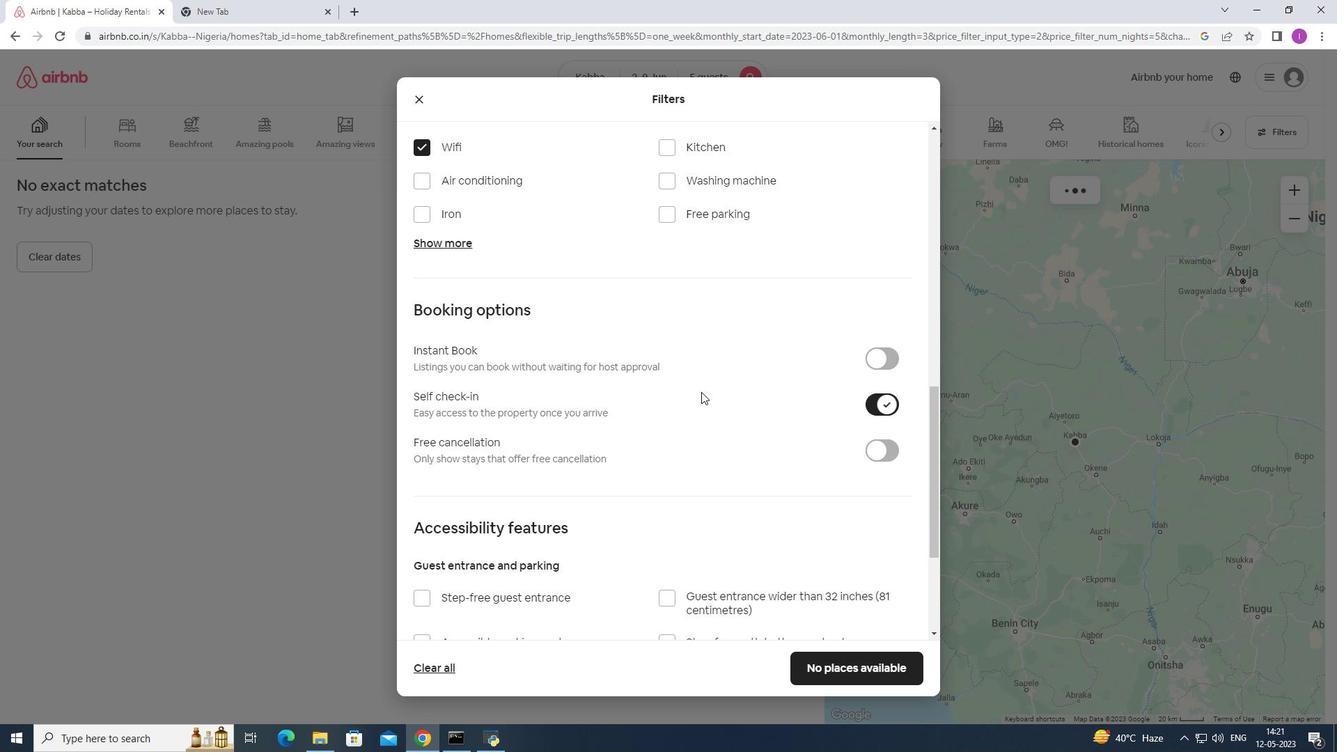 
Action: Mouse scrolled (690, 392) with delta (0, 0)
Screenshot: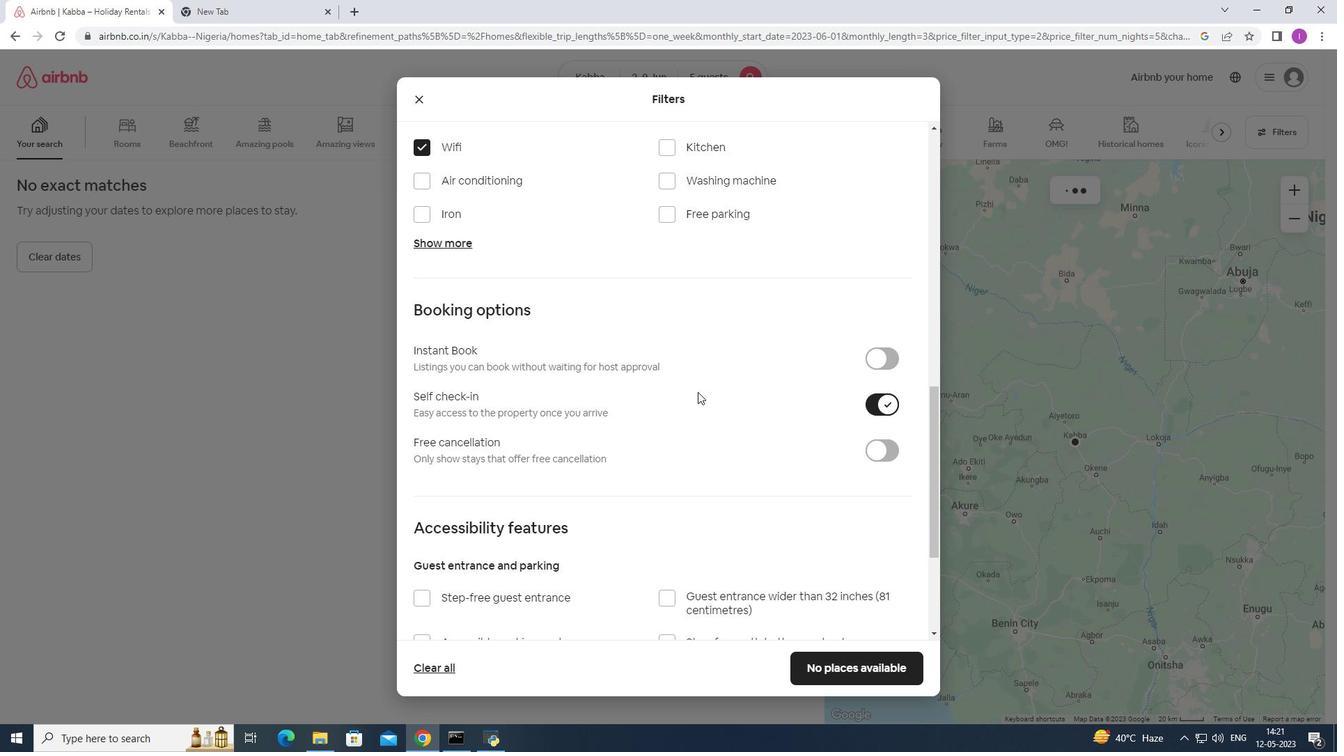 
Action: Mouse scrolled (690, 392) with delta (0, 0)
Screenshot: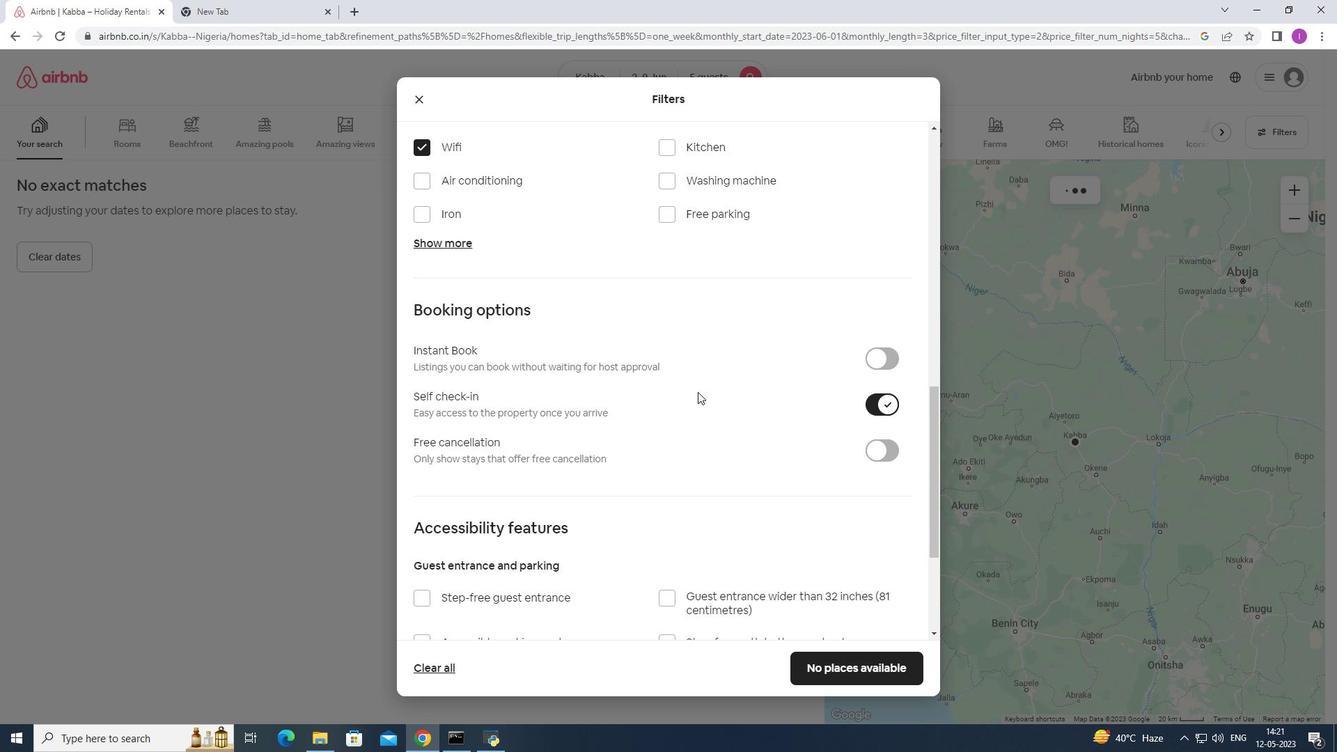 
Action: Mouse moved to (689, 394)
Screenshot: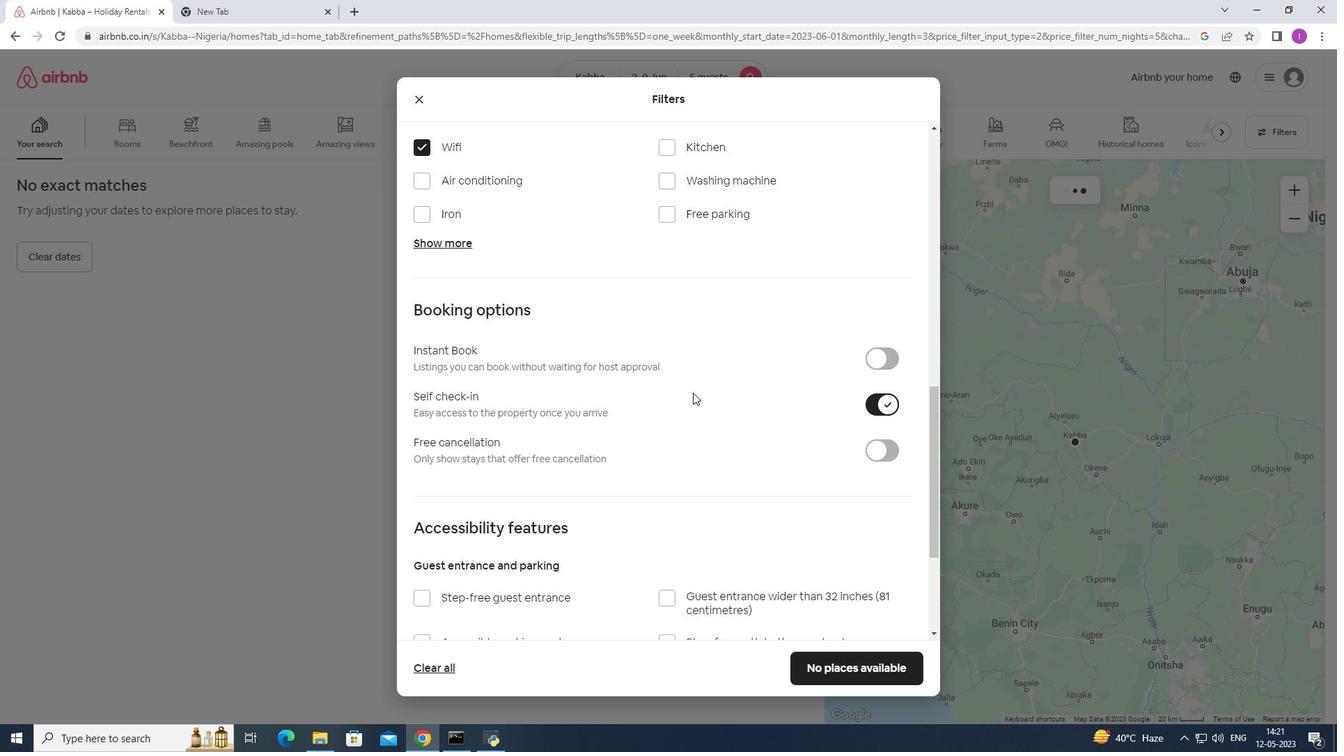 
Action: Mouse scrolled (689, 393) with delta (0, 0)
Screenshot: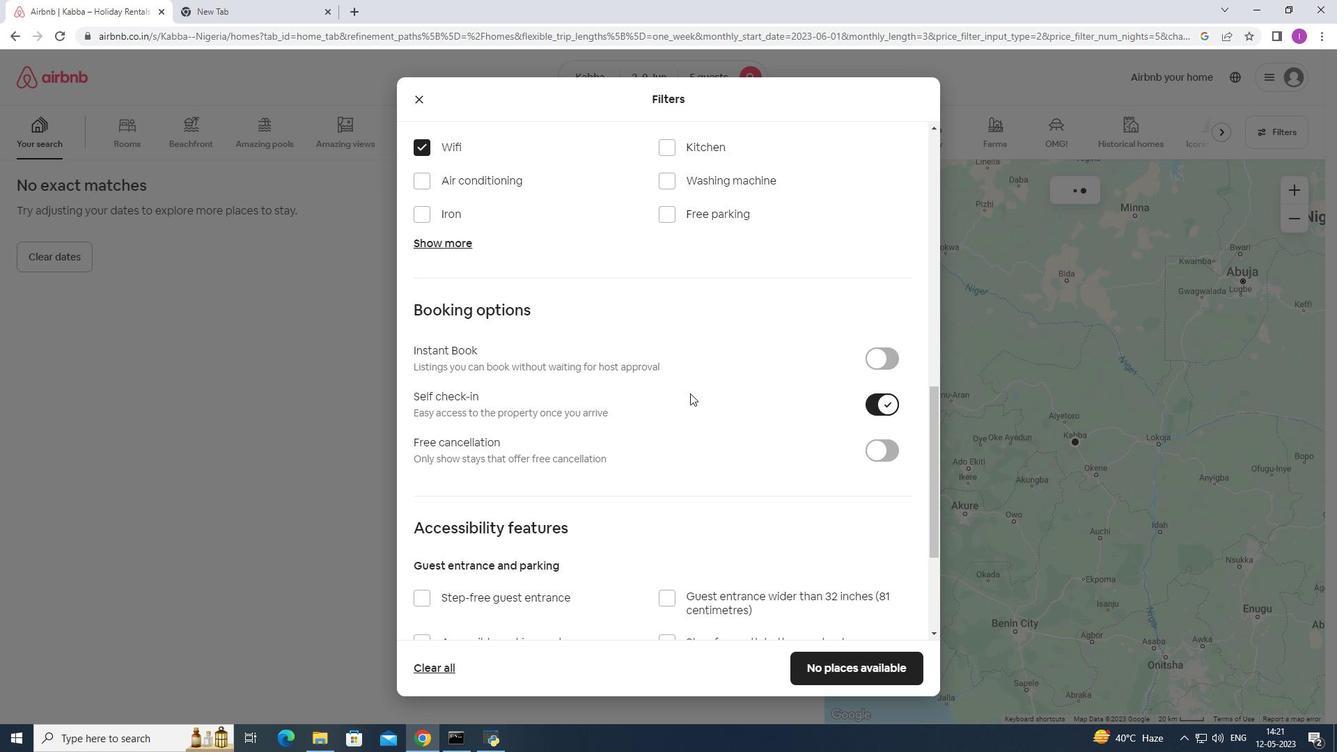 
Action: Mouse scrolled (689, 393) with delta (0, 0)
Screenshot: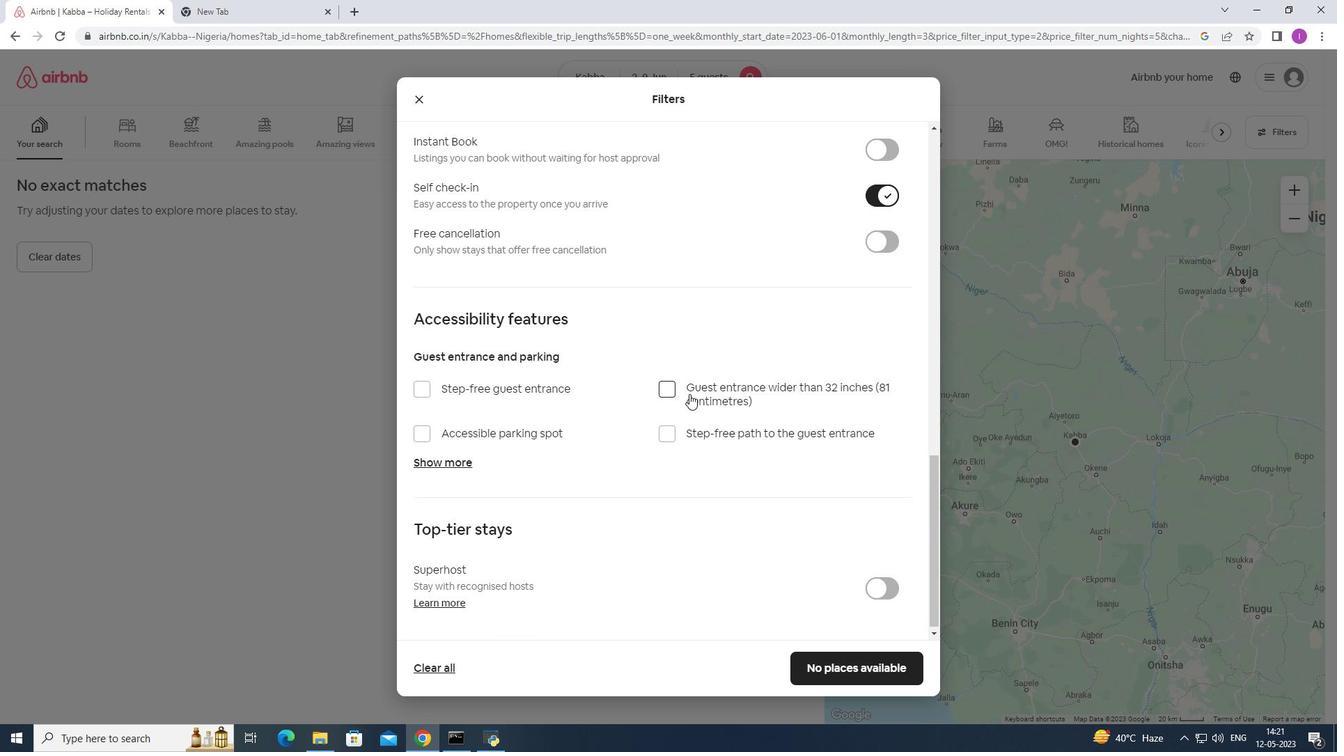 
Action: Mouse scrolled (689, 393) with delta (0, 0)
Screenshot: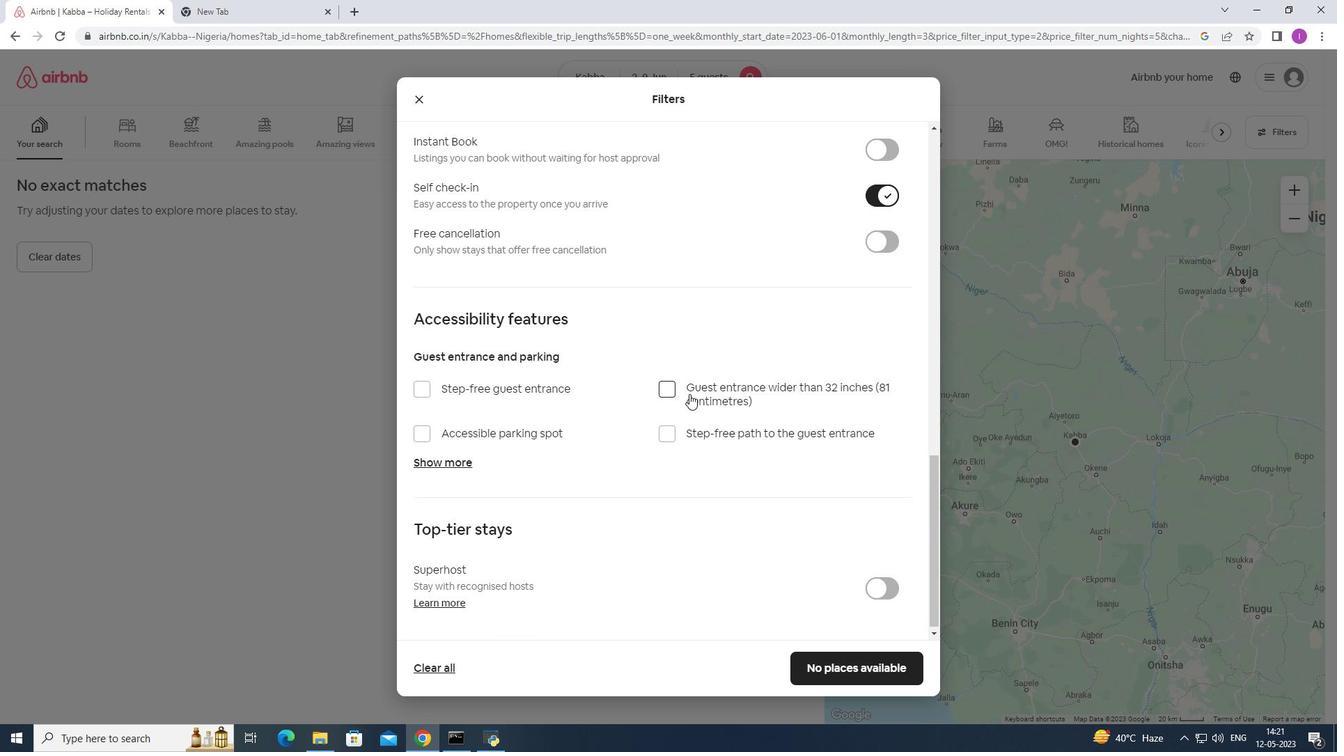 
Action: Mouse scrolled (689, 393) with delta (0, 0)
Screenshot: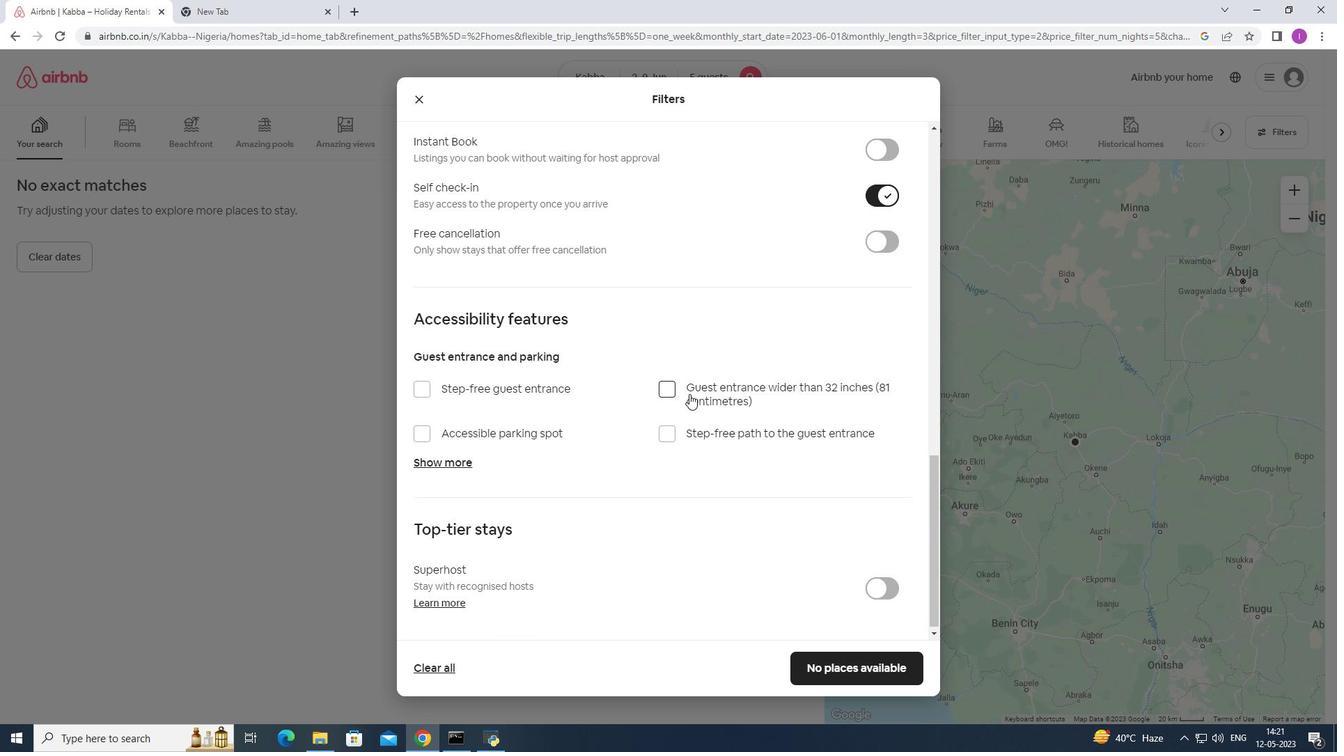 
Action: Mouse moved to (689, 394)
Screenshot: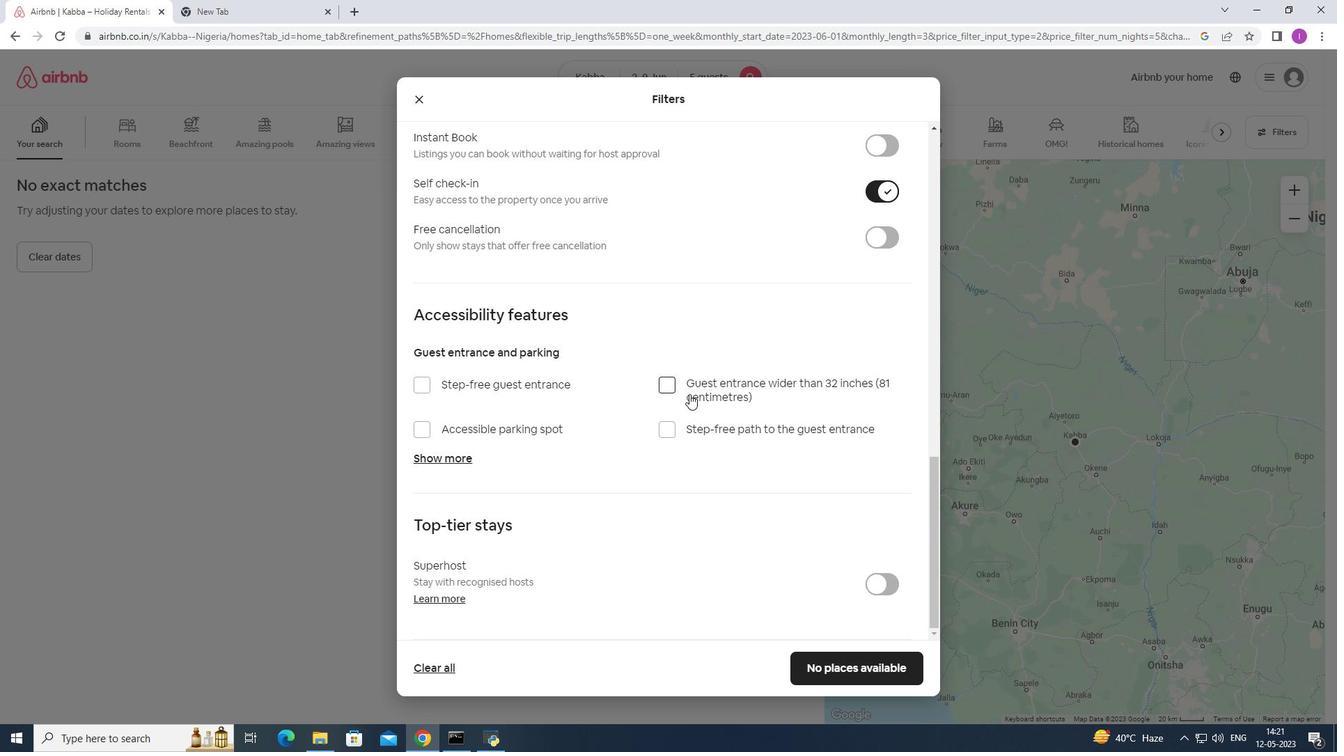 
Action: Mouse scrolled (689, 393) with delta (0, 0)
Screenshot: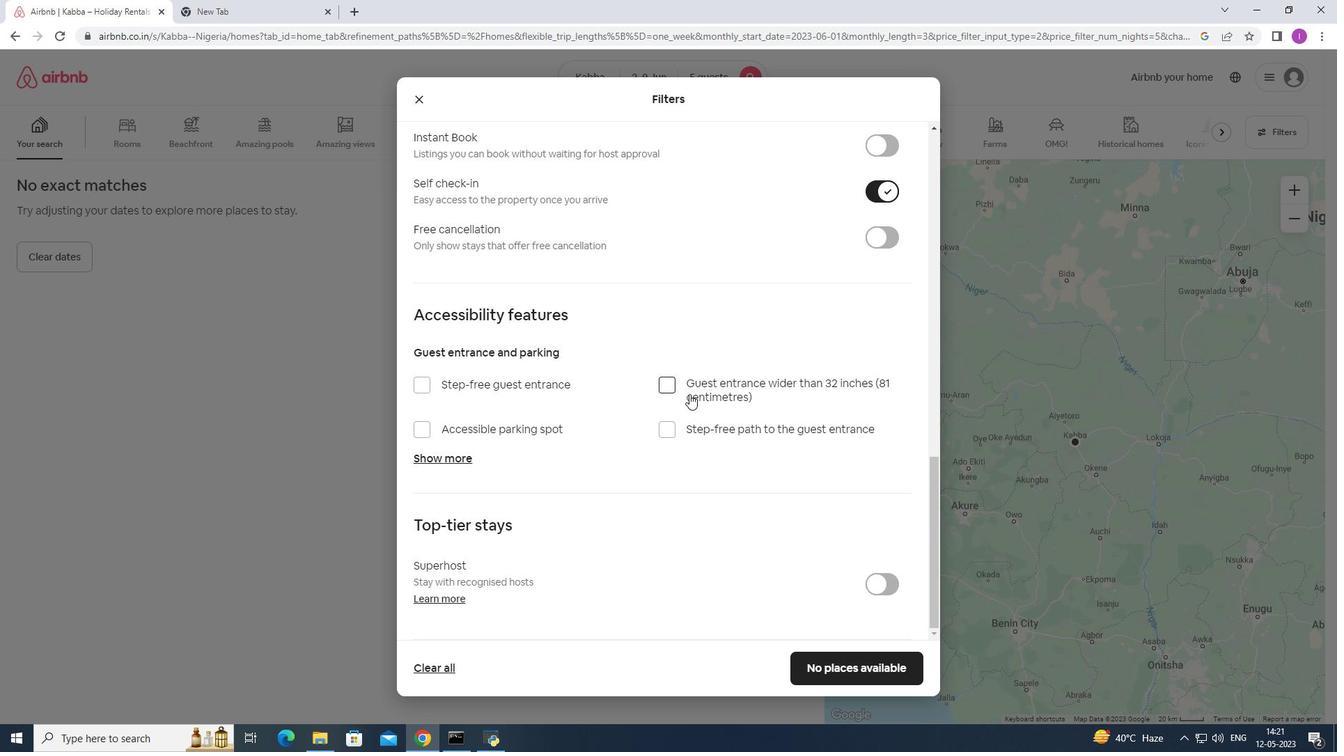 
Action: Mouse scrolled (689, 393) with delta (0, 0)
Screenshot: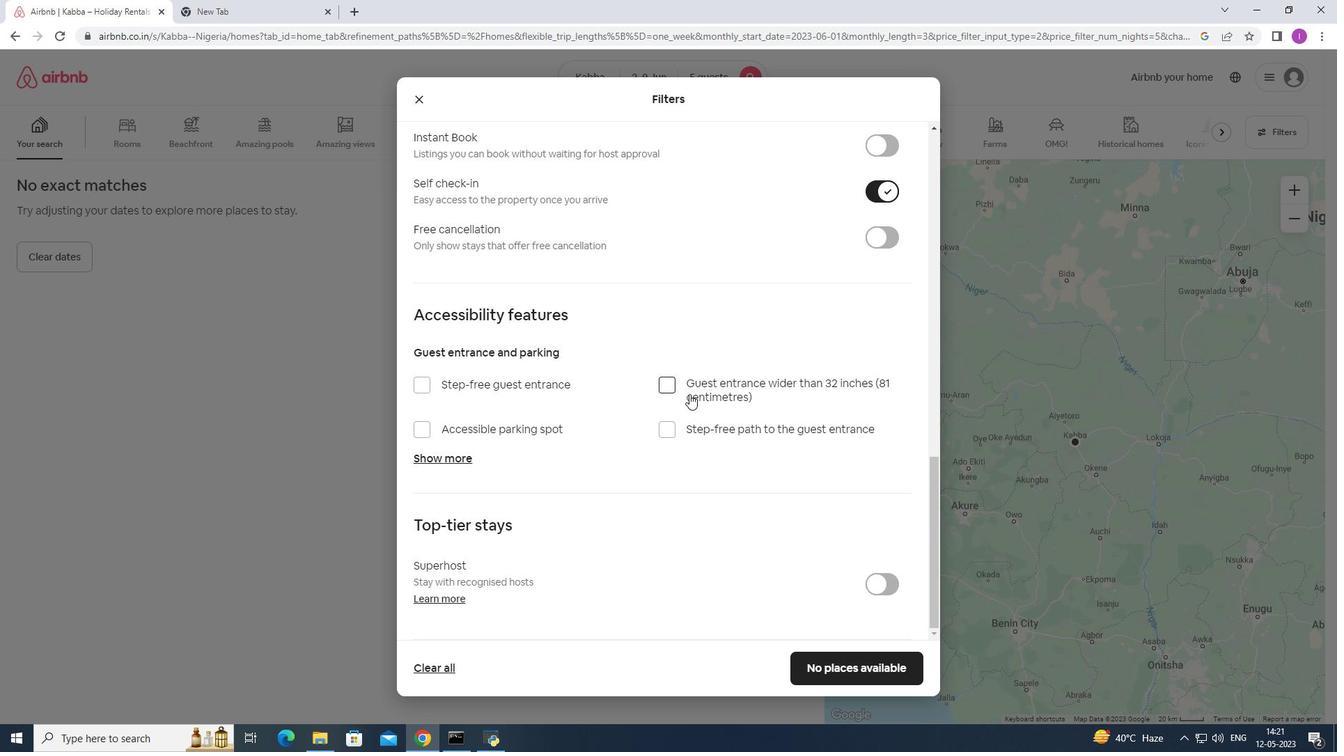
Action: Mouse moved to (664, 401)
Screenshot: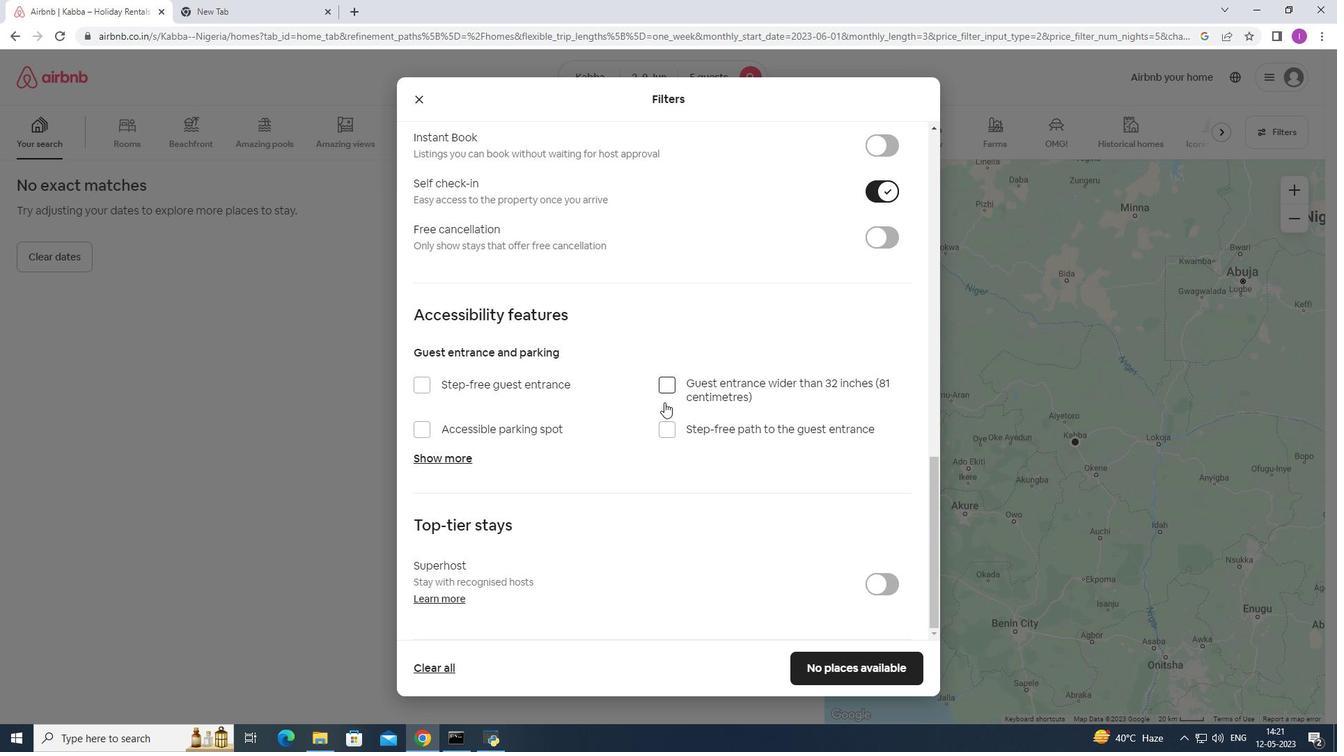 
Action: Mouse scrolled (664, 400) with delta (0, 0)
Screenshot: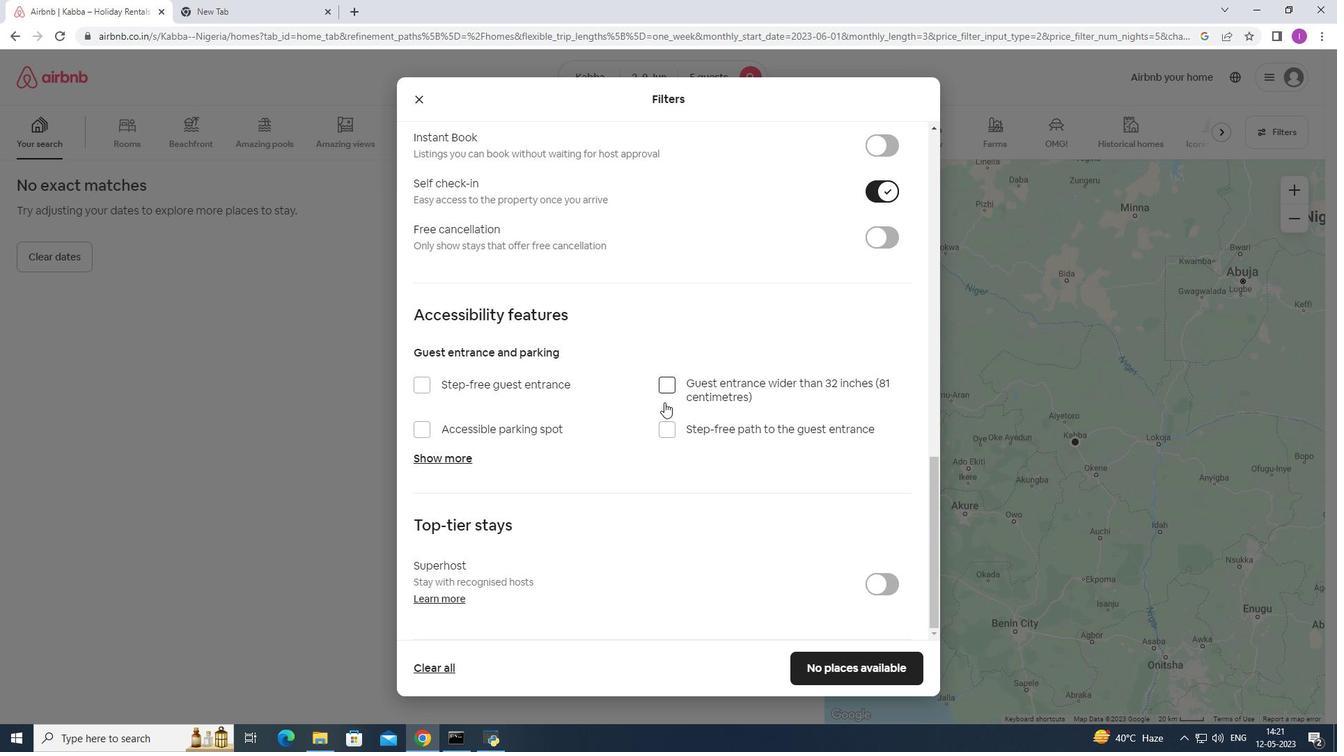 
Action: Mouse moved to (664, 401)
Screenshot: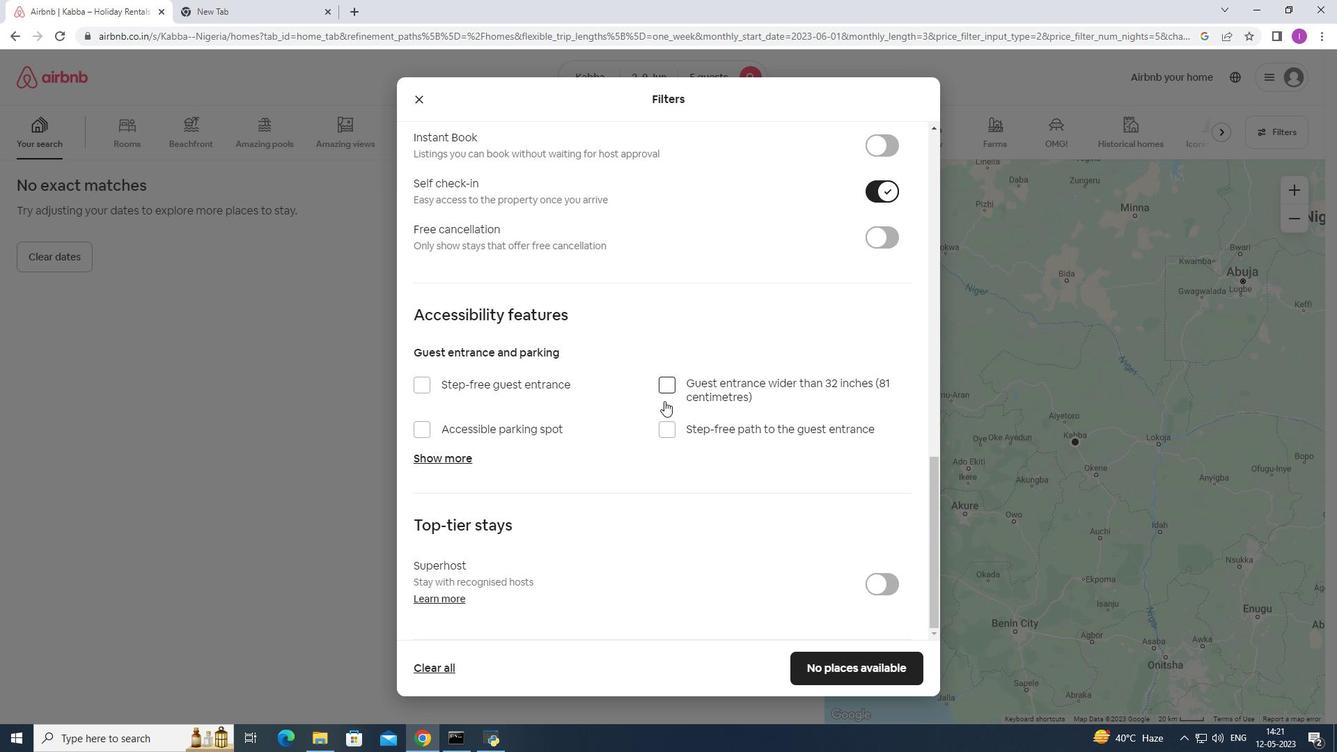 
Action: Mouse scrolled (664, 400) with delta (0, 0)
Screenshot: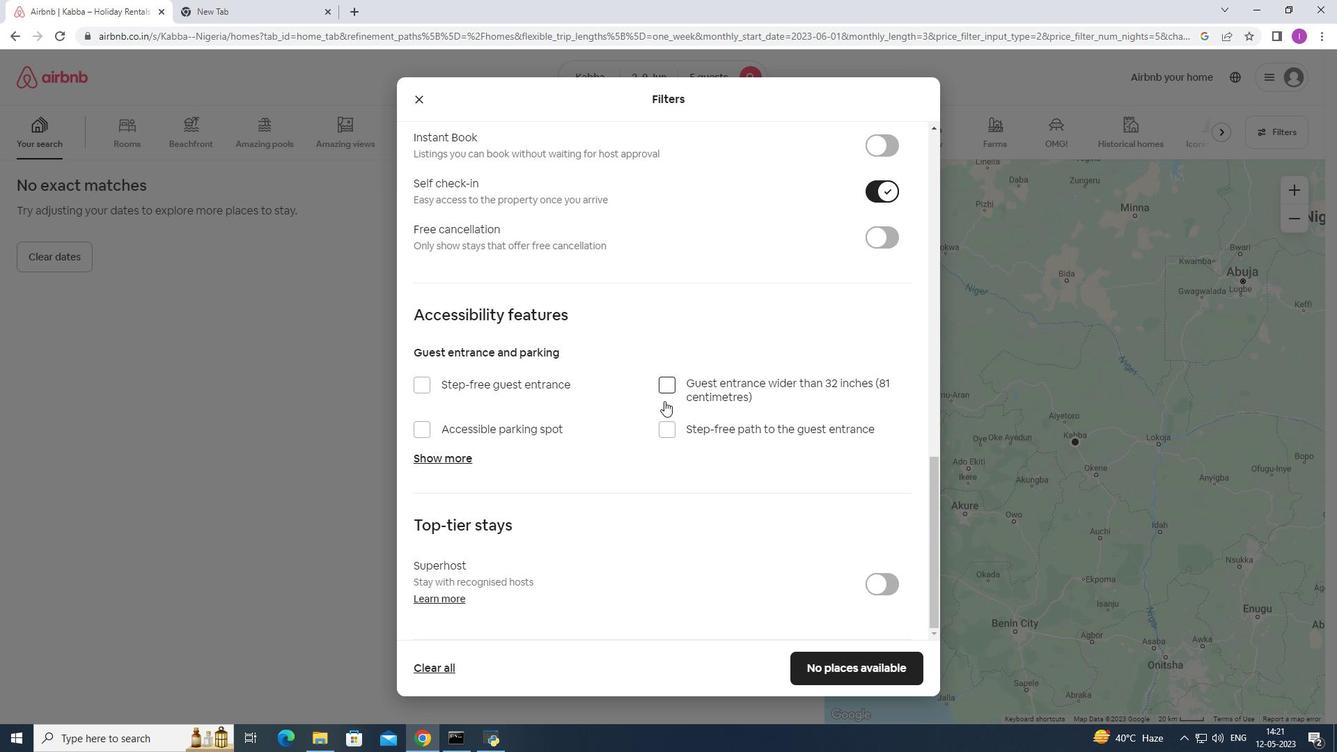 
Action: Mouse moved to (669, 409)
Screenshot: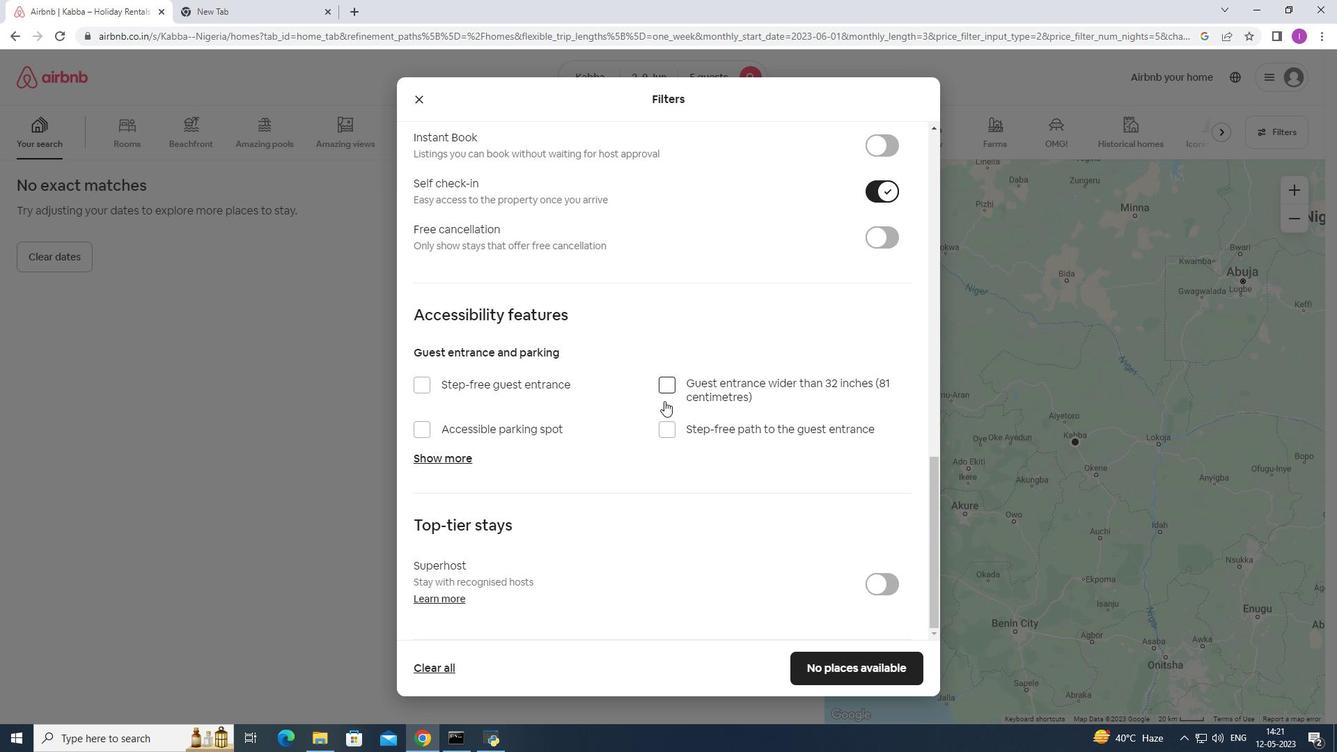 
Action: Mouse scrolled (669, 408) with delta (0, 0)
Screenshot: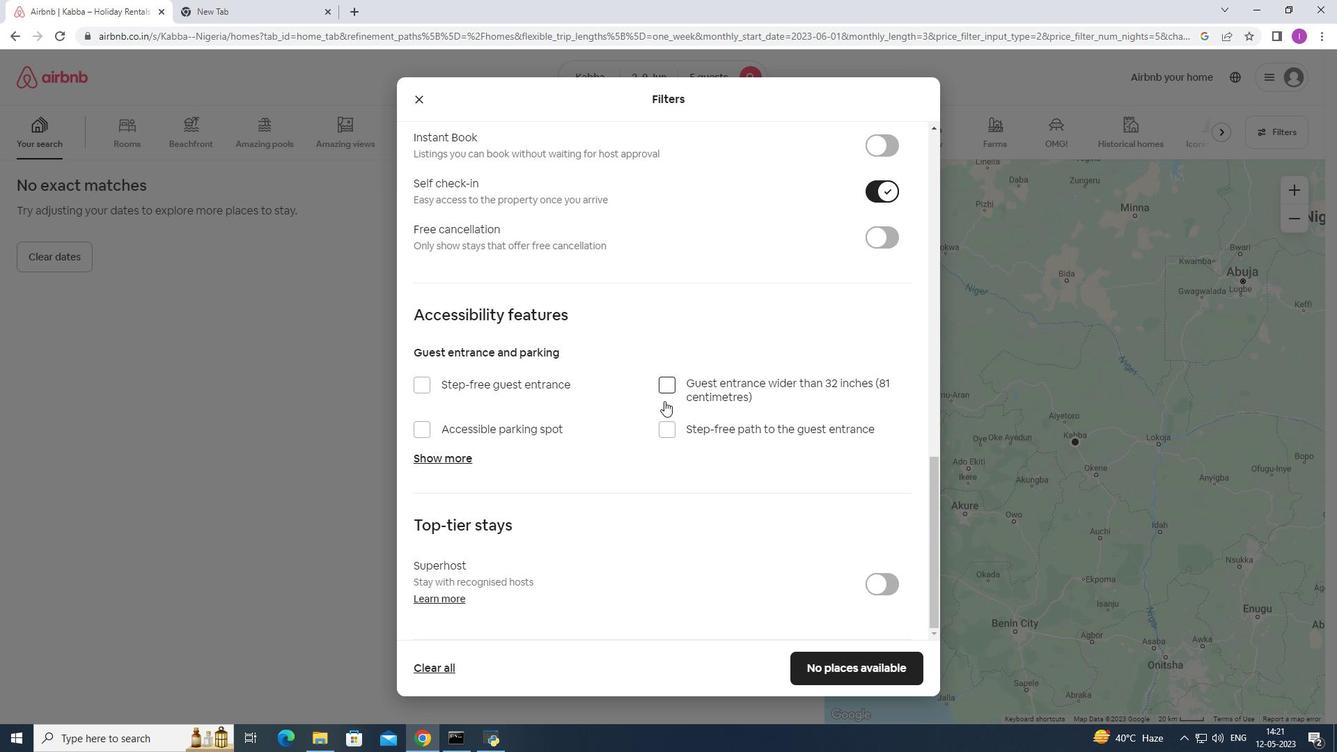 
Action: Mouse moved to (833, 671)
Screenshot: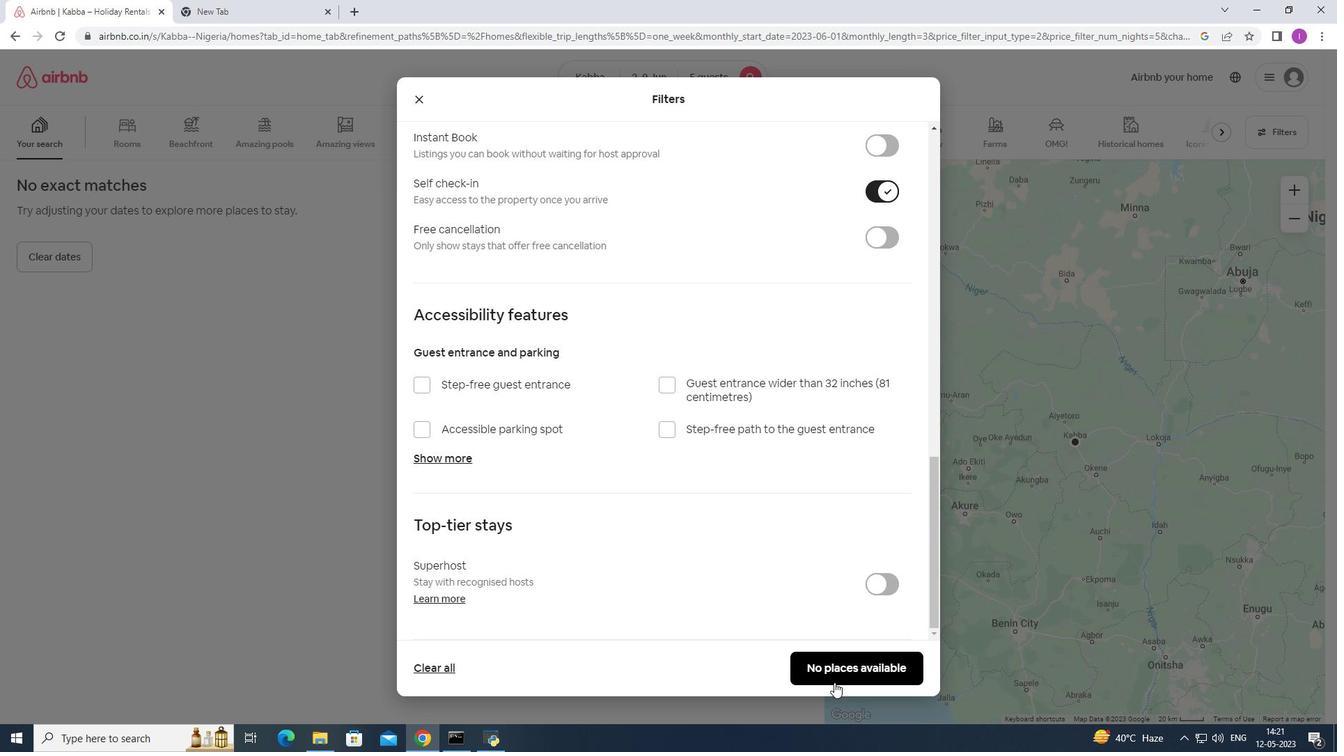 
Action: Mouse pressed left at (833, 671)
Screenshot: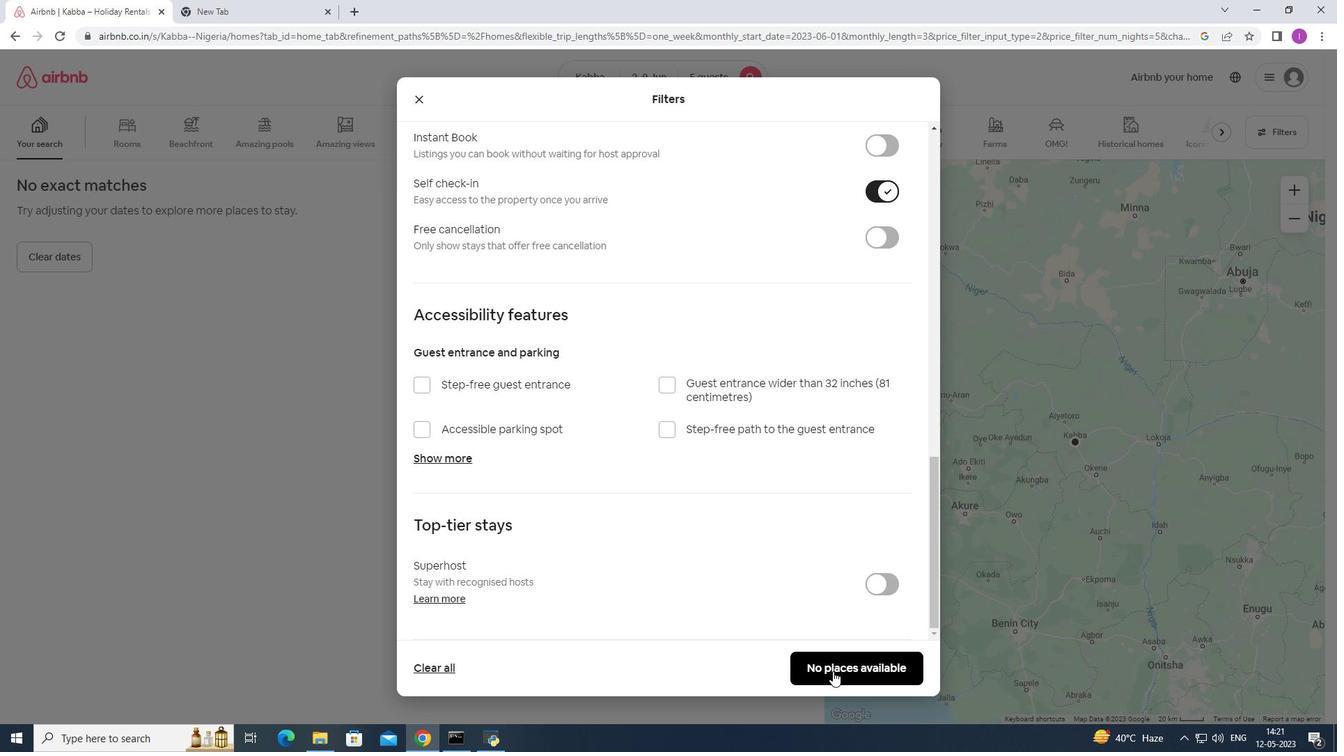 
Action: Mouse moved to (682, 585)
Screenshot: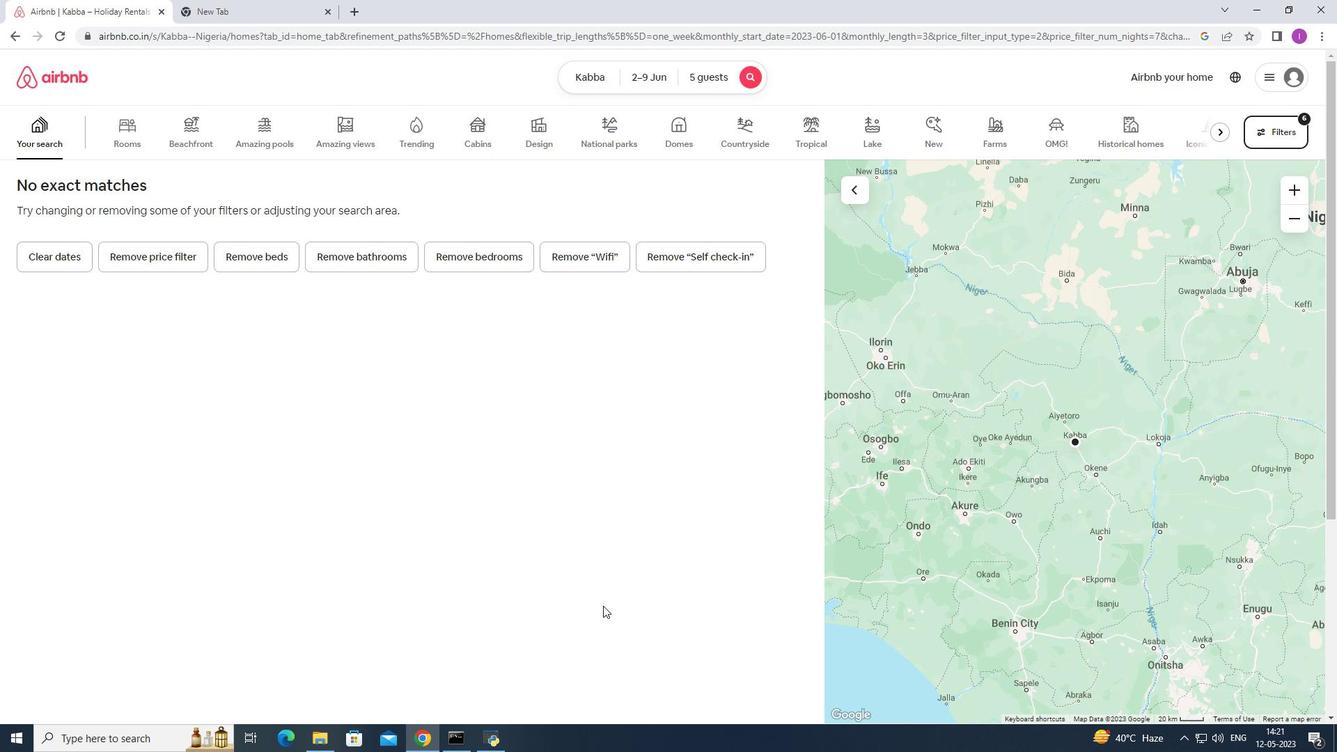 
